 Task: Locate the nearest urgent care clinic in Charlotte, North Carolina.
Action: Key pressed care<Key.space>clinic<Key.space><Key.space>in<Key.space><Key.caps_lock>C<Key.caps_lock>harlotte
Screenshot: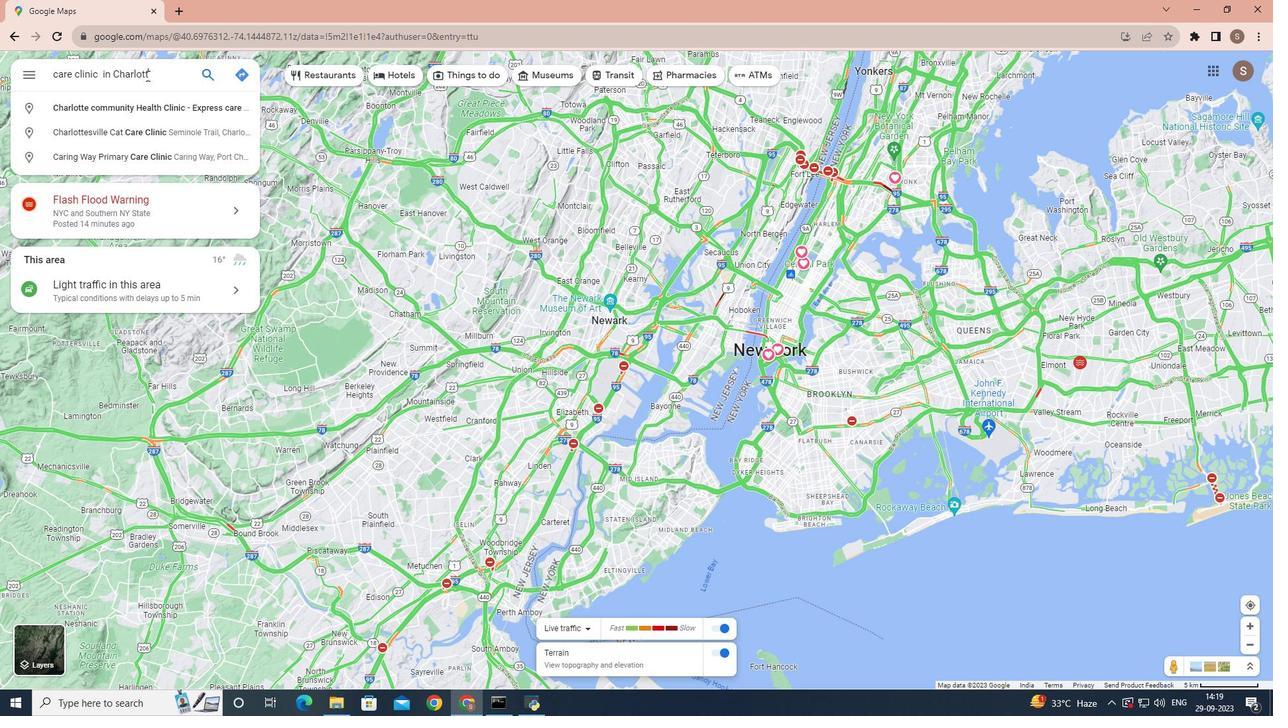 
Action: Mouse moved to (105, 159)
Screenshot: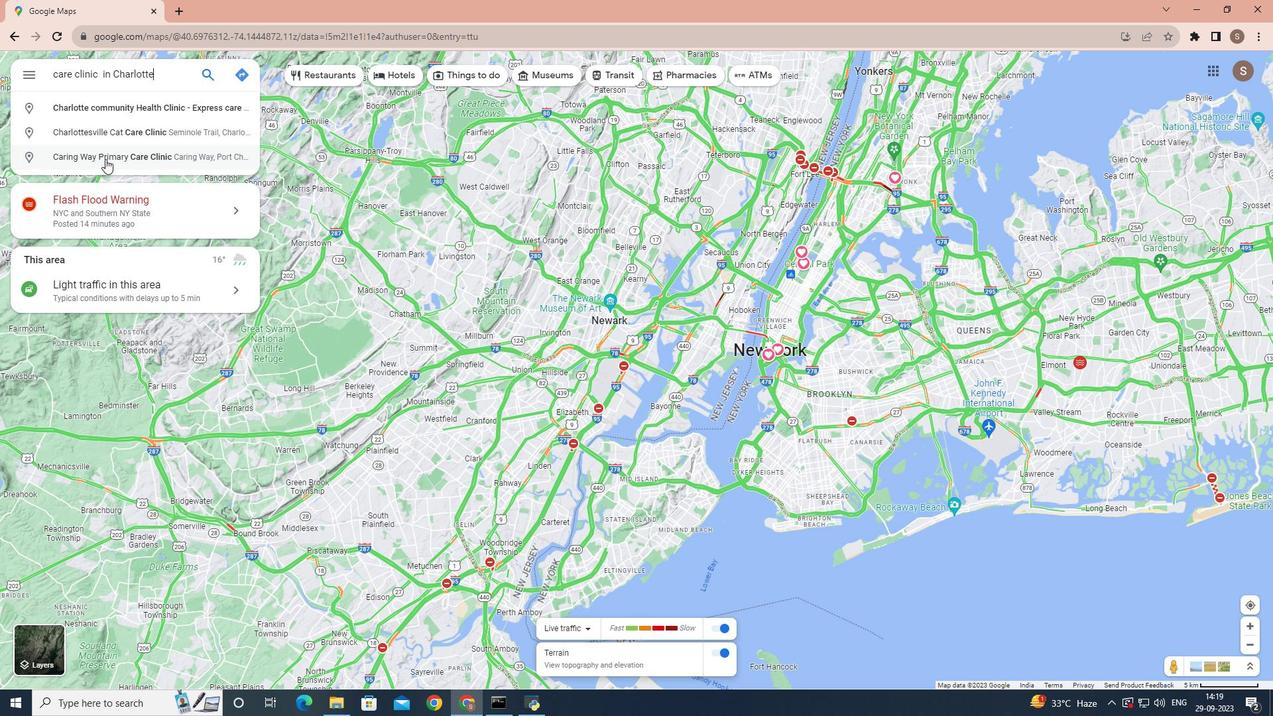
Action: Mouse pressed left at (105, 159)
Screenshot: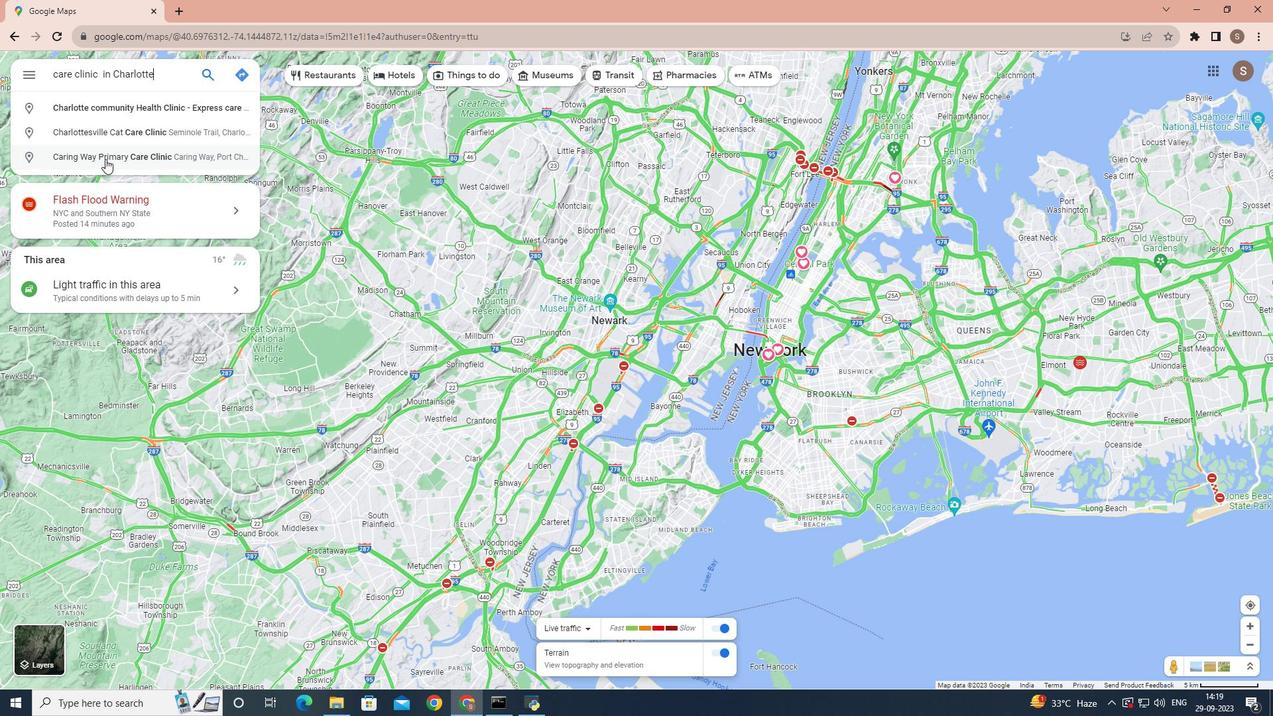 
Action: Mouse moved to (100, 231)
Screenshot: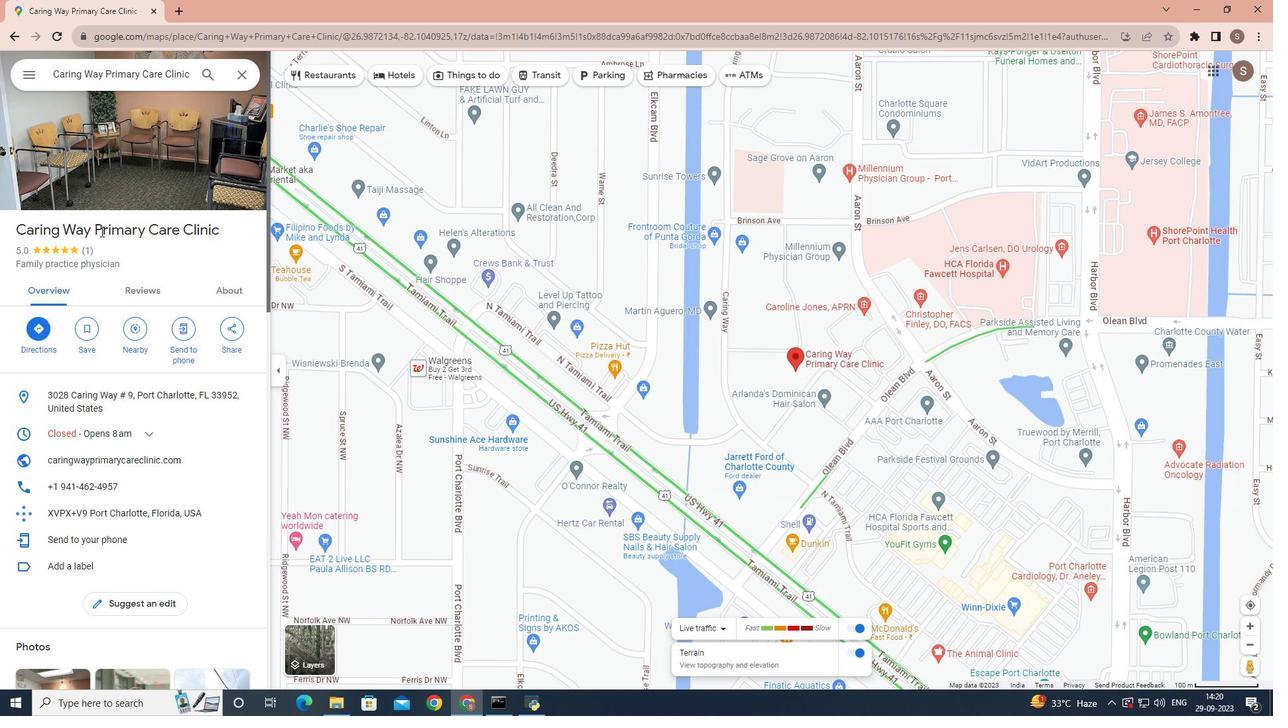 
Action: Mouse scrolled (100, 230) with delta (0, 0)
Screenshot: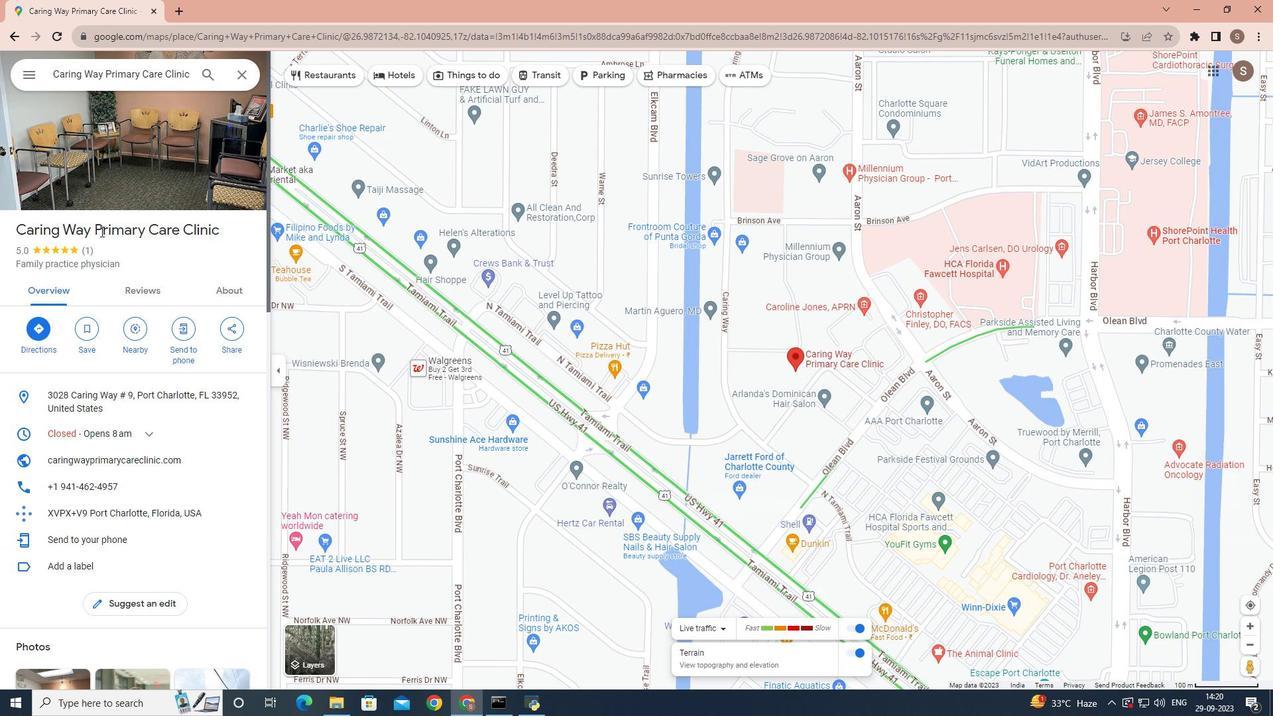 
Action: Mouse scrolled (100, 230) with delta (0, 0)
Screenshot: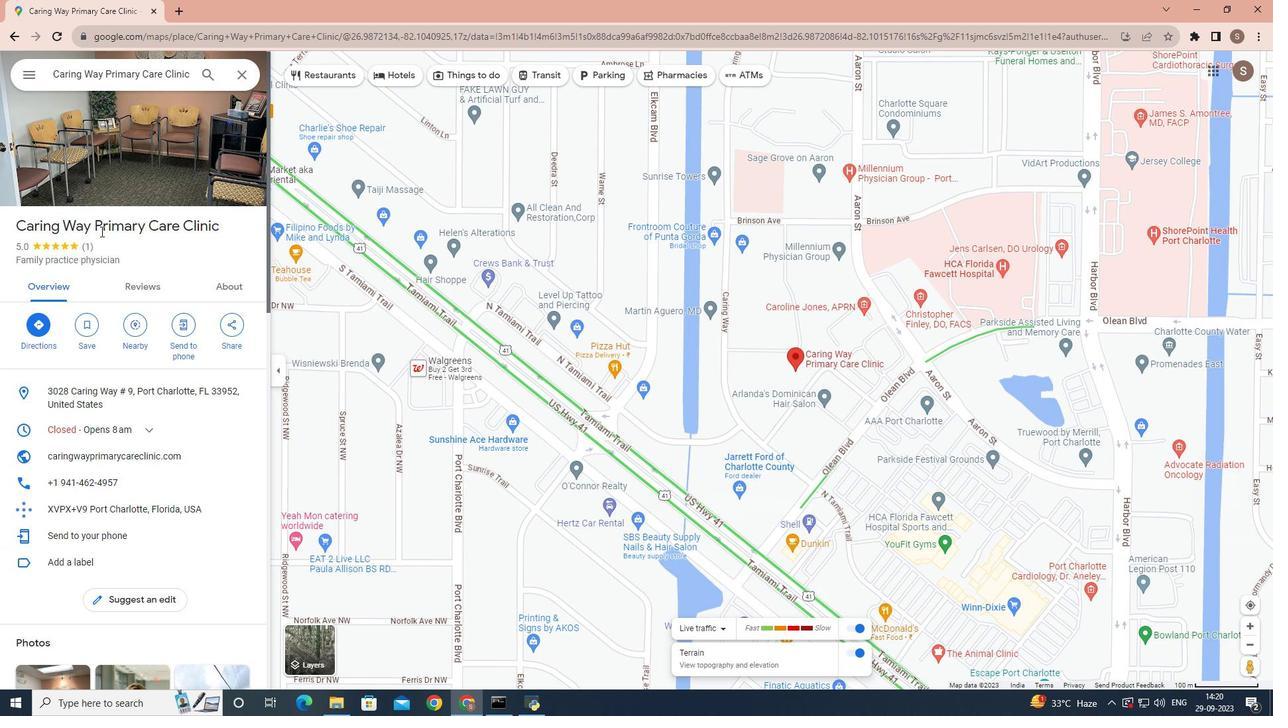
Action: Mouse scrolled (100, 230) with delta (0, 0)
Screenshot: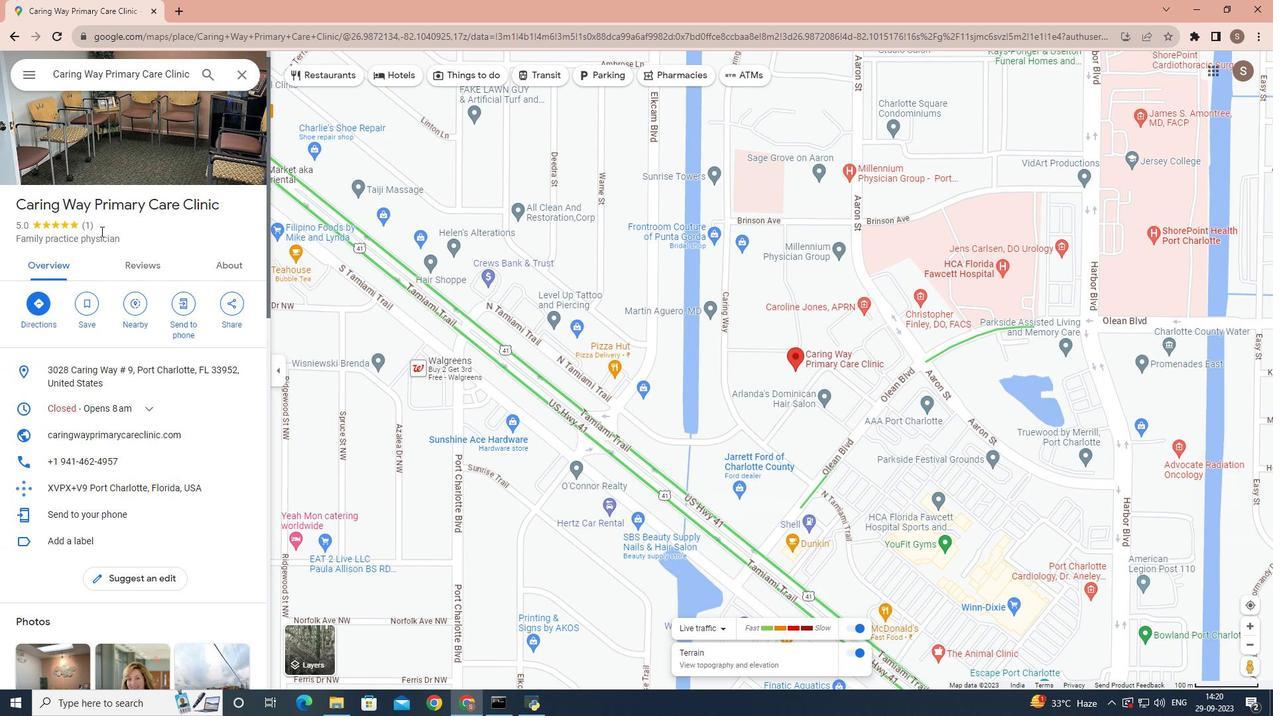 
Action: Mouse scrolled (100, 230) with delta (0, 0)
Screenshot: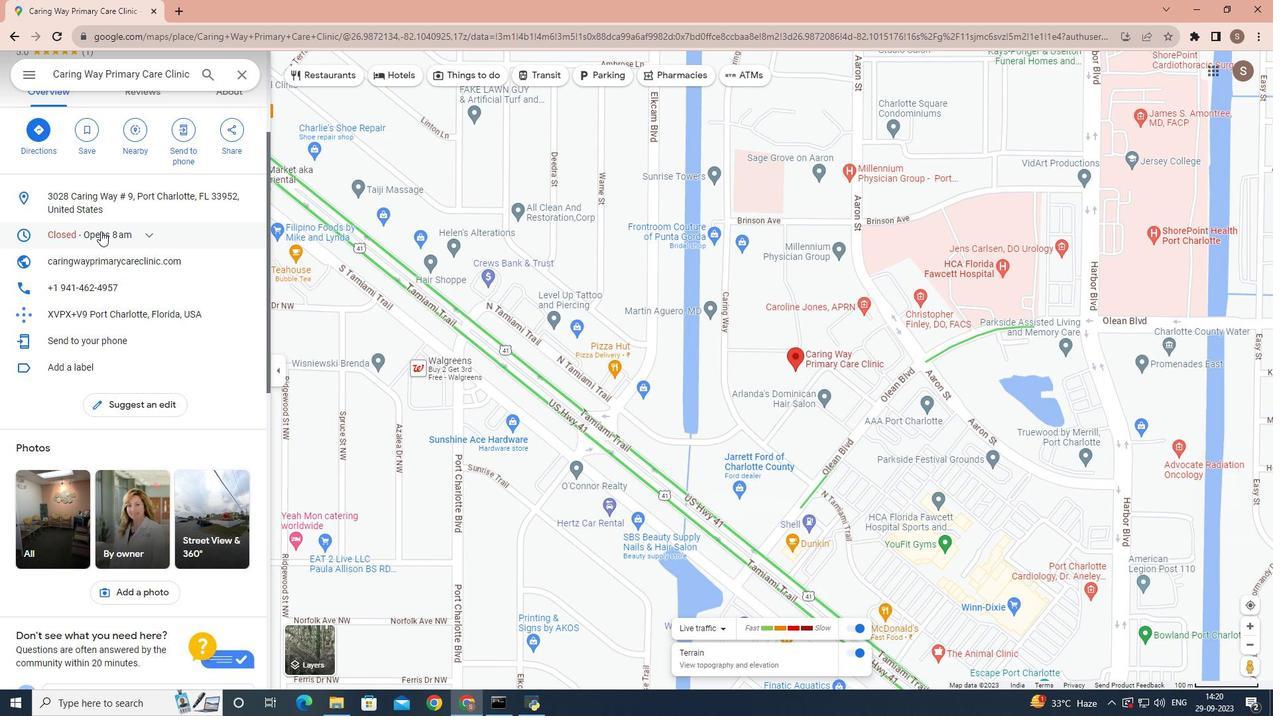 
Action: Mouse scrolled (100, 230) with delta (0, 0)
Screenshot: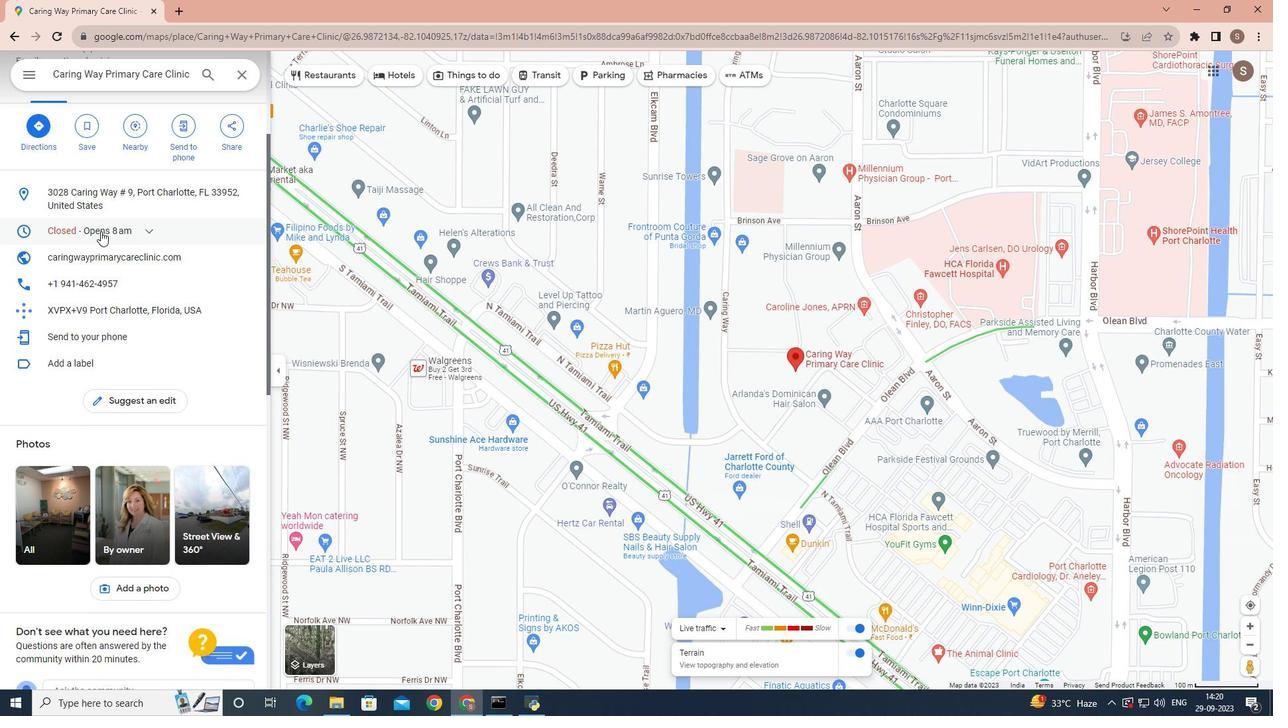
Action: Mouse scrolled (100, 230) with delta (0, 0)
Screenshot: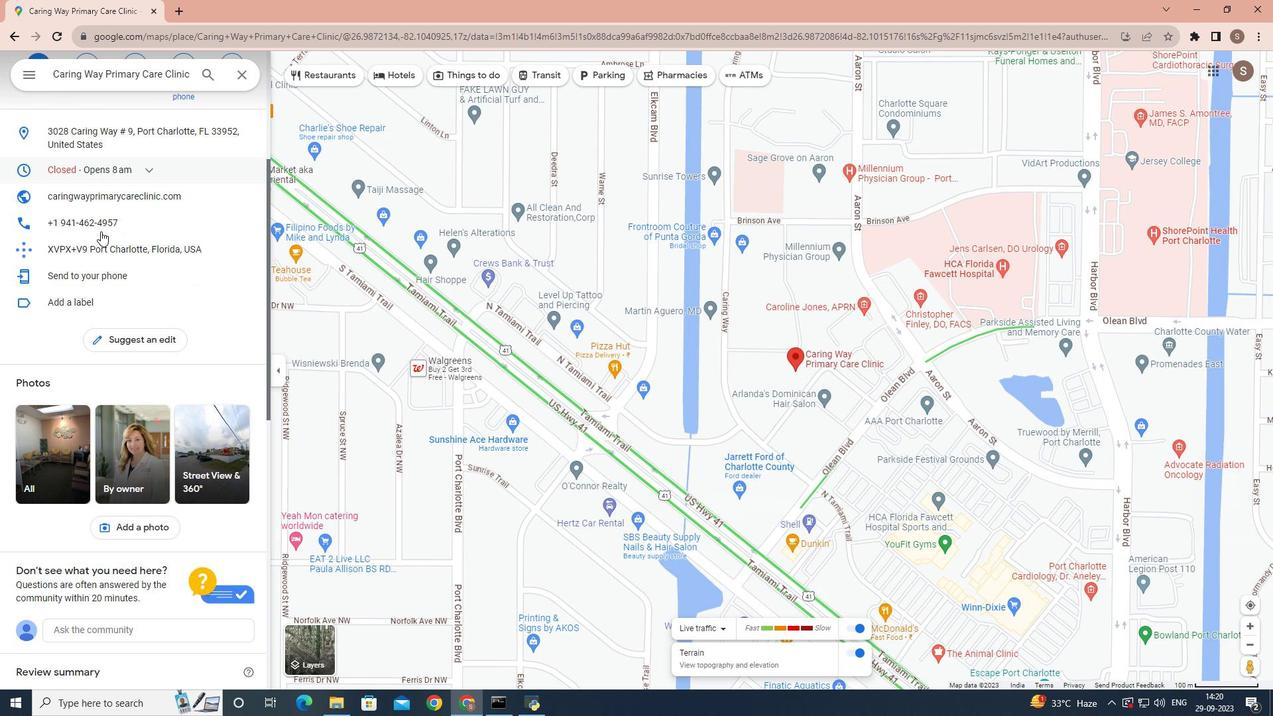 
Action: Mouse scrolled (100, 230) with delta (0, 0)
Screenshot: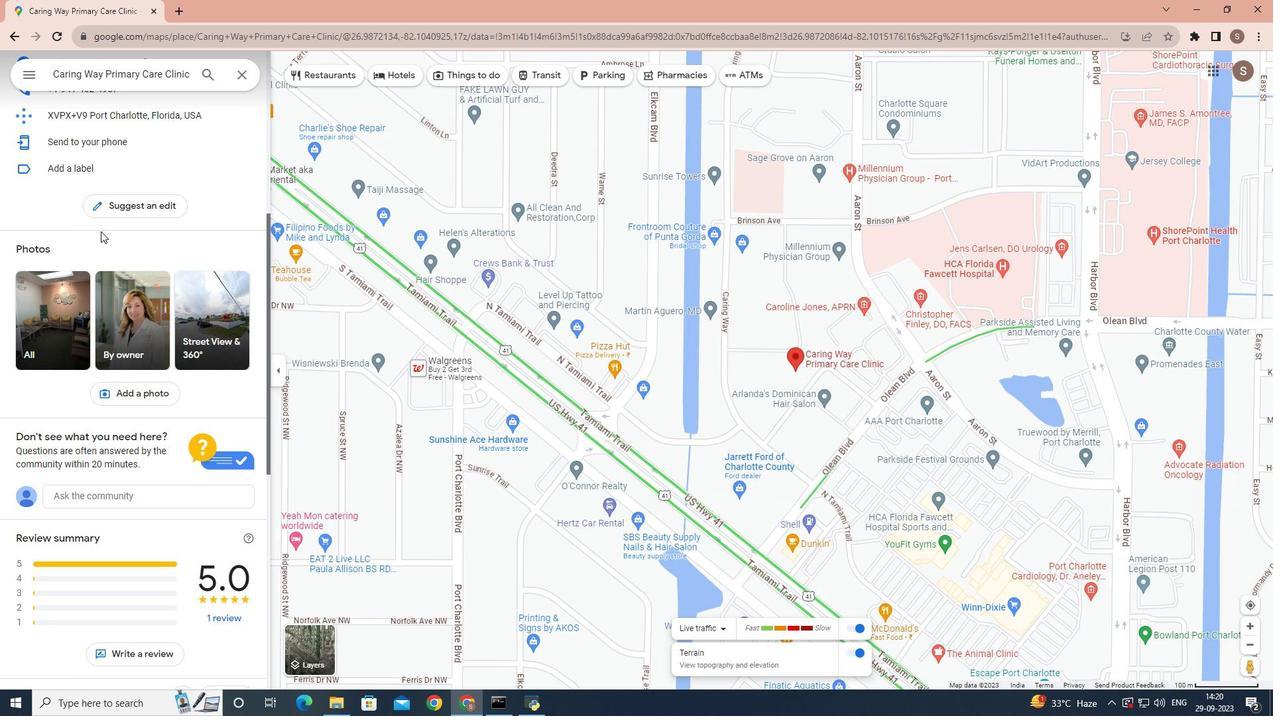 
Action: Mouse scrolled (100, 230) with delta (0, 0)
Screenshot: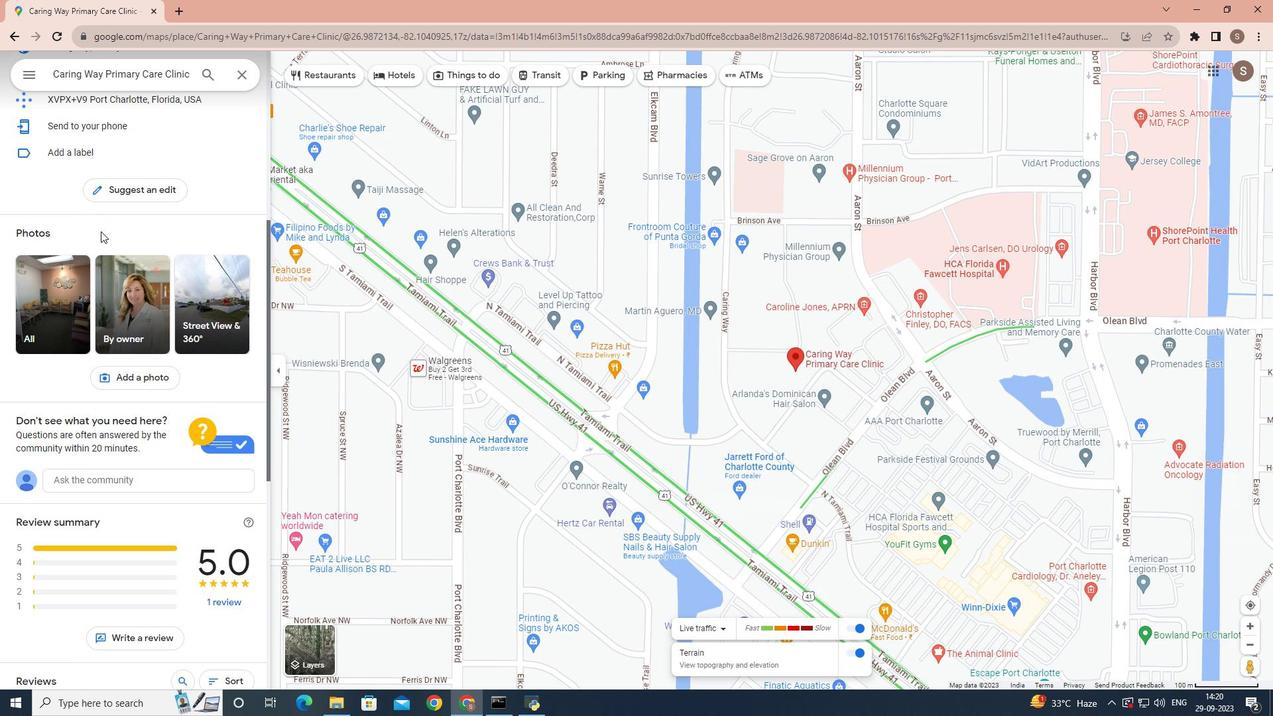 
Action: Mouse scrolled (100, 230) with delta (0, 0)
Screenshot: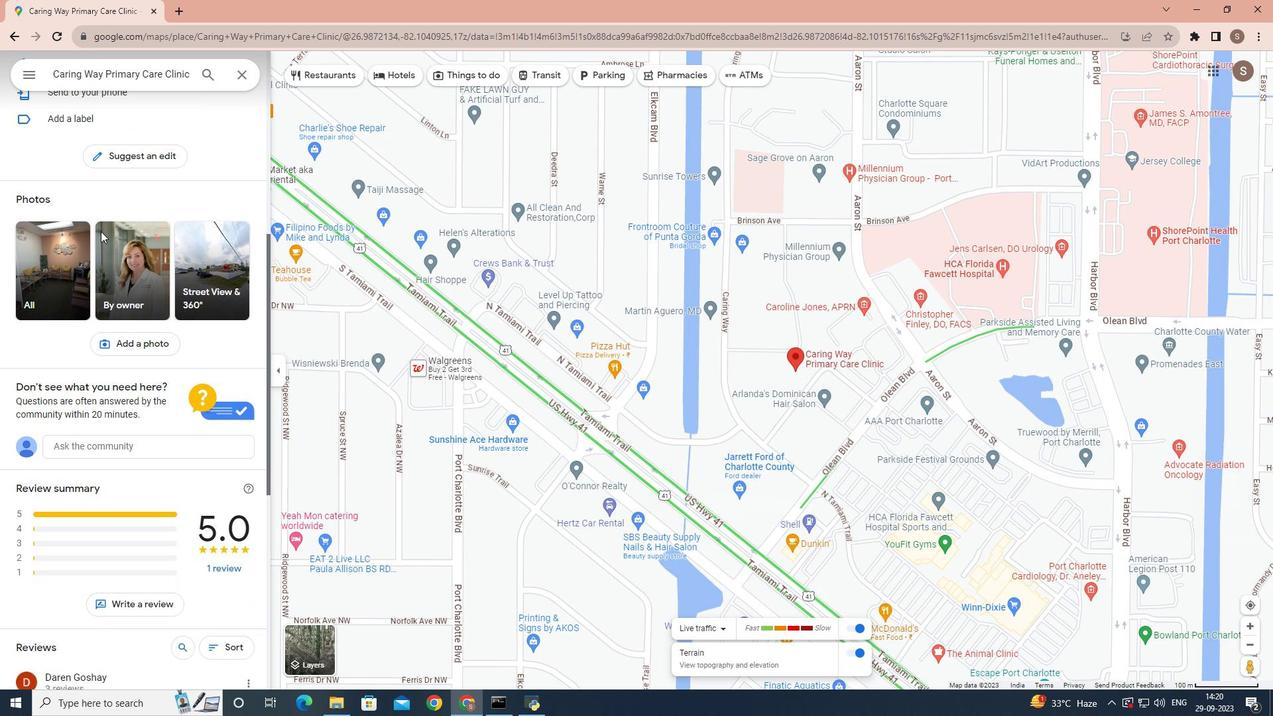 
Action: Mouse scrolled (100, 230) with delta (0, 0)
Screenshot: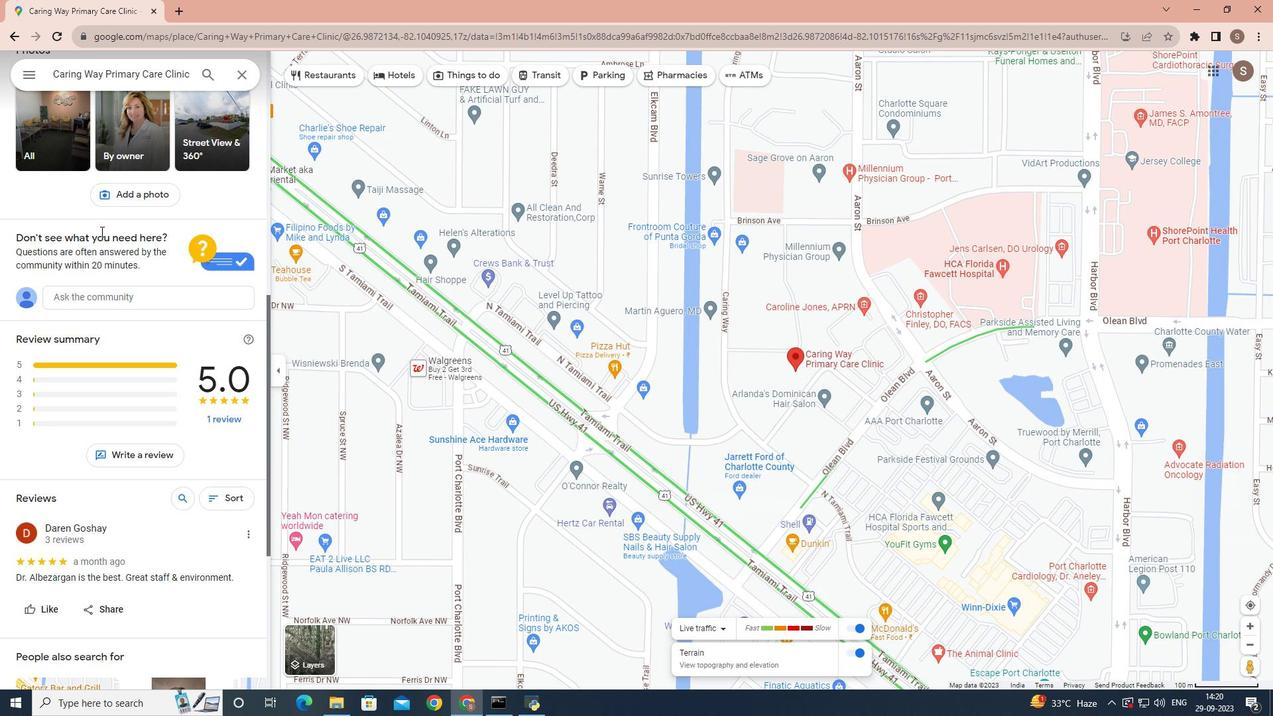
Action: Mouse scrolled (100, 230) with delta (0, 0)
Screenshot: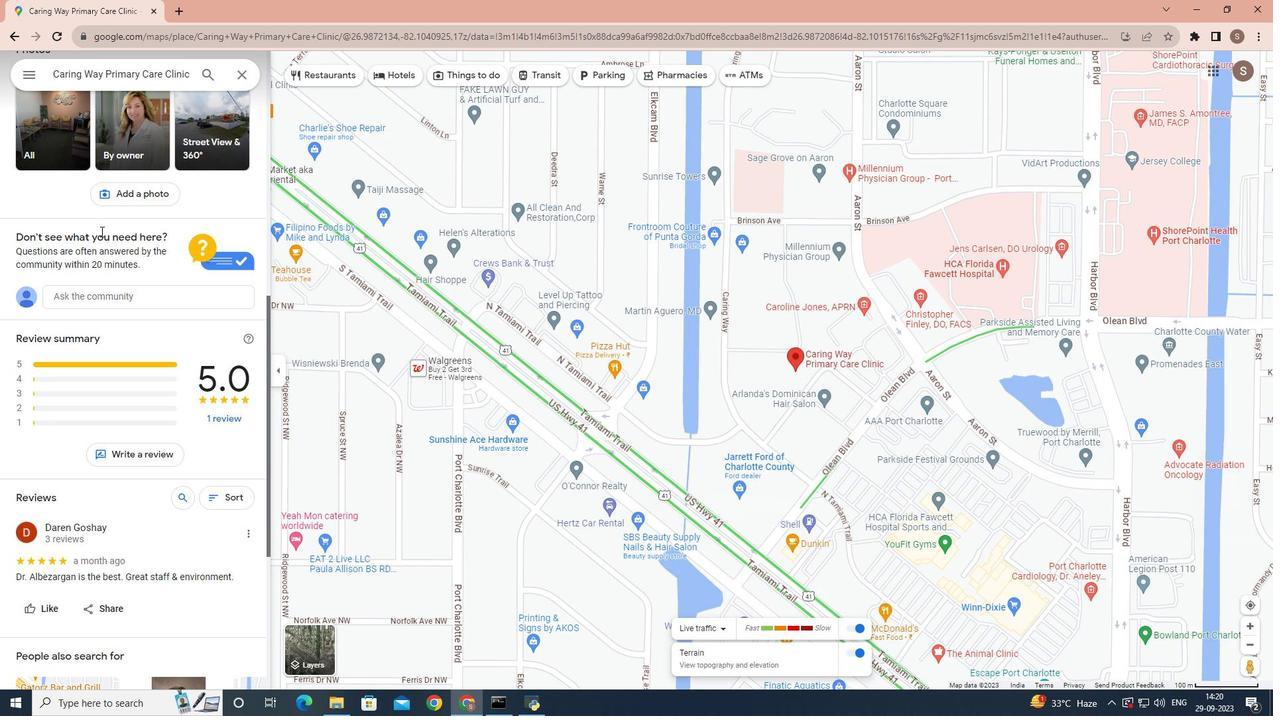 
Action: Mouse scrolled (100, 230) with delta (0, 0)
Screenshot: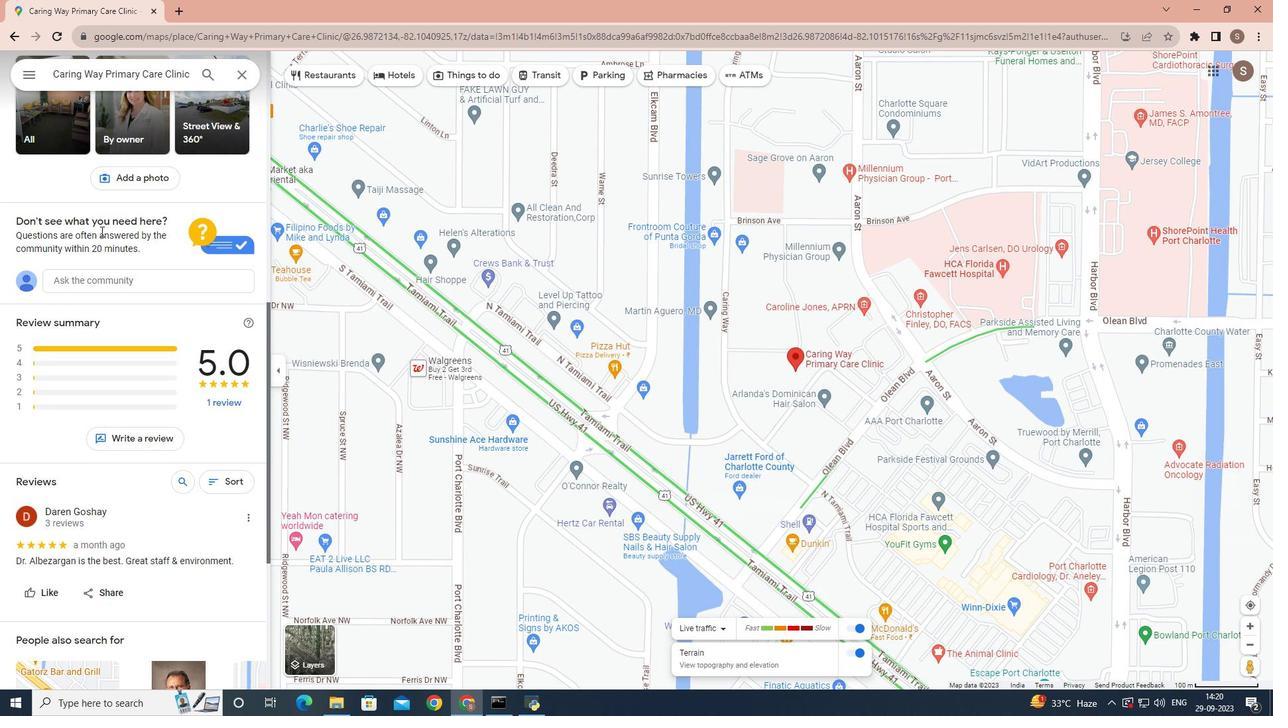 
Action: Mouse scrolled (100, 230) with delta (0, 0)
Screenshot: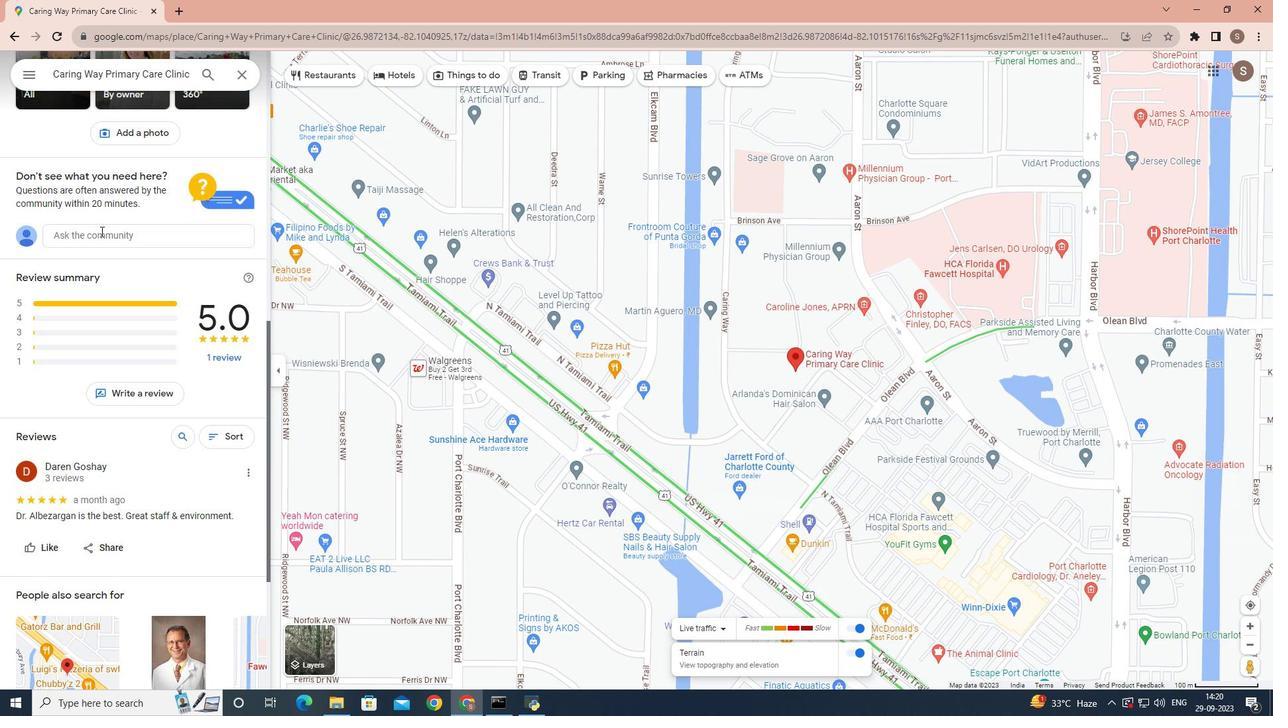 
Action: Mouse scrolled (100, 230) with delta (0, 0)
Screenshot: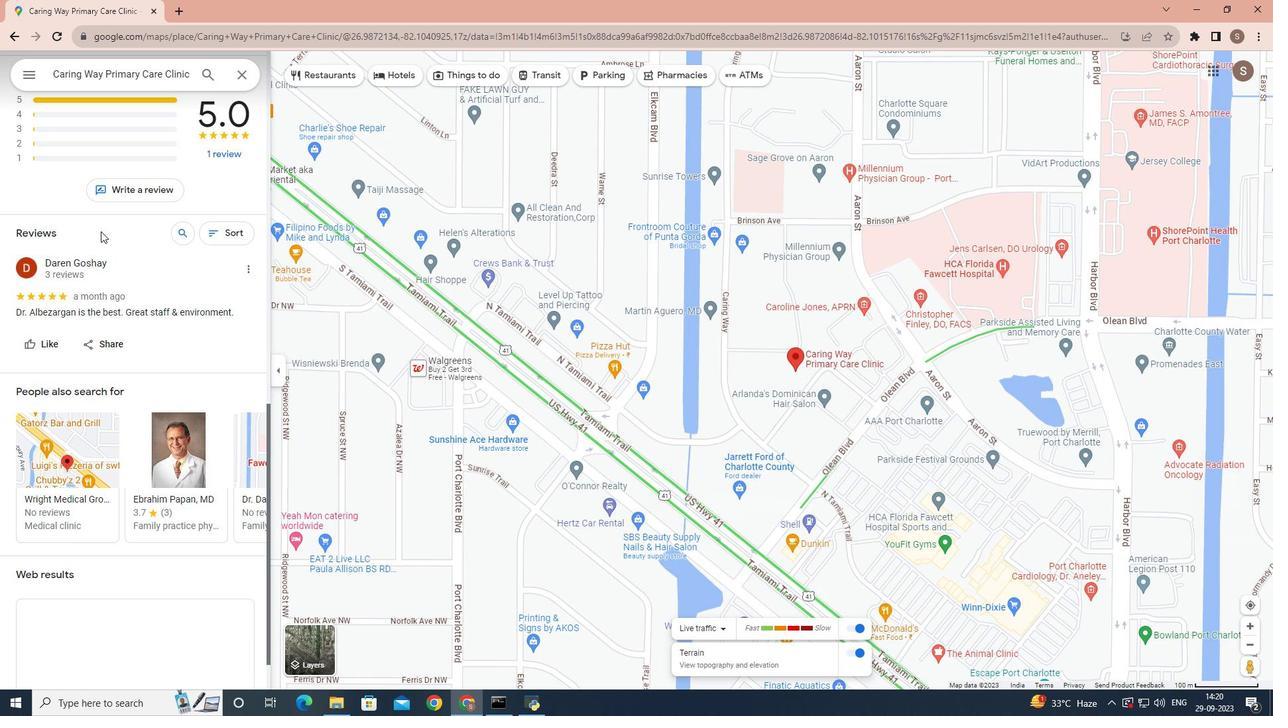 
Action: Mouse scrolled (100, 230) with delta (0, 0)
Screenshot: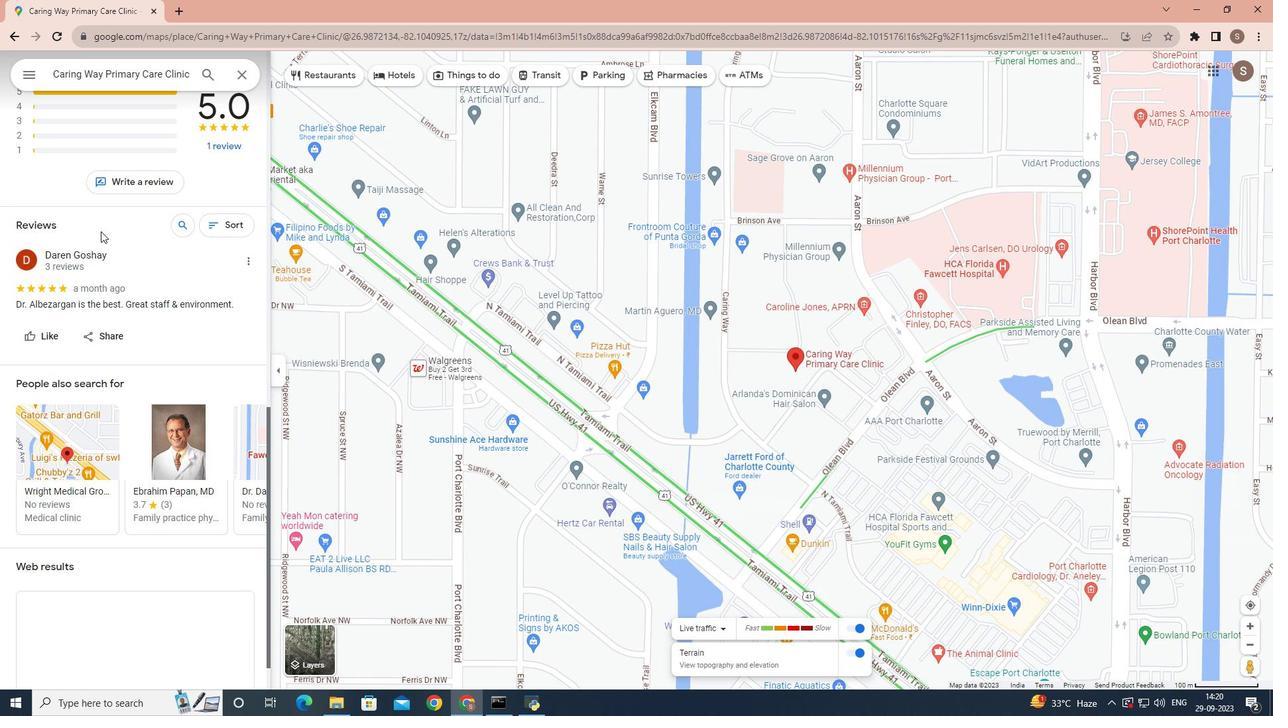 
Action: Mouse scrolled (100, 230) with delta (0, 0)
Screenshot: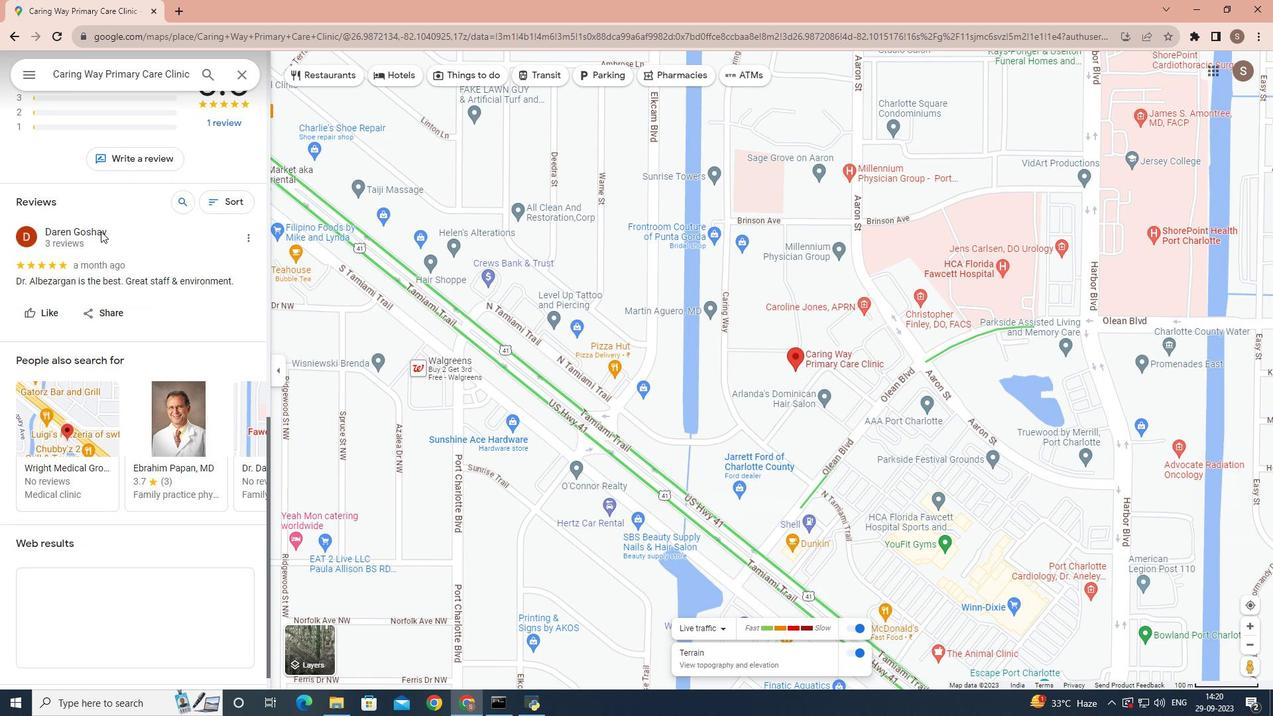 
Action: Mouse scrolled (100, 230) with delta (0, 0)
Screenshot: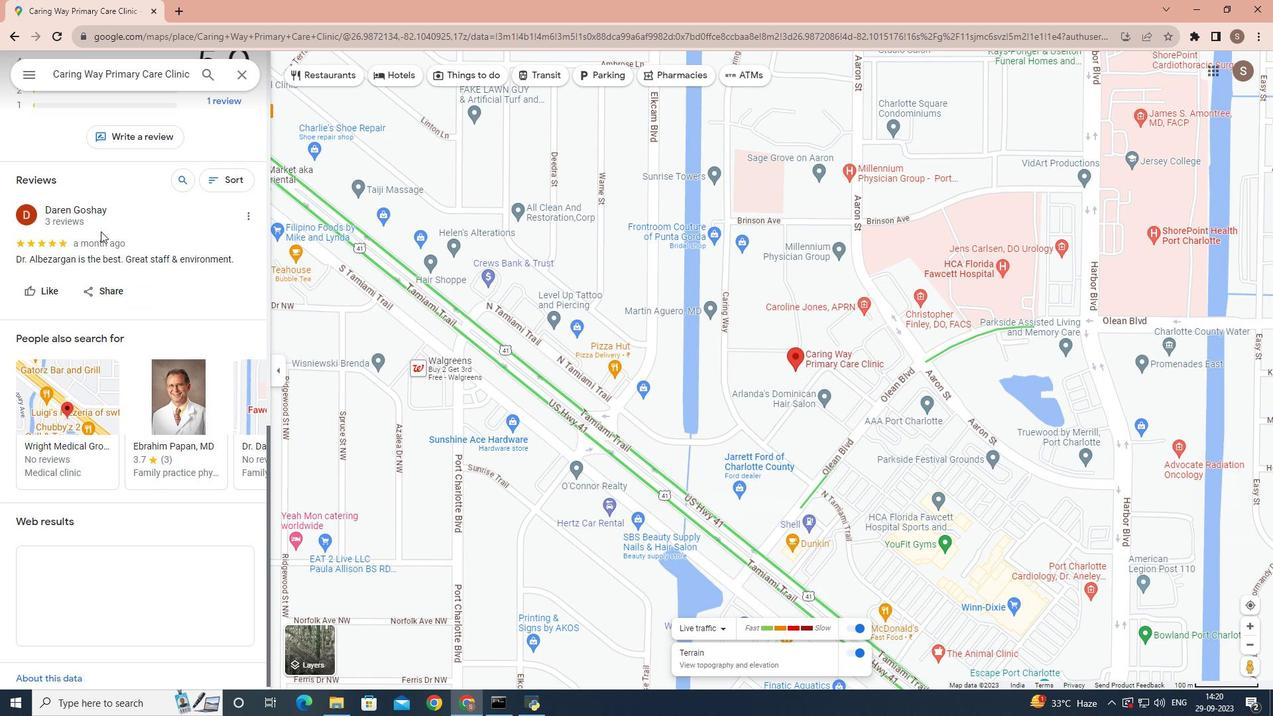 
Action: Mouse moved to (100, 231)
Screenshot: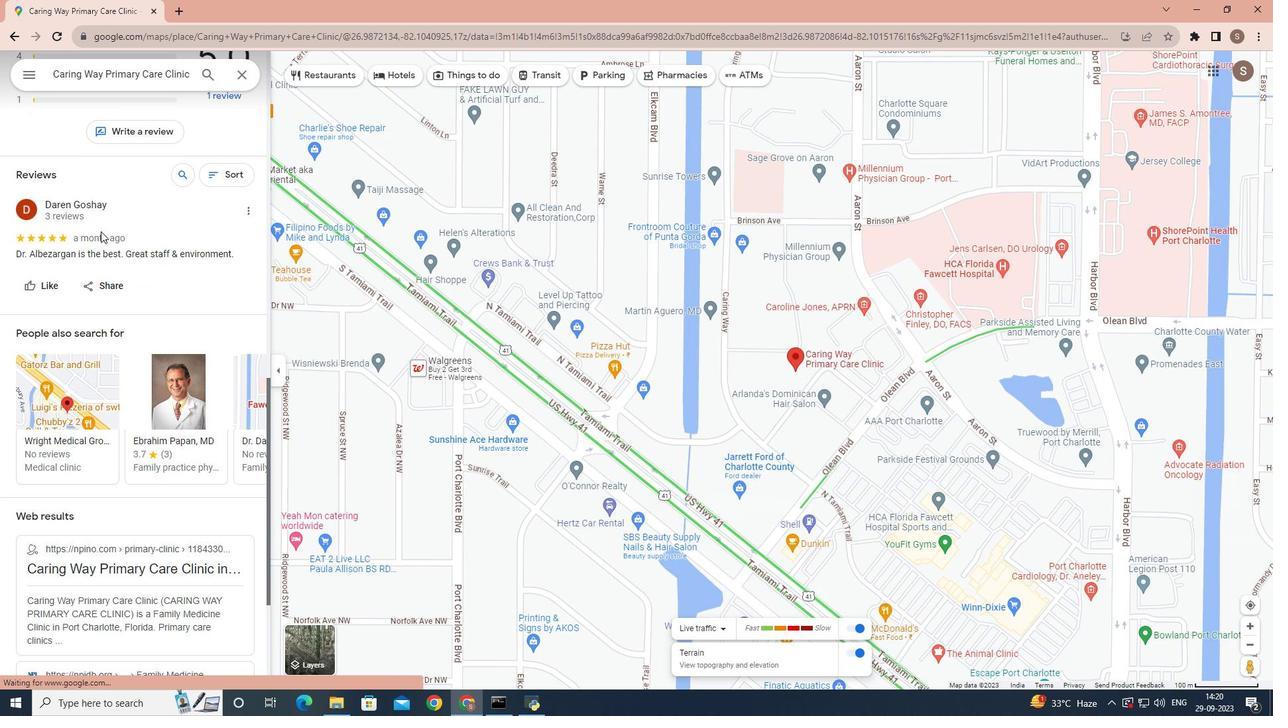 
Action: Mouse scrolled (100, 230) with delta (0, 0)
Screenshot: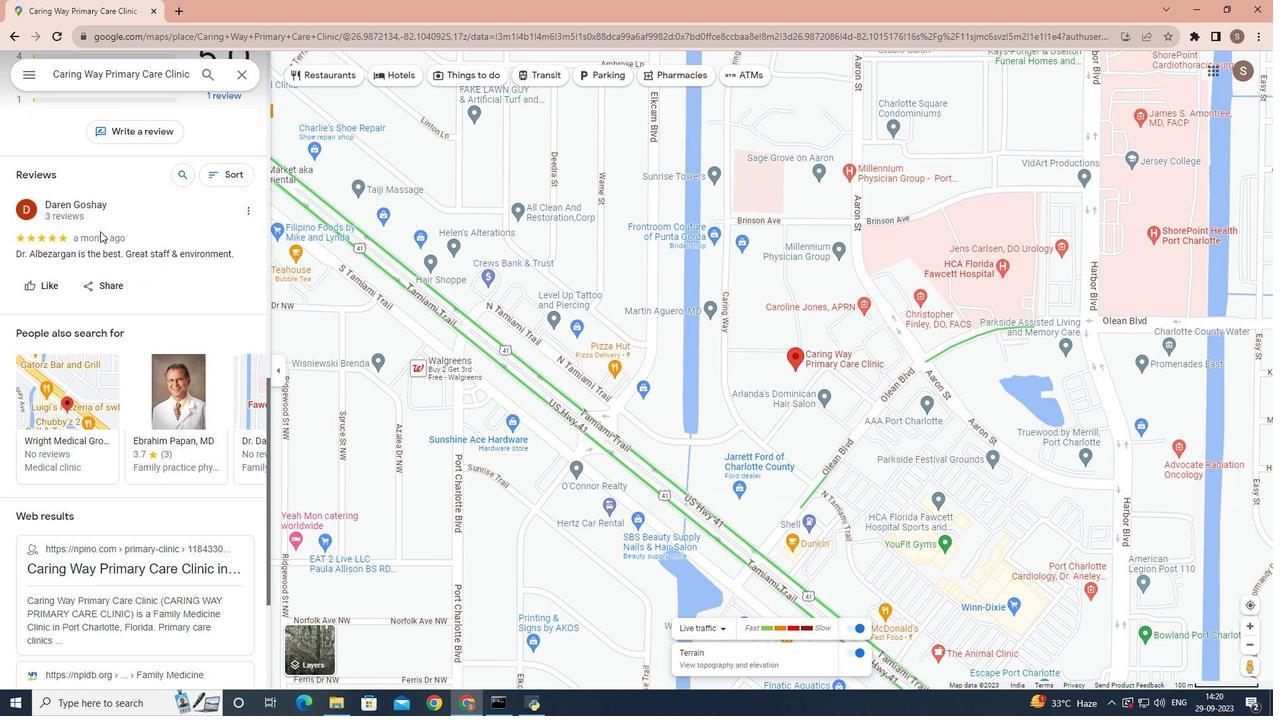 
Action: Mouse scrolled (100, 230) with delta (0, 0)
Screenshot: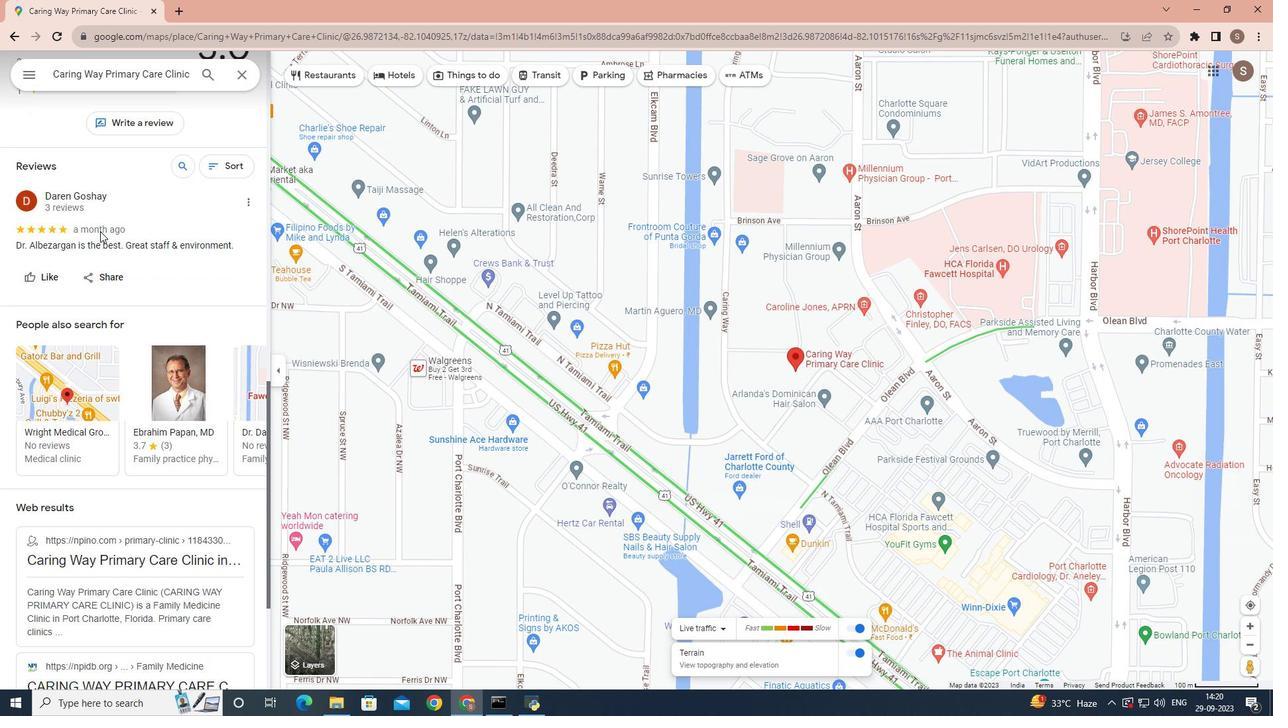 
Action: Mouse scrolled (100, 230) with delta (0, 0)
Screenshot: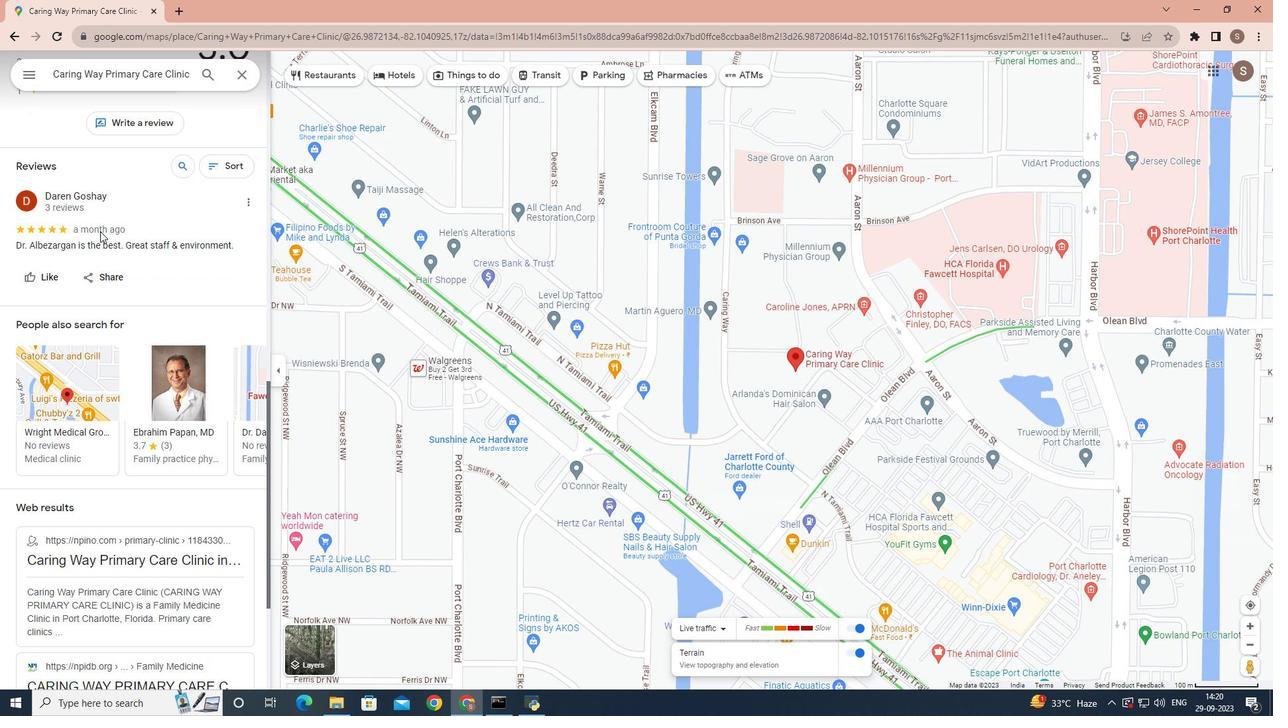 
Action: Mouse scrolled (100, 230) with delta (0, 0)
Screenshot: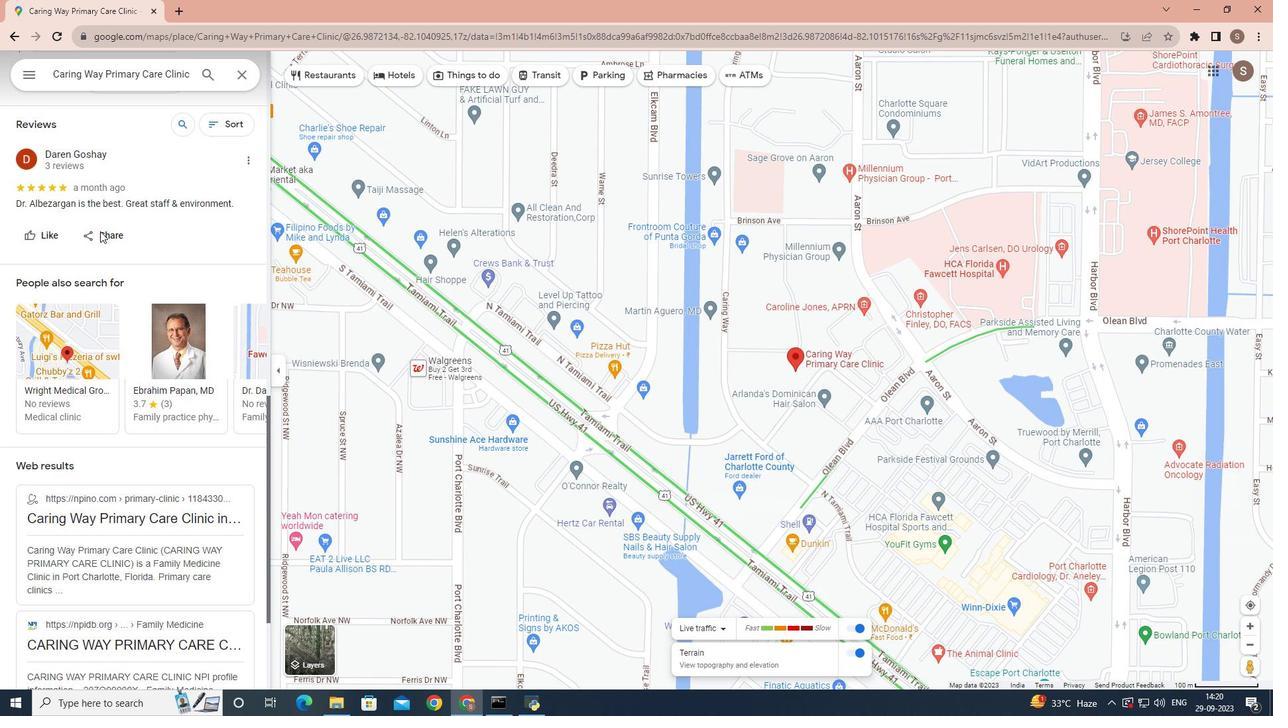 
Action: Mouse scrolled (100, 230) with delta (0, 0)
Screenshot: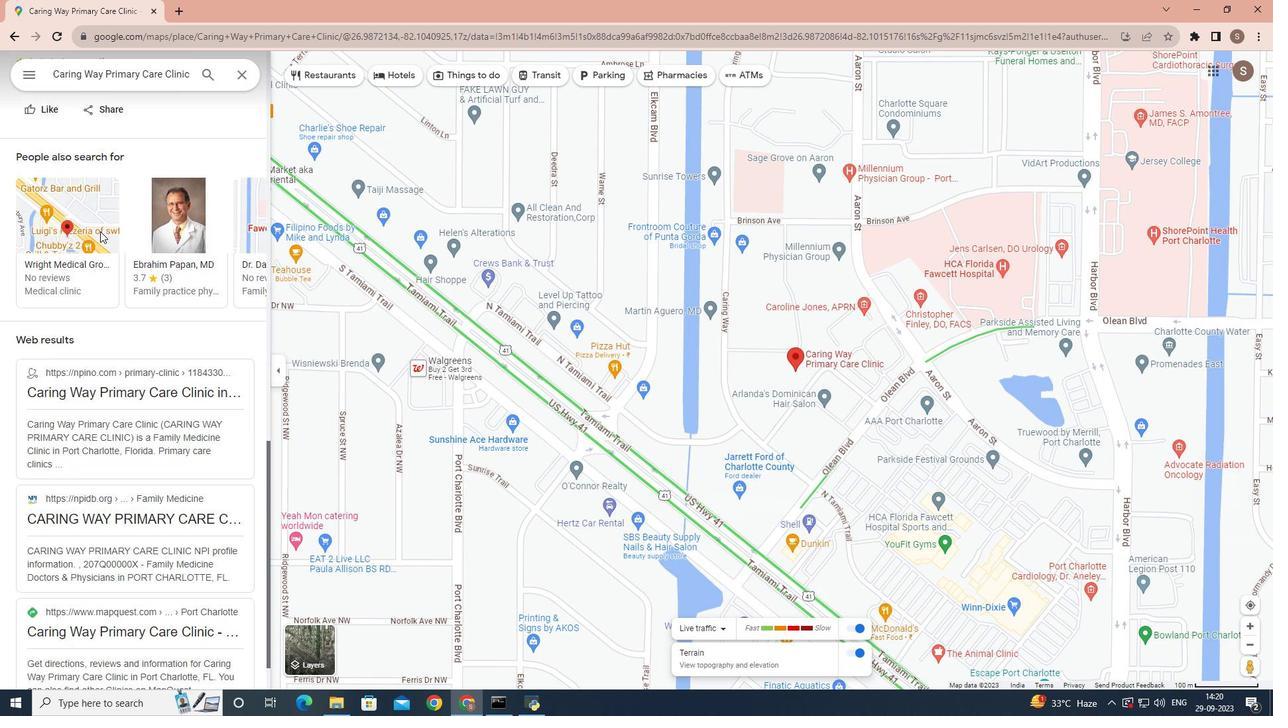 
Action: Mouse scrolled (100, 230) with delta (0, 0)
Screenshot: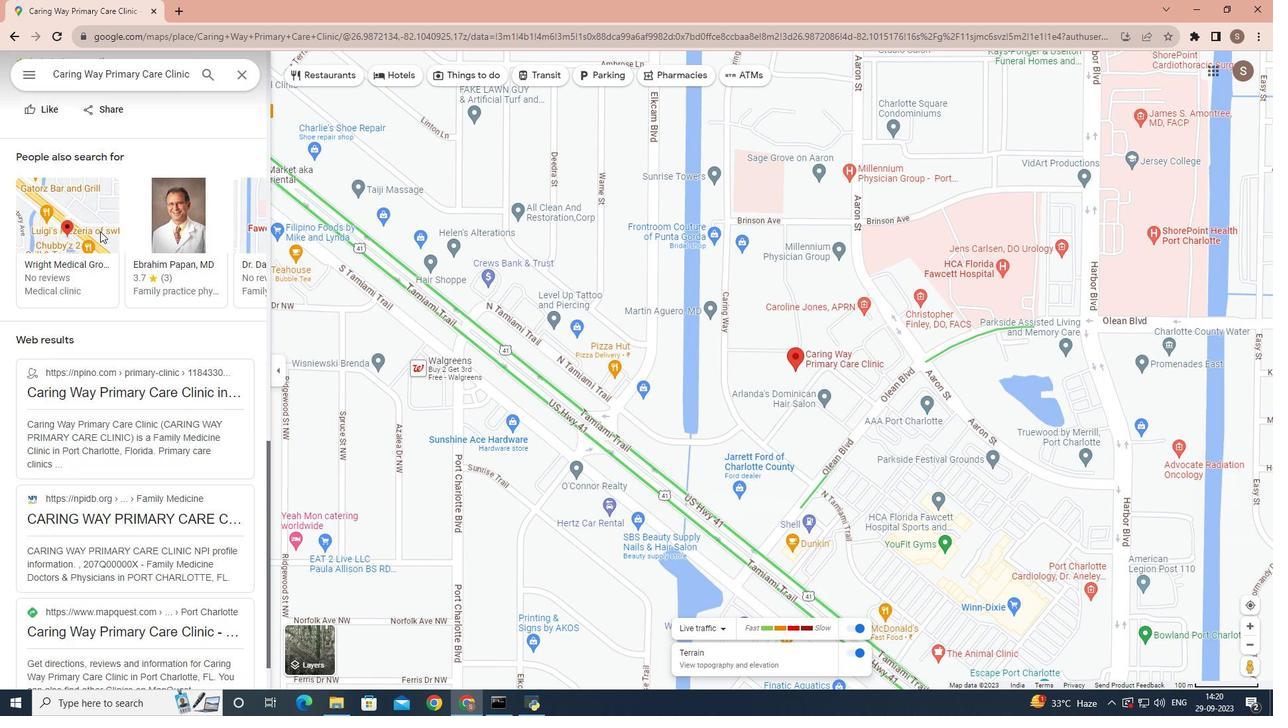 
Action: Mouse scrolled (100, 230) with delta (0, 0)
Screenshot: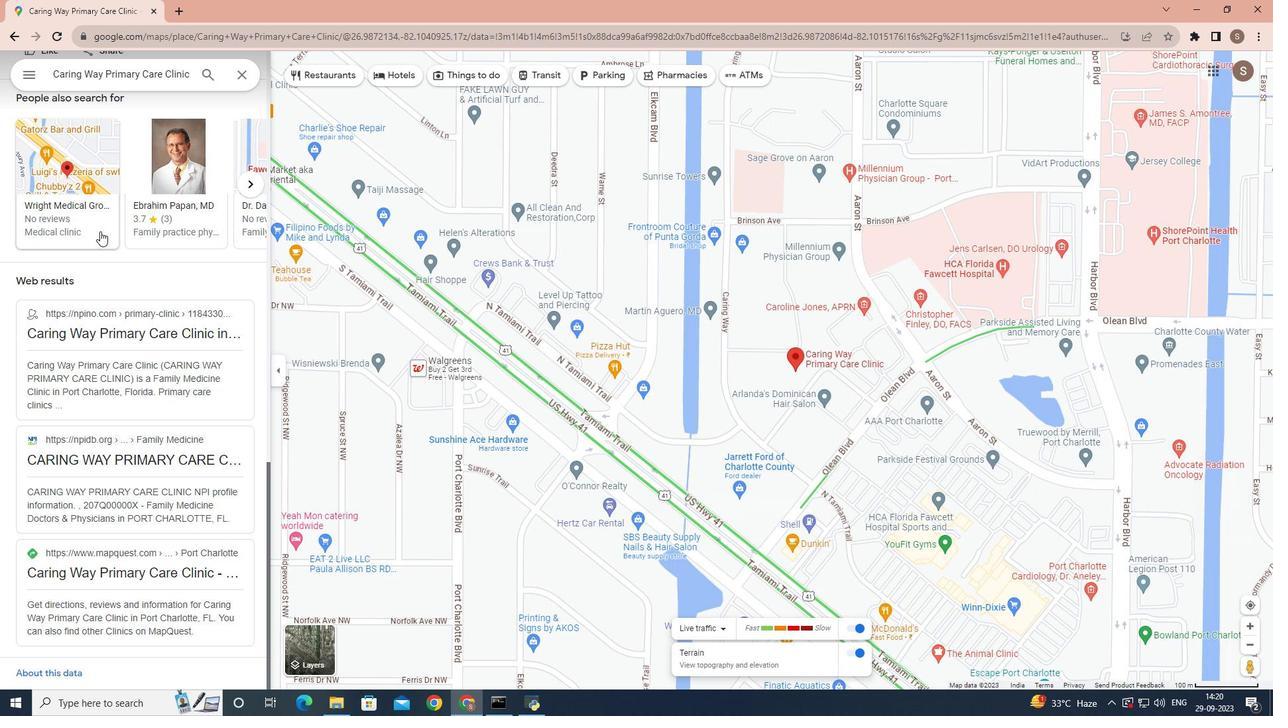 
Action: Mouse scrolled (100, 230) with delta (0, 0)
Screenshot: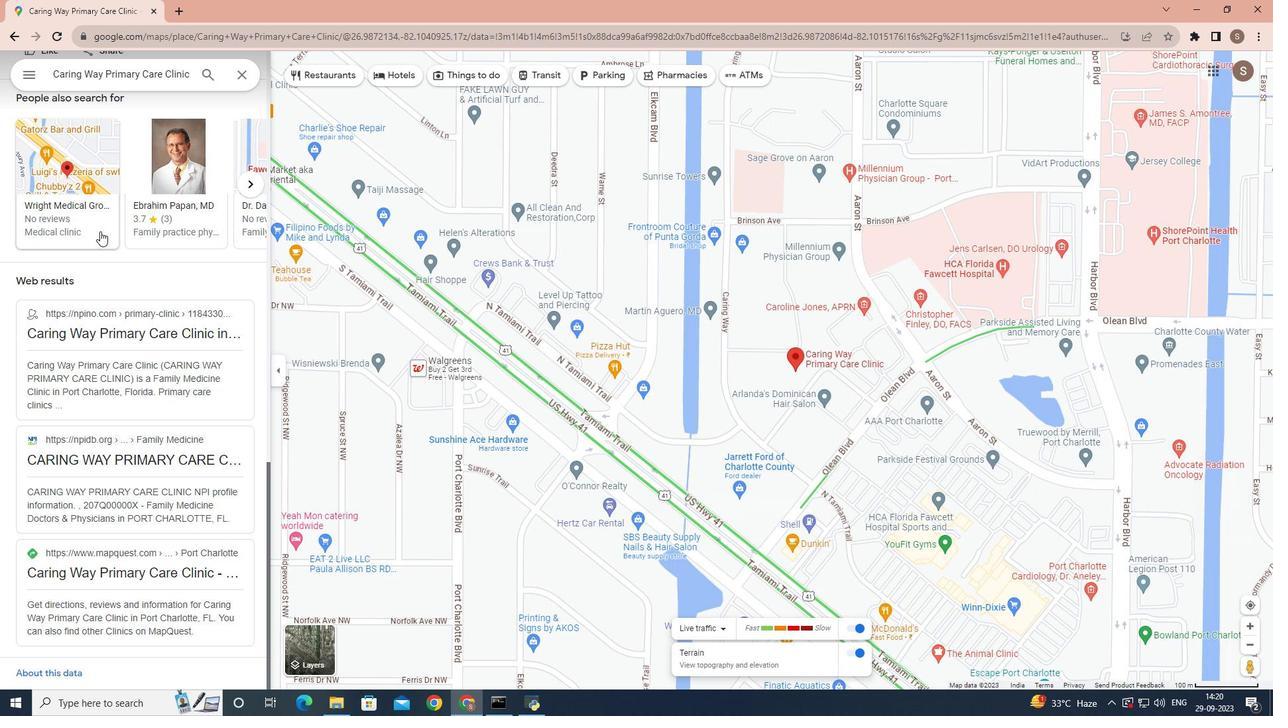 
Action: Mouse scrolled (100, 230) with delta (0, 0)
Screenshot: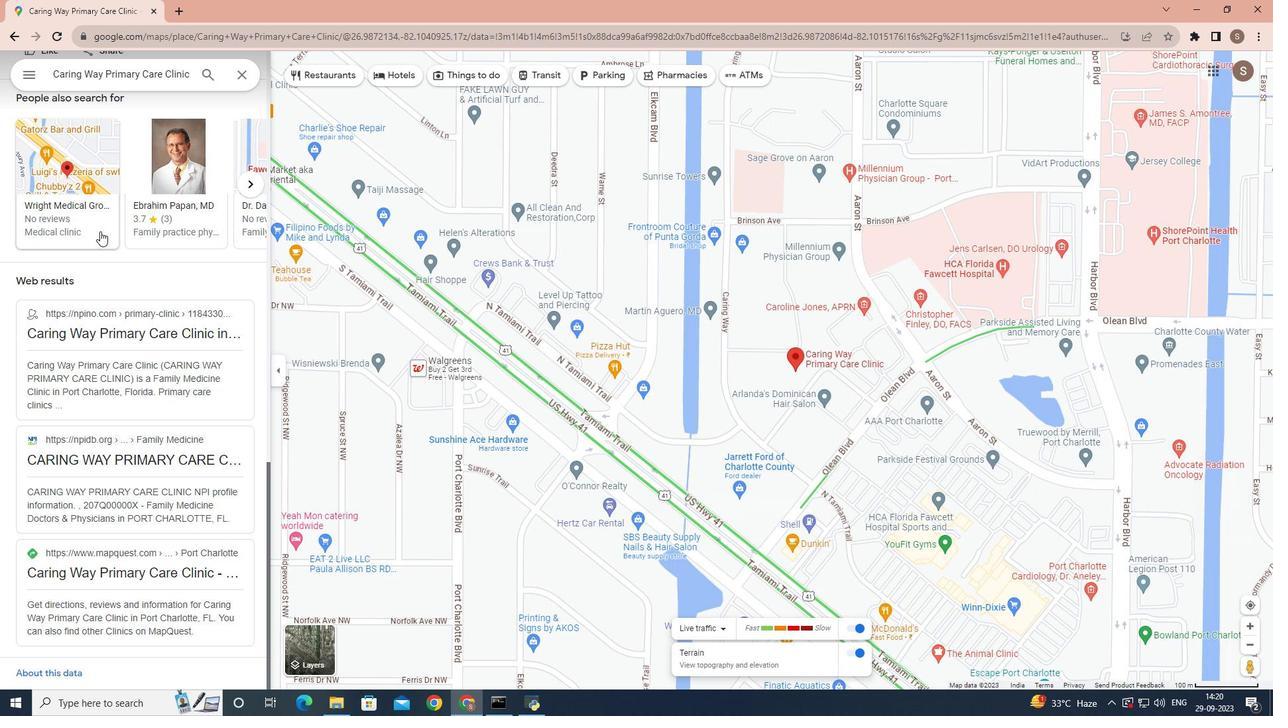 
Action: Mouse scrolled (100, 230) with delta (0, 0)
Screenshot: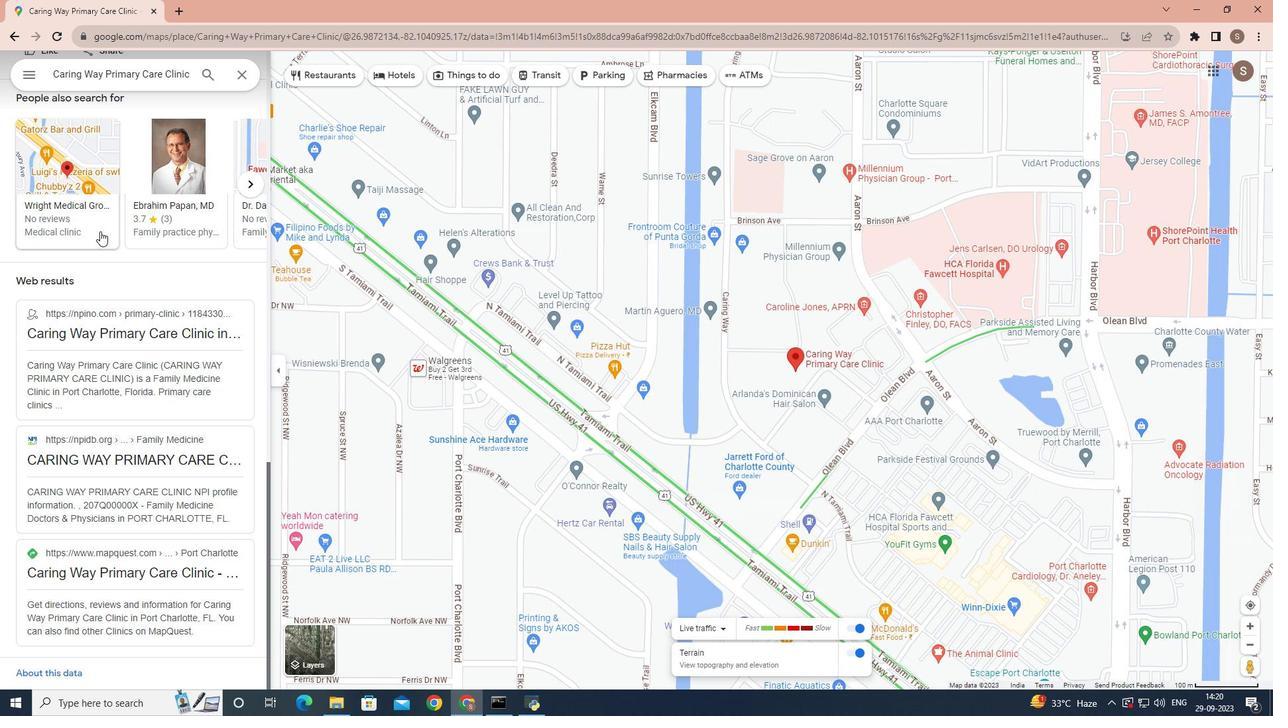 
Action: Mouse scrolled (100, 230) with delta (0, 0)
Screenshot: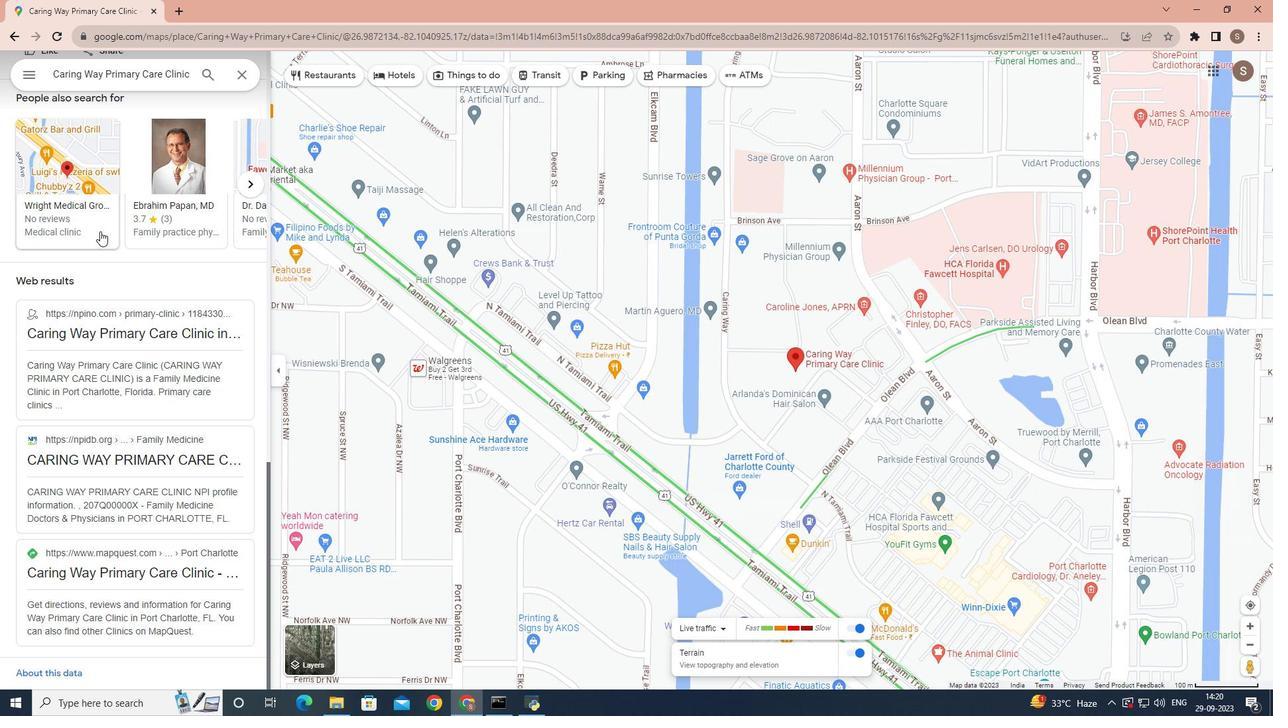 
Action: Mouse scrolled (100, 230) with delta (0, 0)
Screenshot: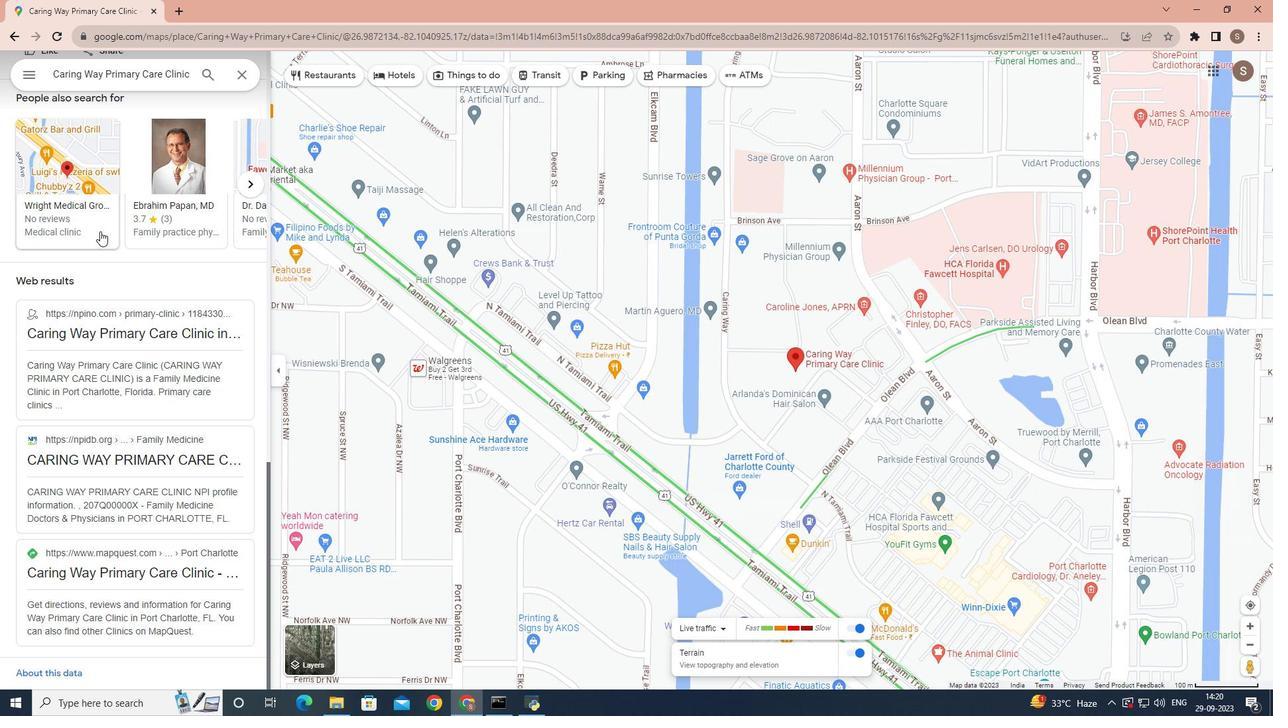 
Action: Mouse scrolled (100, 232) with delta (0, 0)
Screenshot: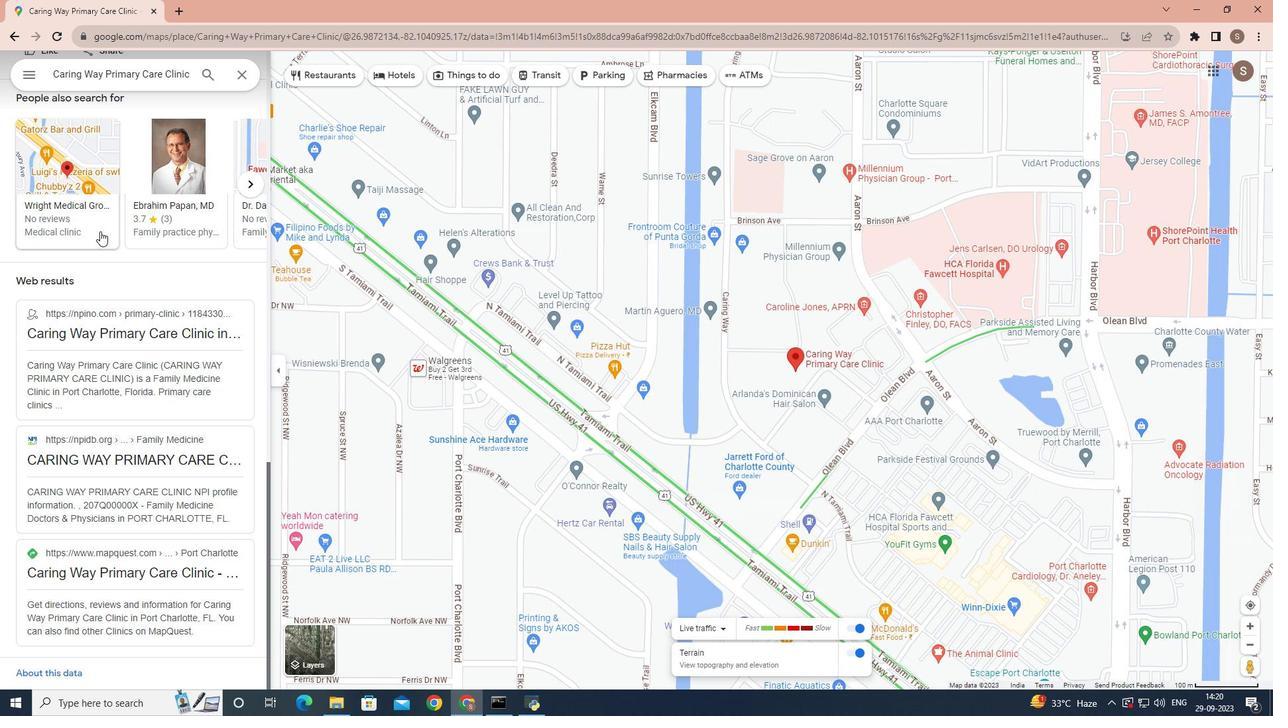 
Action: Mouse scrolled (100, 232) with delta (0, 0)
Screenshot: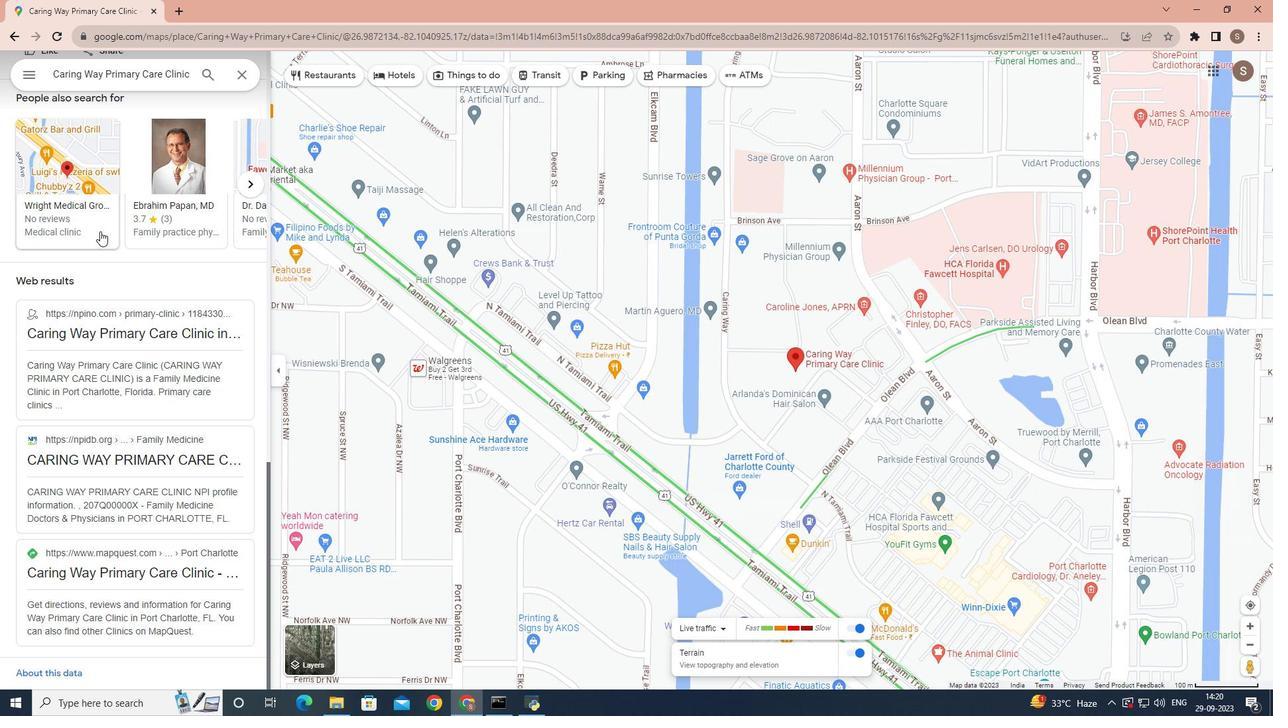 
Action: Mouse scrolled (100, 232) with delta (0, 0)
Screenshot: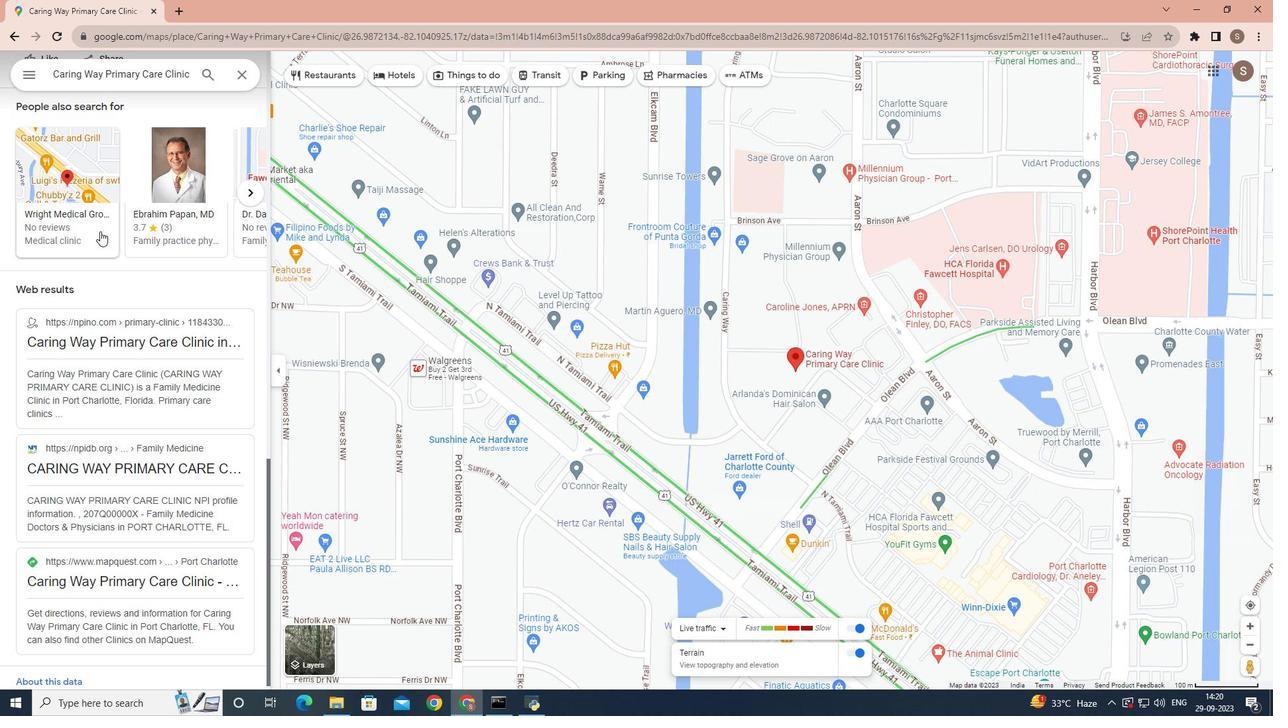 
Action: Mouse scrolled (100, 232) with delta (0, 0)
Screenshot: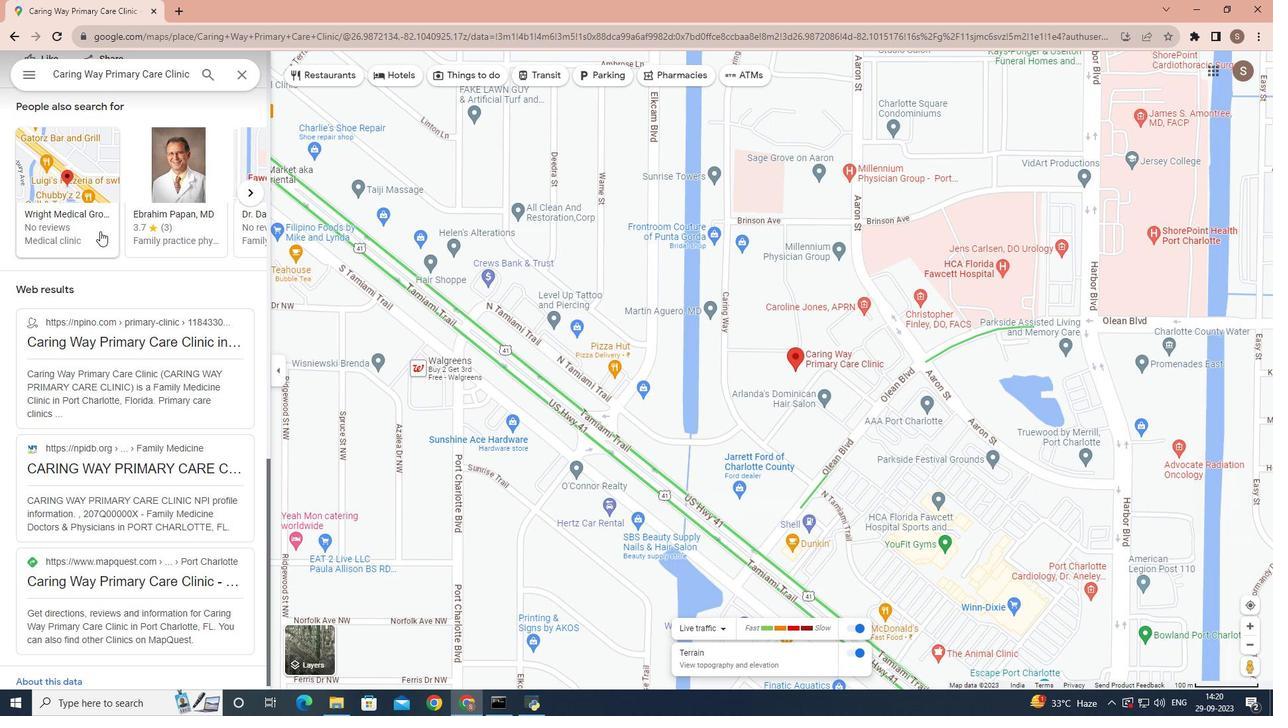 
Action: Mouse scrolled (100, 232) with delta (0, 0)
Screenshot: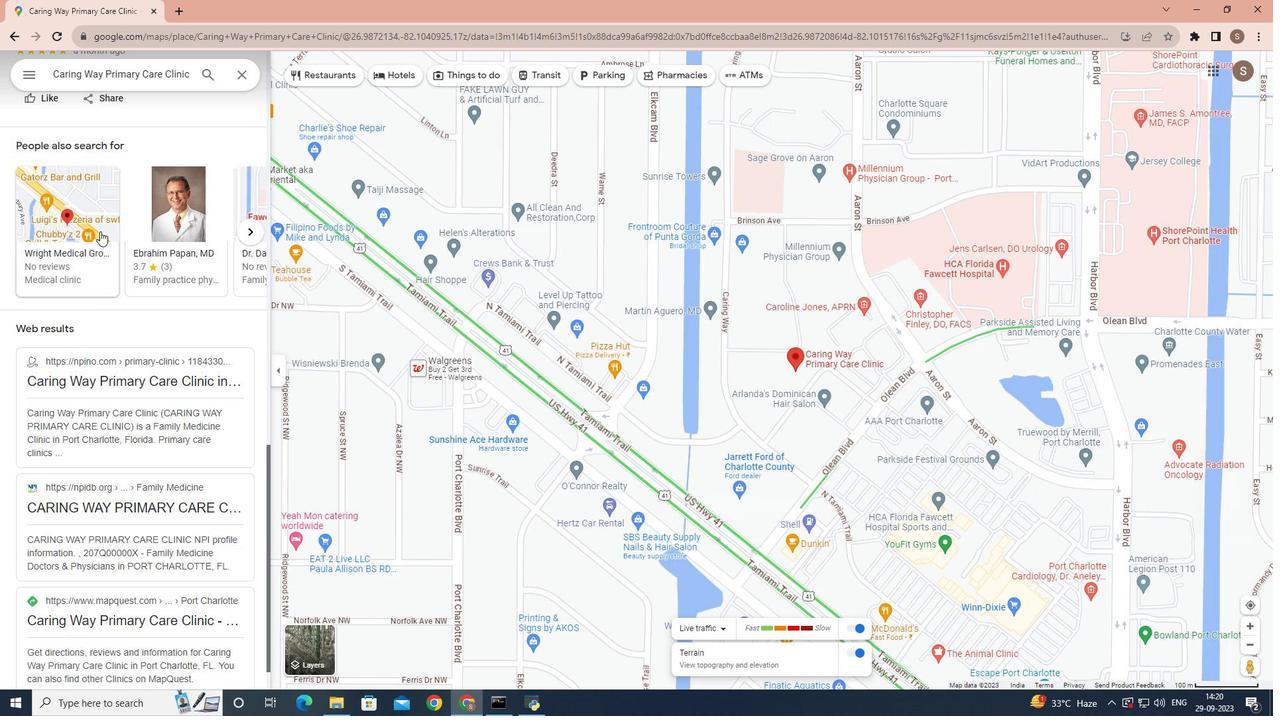 
Action: Mouse scrolled (100, 232) with delta (0, 0)
Screenshot: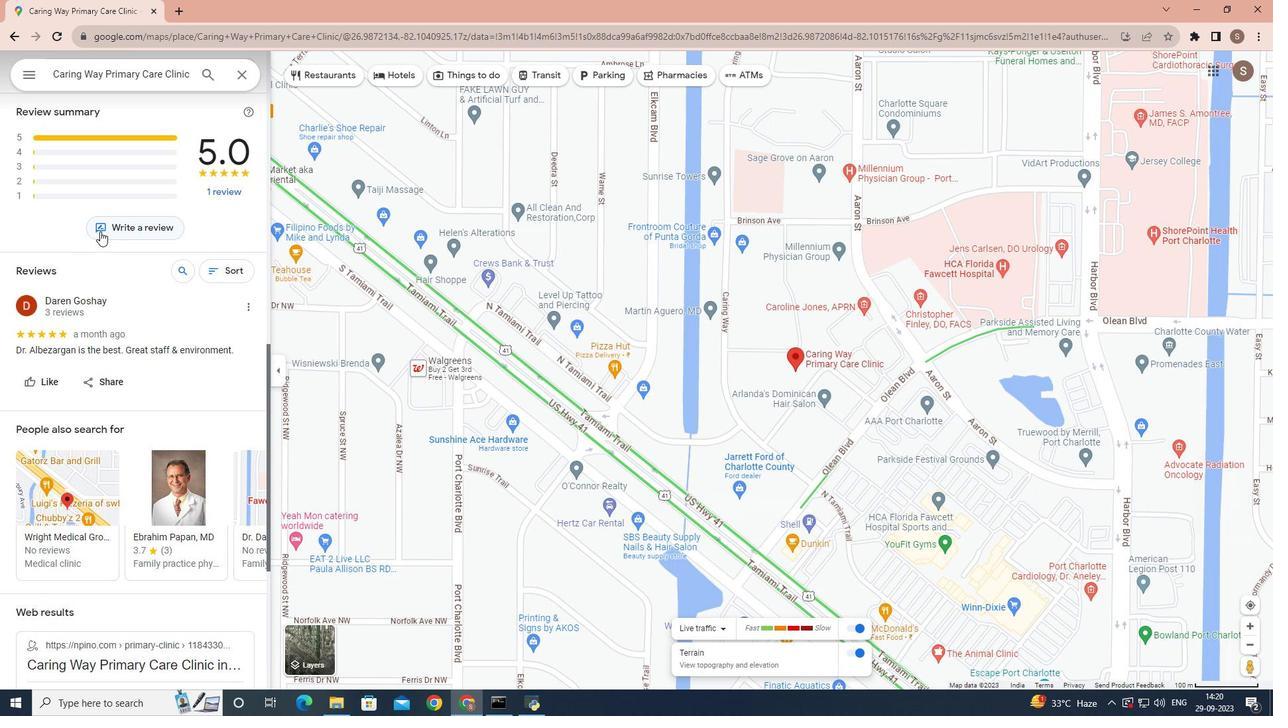 
Action: Mouse scrolled (100, 232) with delta (0, 0)
Screenshot: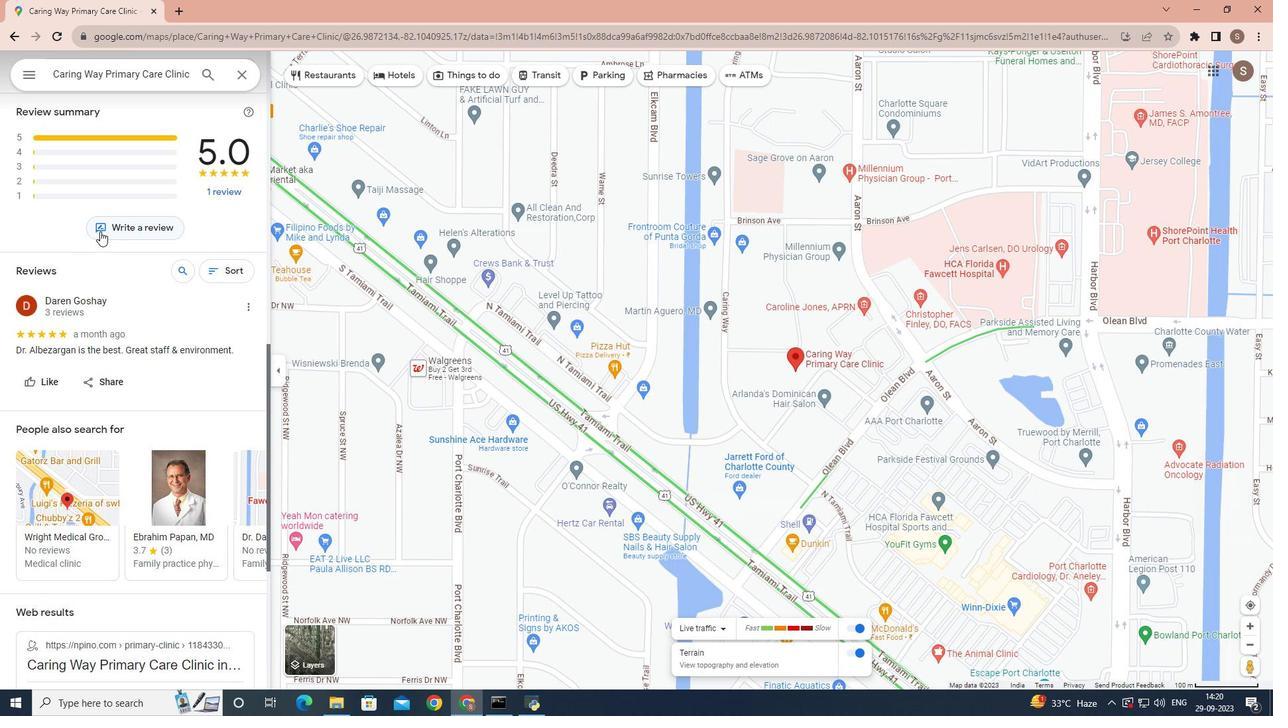 
Action: Mouse scrolled (100, 232) with delta (0, 0)
Screenshot: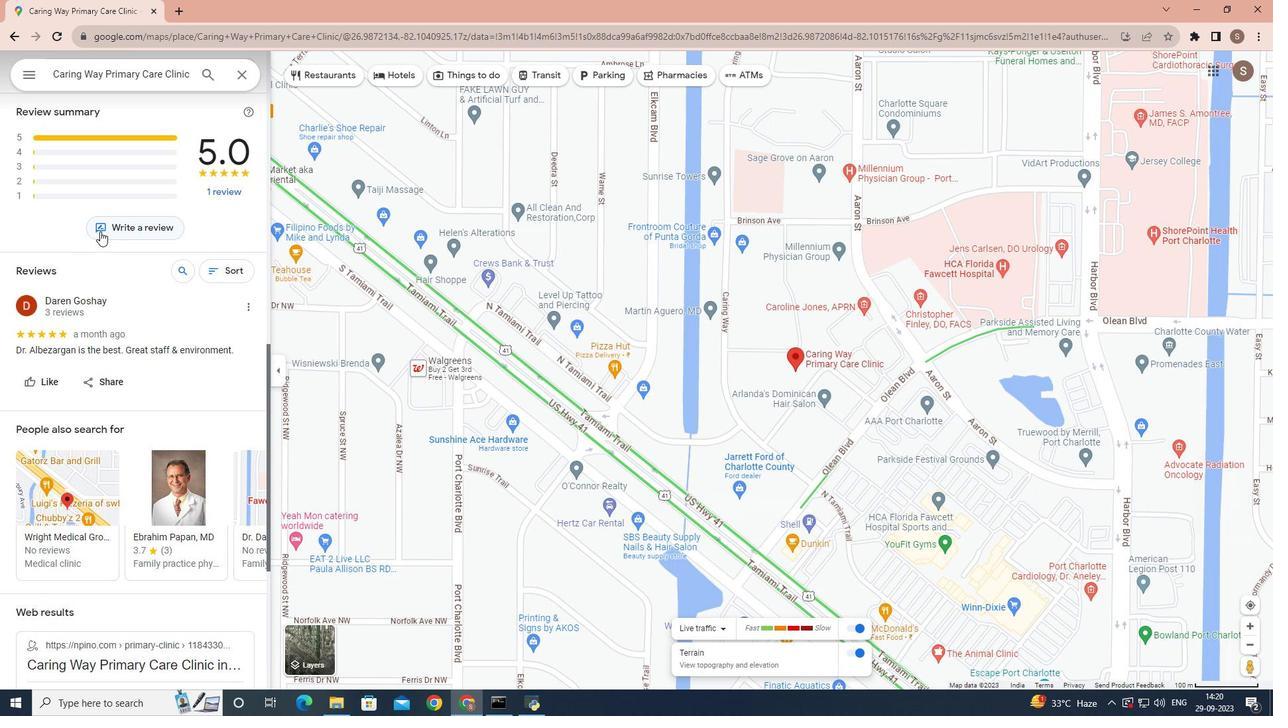 
Action: Mouse scrolled (100, 232) with delta (0, 0)
Screenshot: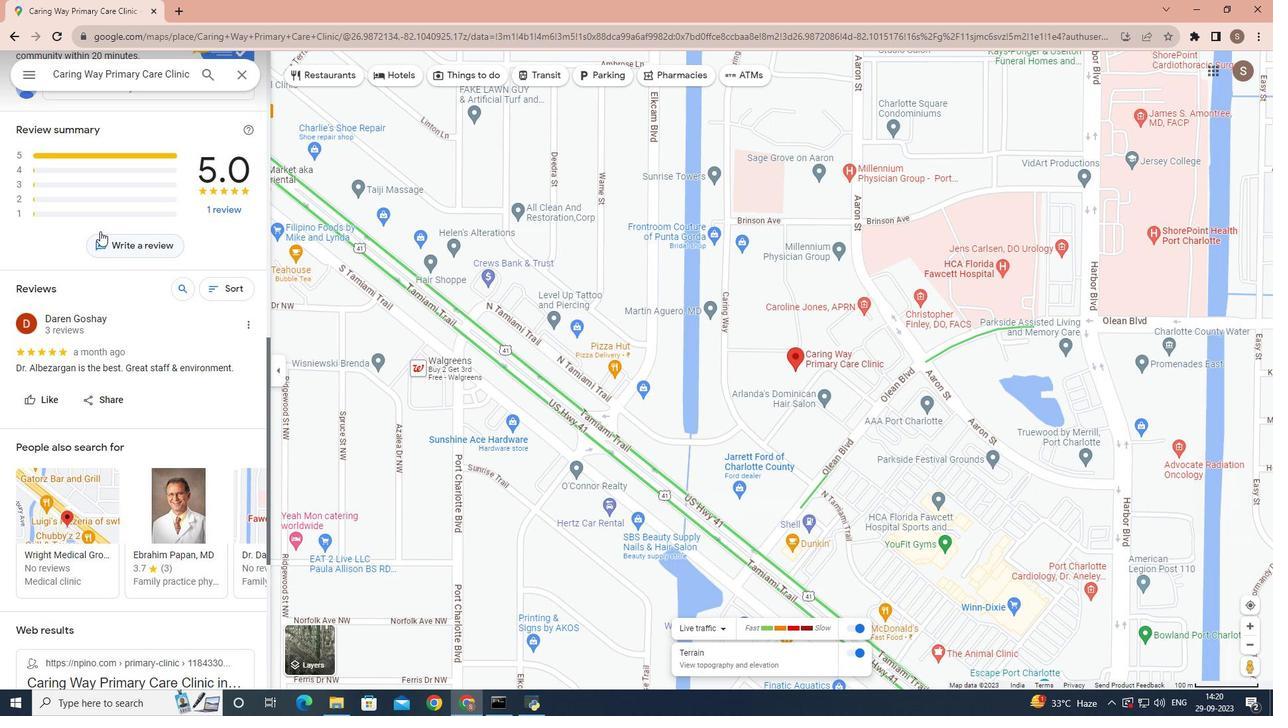 
Action: Mouse scrolled (100, 232) with delta (0, 0)
Screenshot: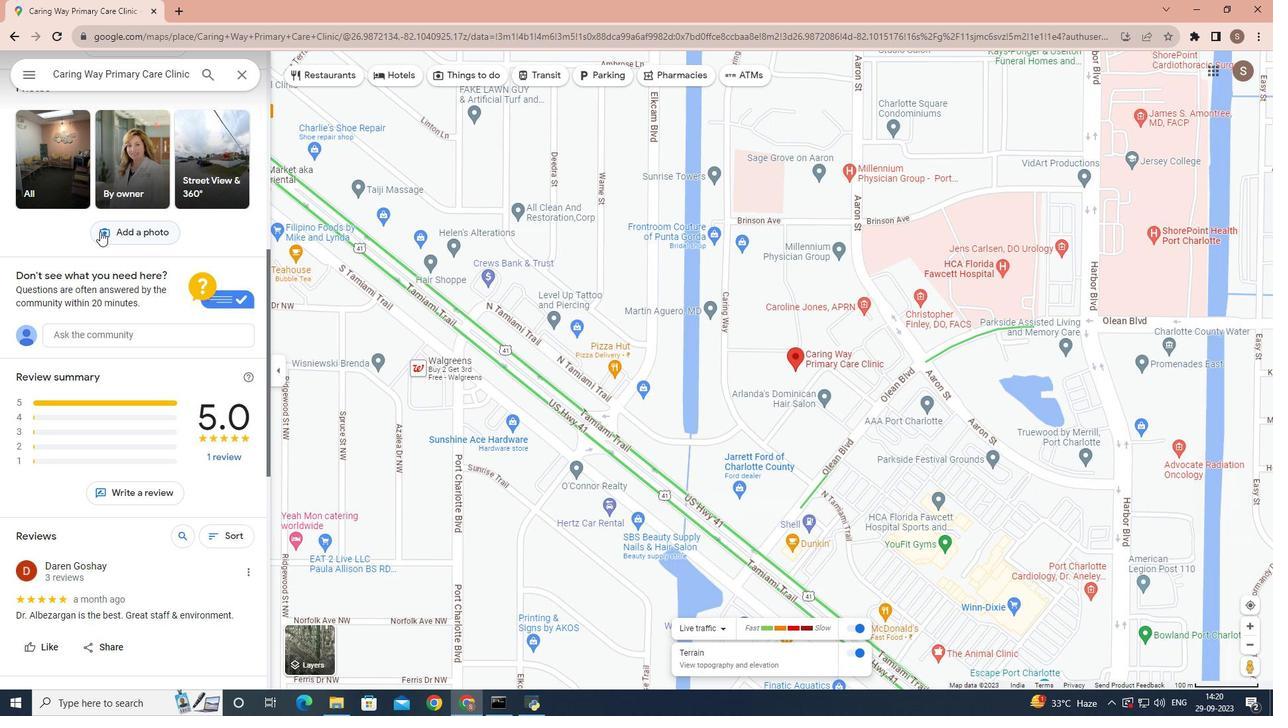
Action: Mouse scrolled (100, 232) with delta (0, 0)
Screenshot: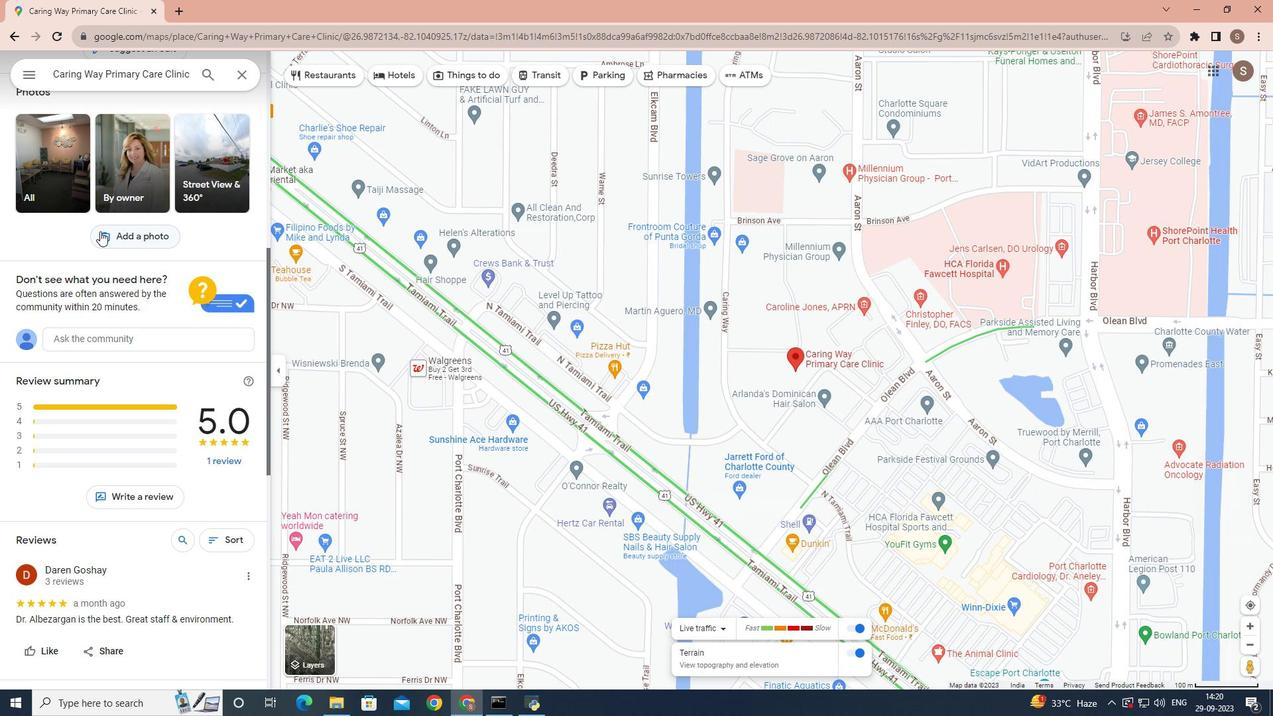 
Action: Mouse scrolled (100, 232) with delta (0, 0)
Screenshot: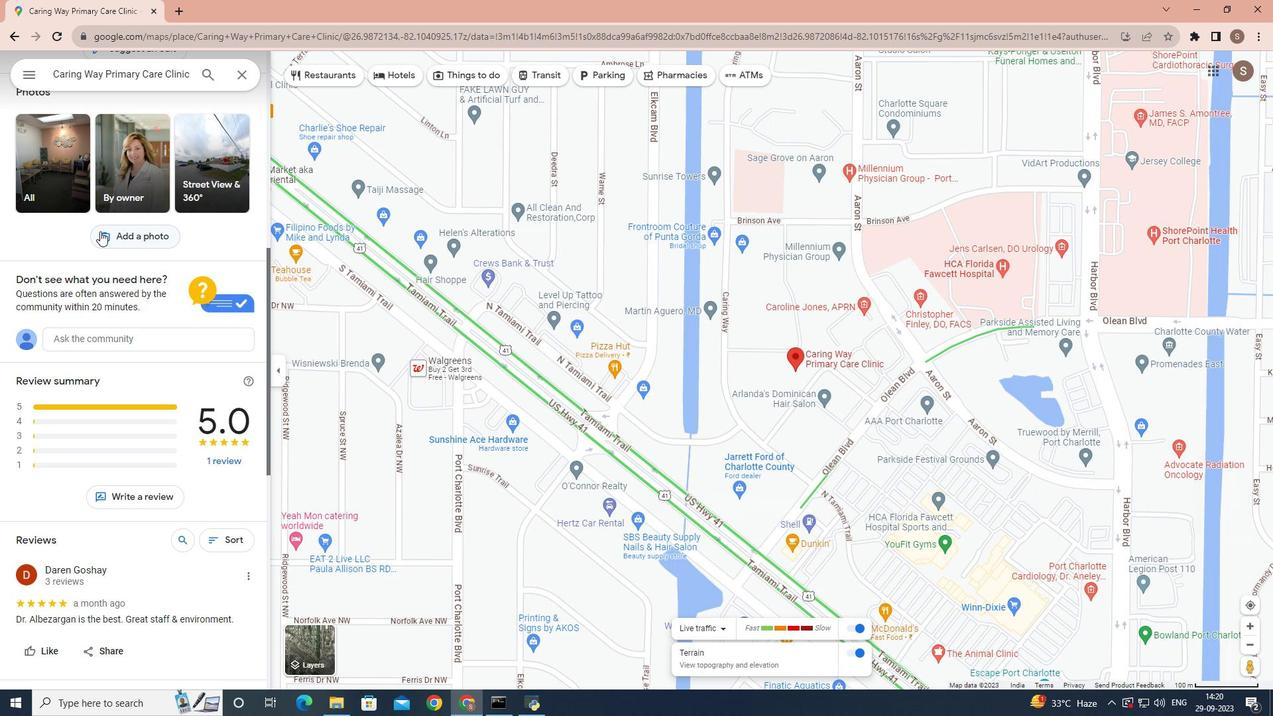 
Action: Mouse scrolled (100, 232) with delta (0, 0)
Screenshot: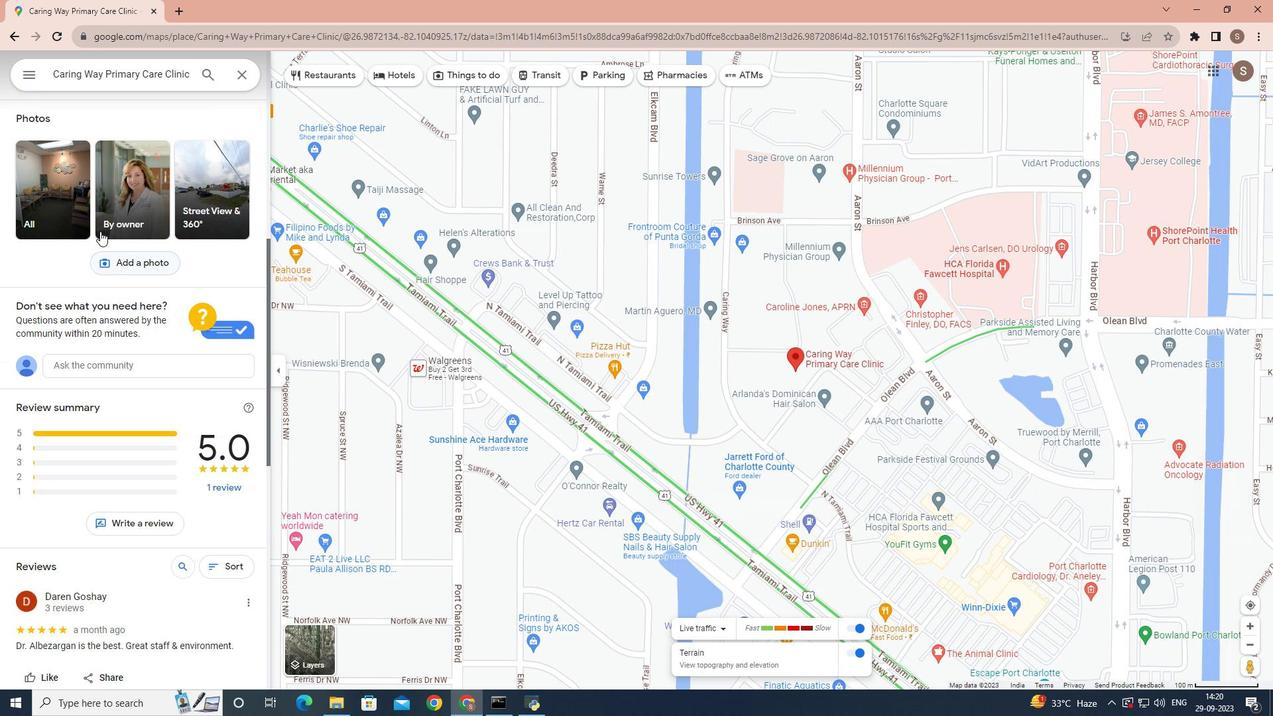 
Action: Mouse scrolled (100, 232) with delta (0, 0)
Screenshot: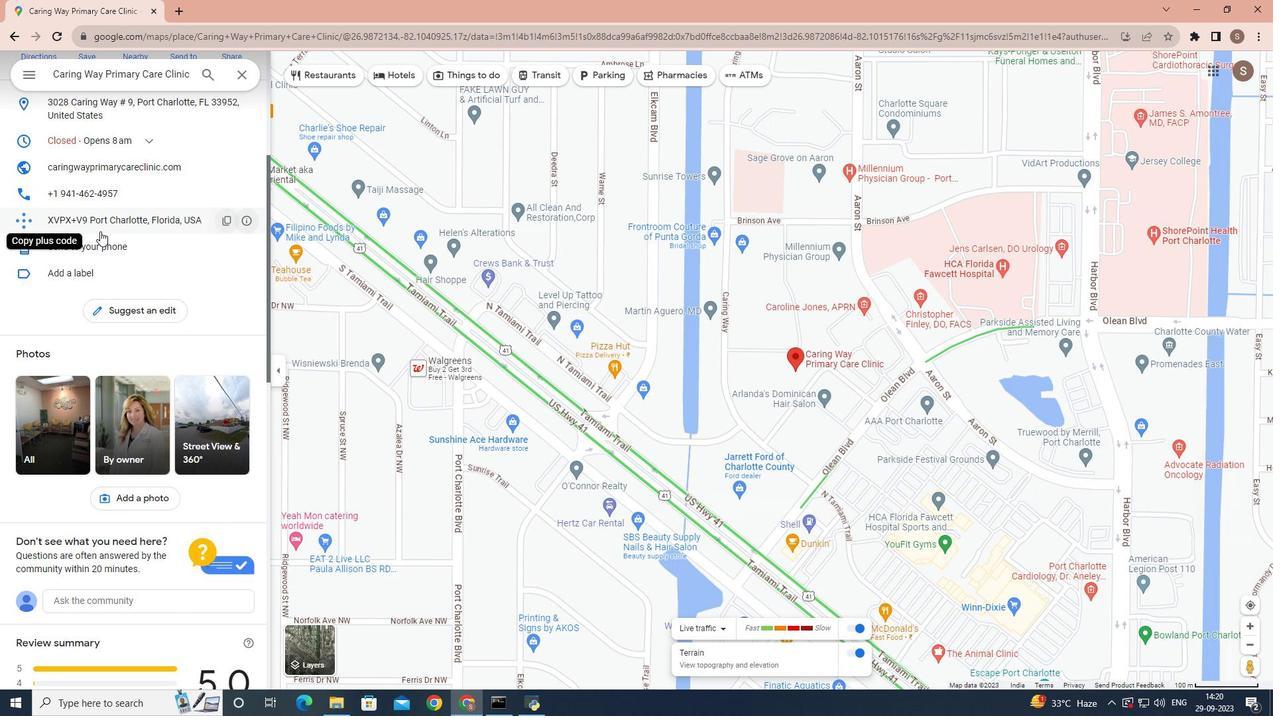 
Action: Mouse scrolled (100, 232) with delta (0, 0)
Screenshot: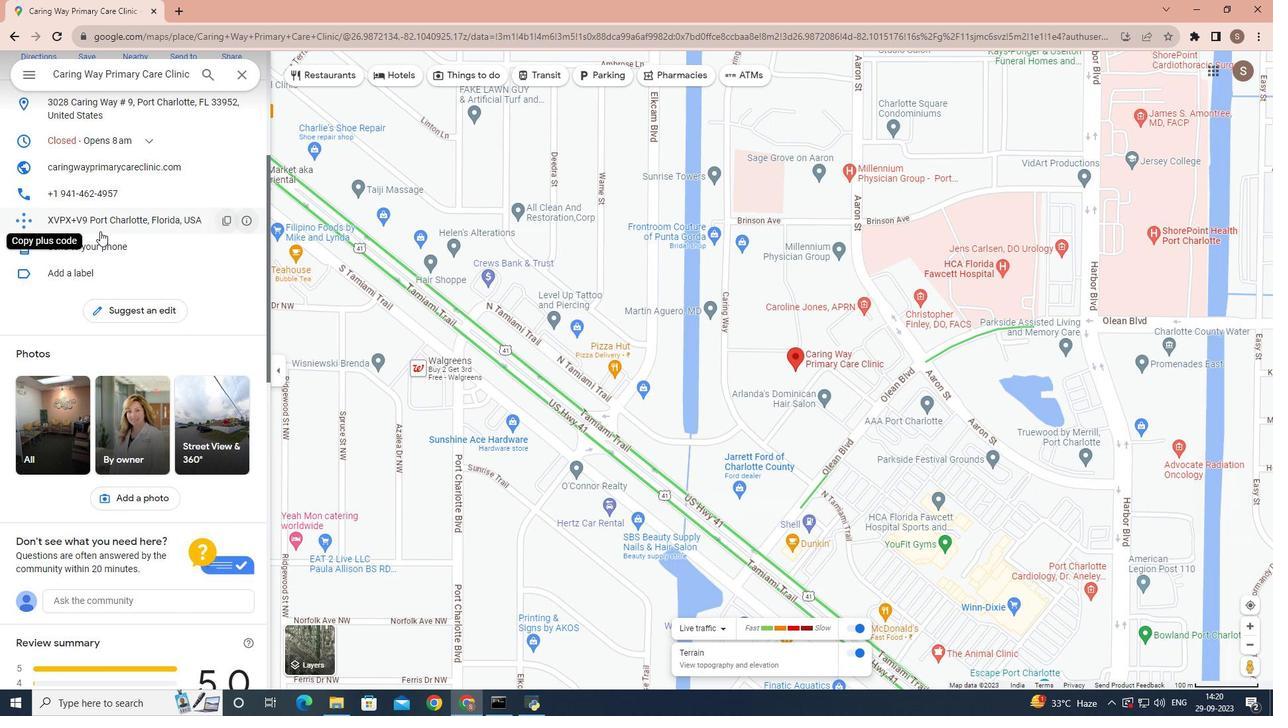 
Action: Mouse scrolled (100, 232) with delta (0, 0)
Screenshot: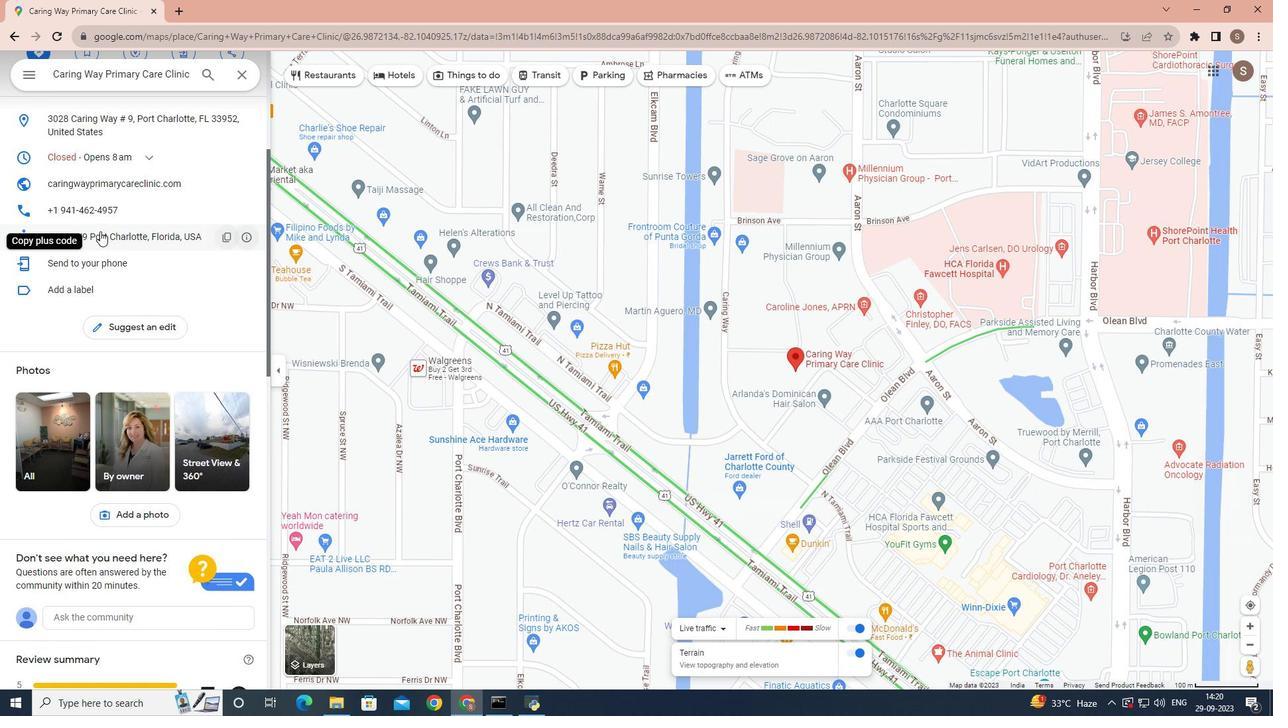 
Action: Mouse scrolled (100, 232) with delta (0, 0)
Screenshot: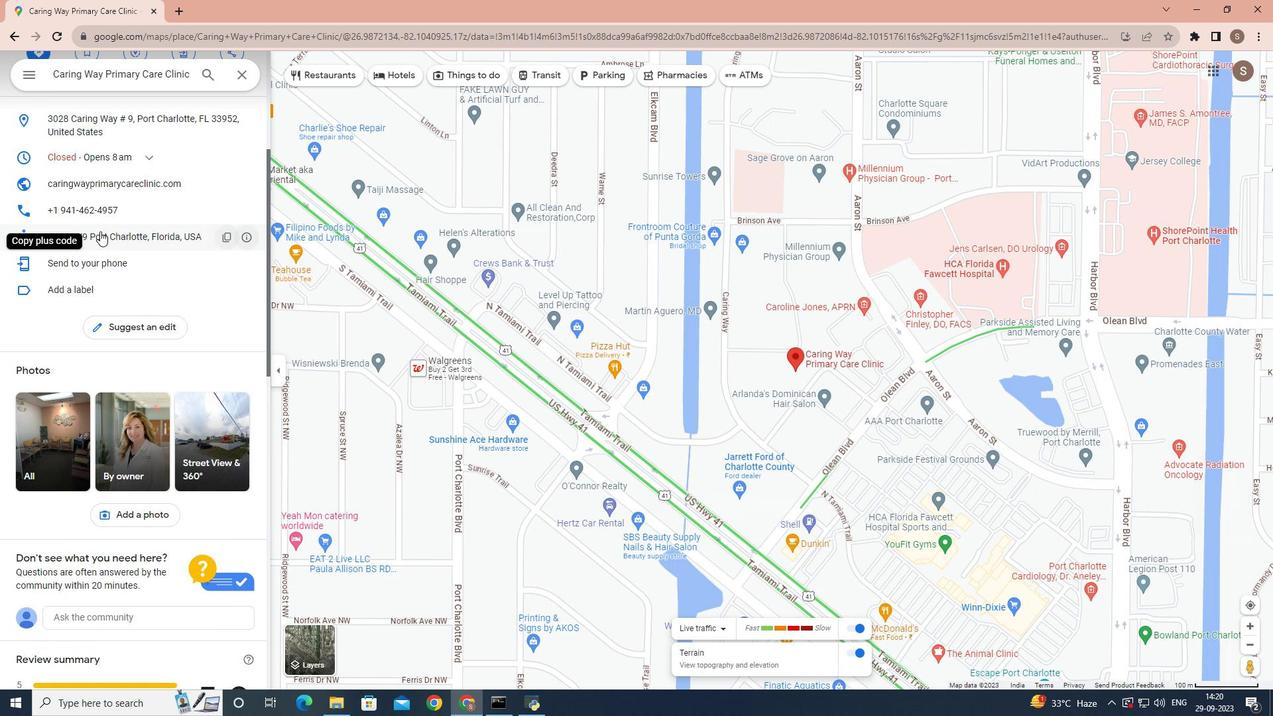 
Action: Mouse moved to (100, 231)
Screenshot: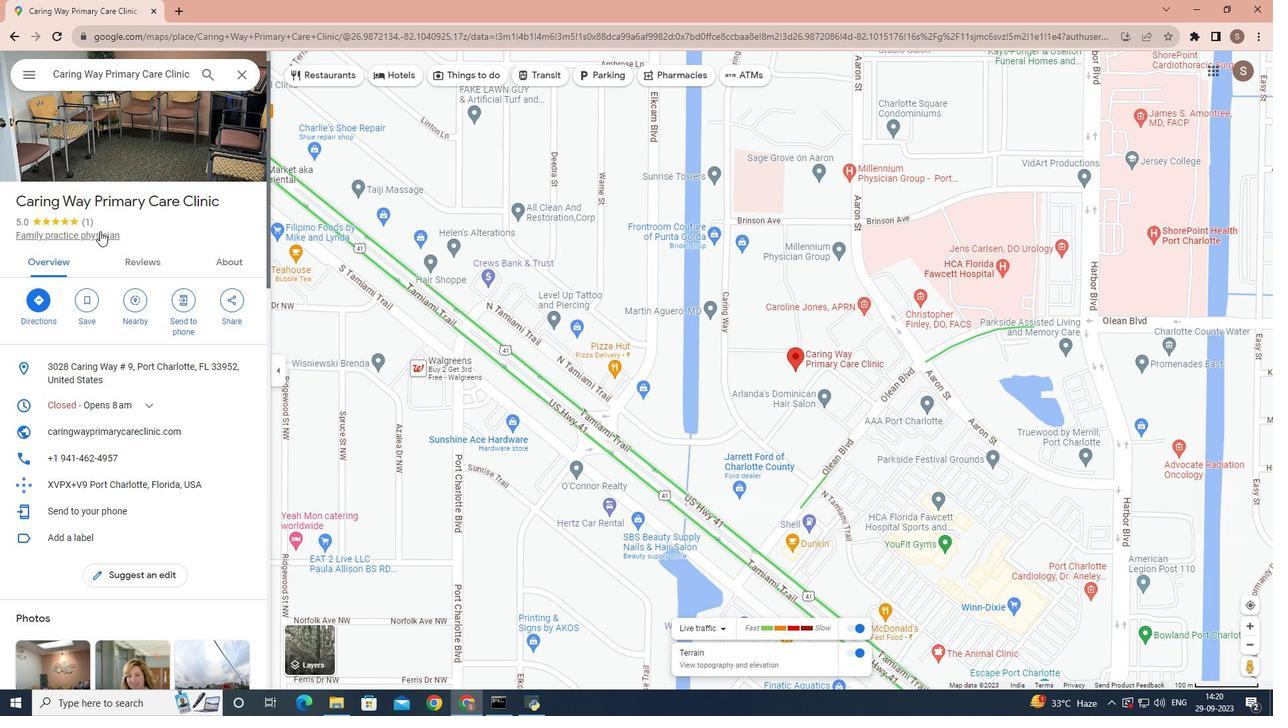 
Action: Mouse scrolled (100, 232) with delta (0, 0)
Screenshot: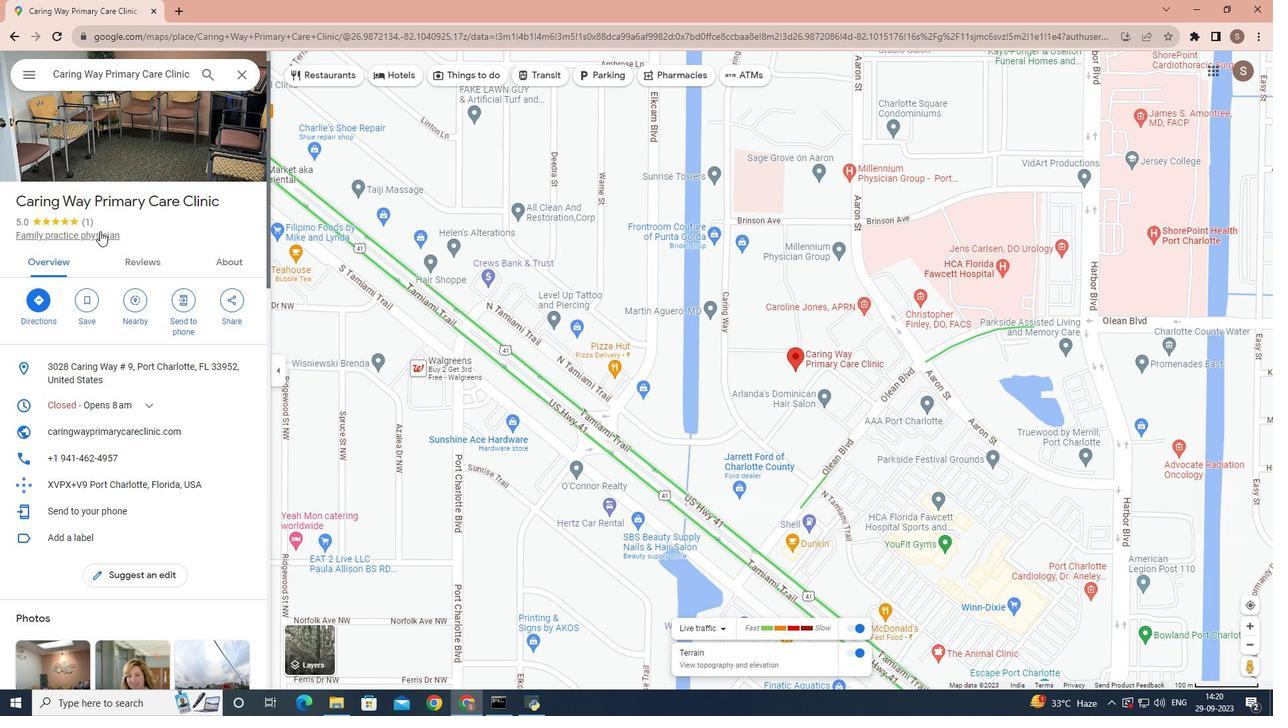 
Action: Mouse scrolled (100, 232) with delta (0, 0)
Screenshot: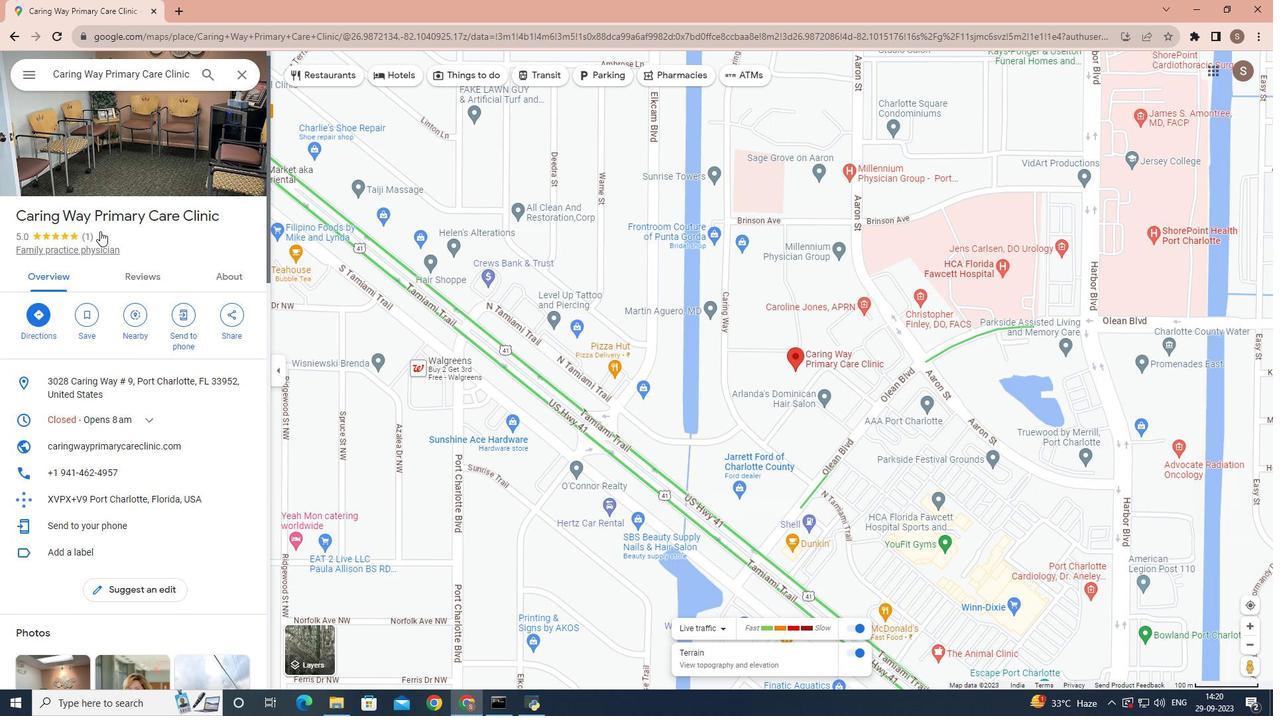 
Action: Mouse moved to (77, 210)
Screenshot: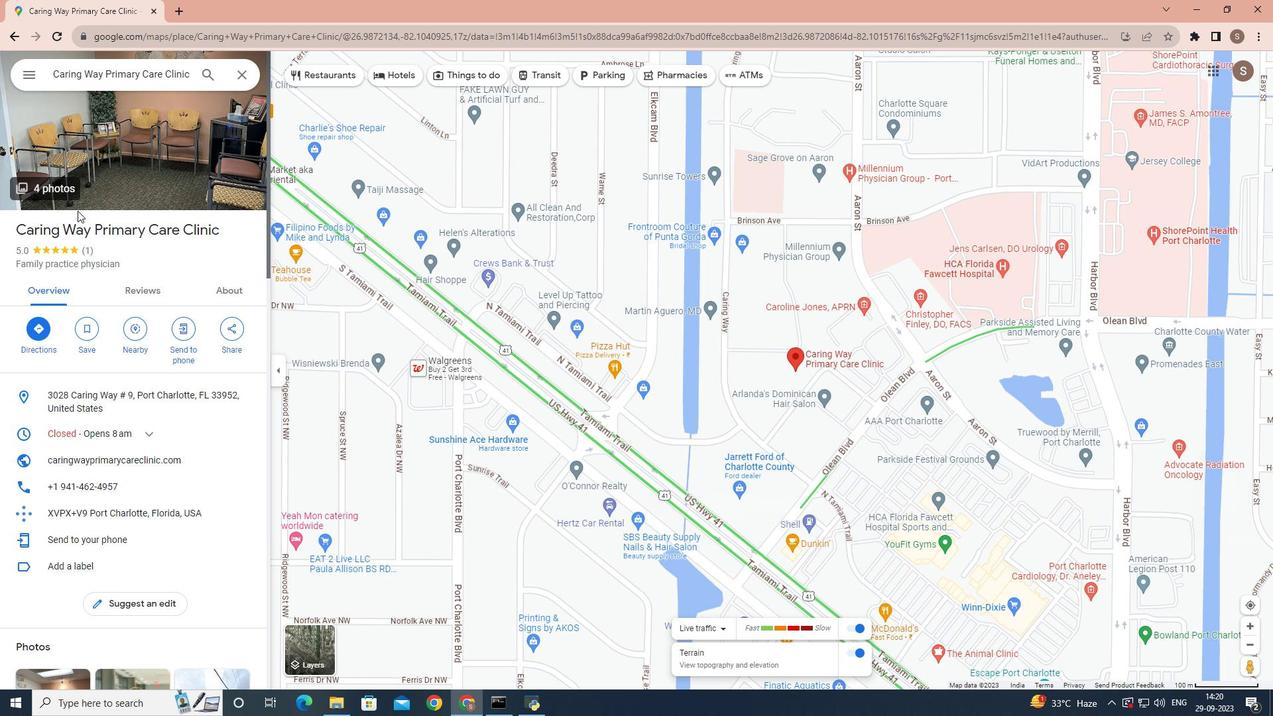 
Action: Mouse scrolled (77, 210) with delta (0, 0)
Screenshot: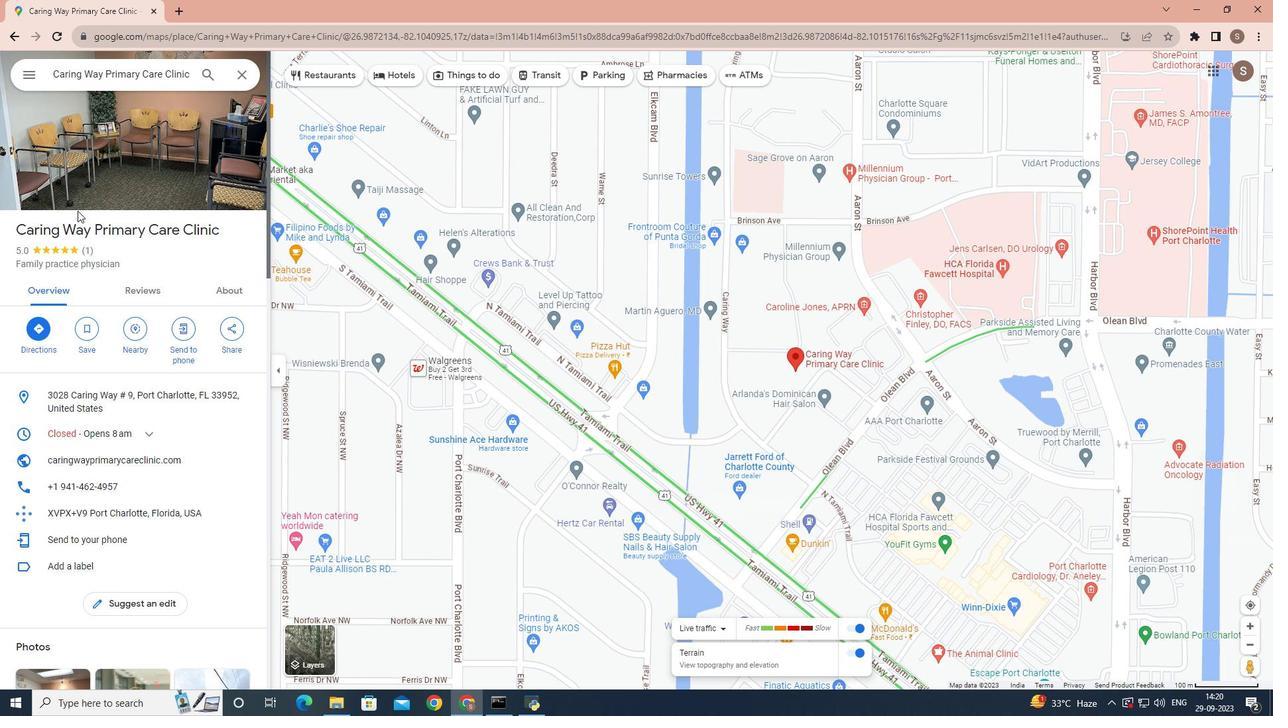 
Action: Mouse scrolled (77, 210) with delta (0, 0)
Screenshot: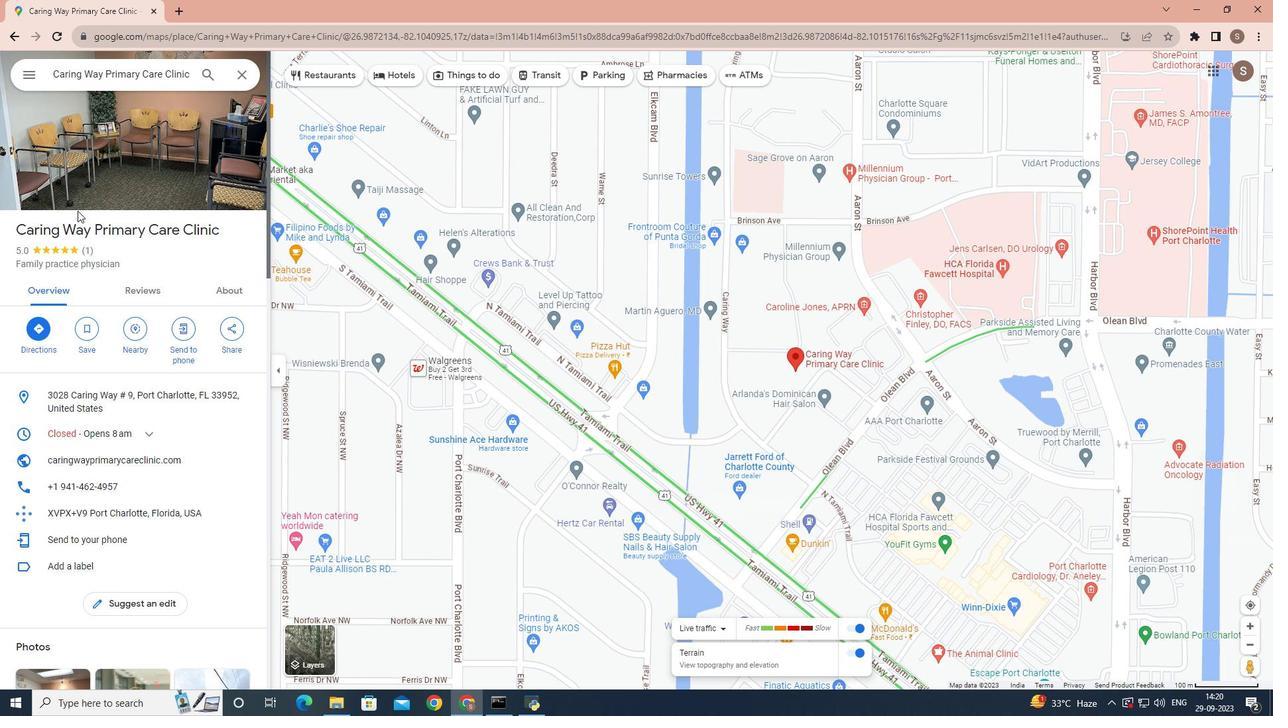 
Action: Mouse scrolled (77, 210) with delta (0, 0)
Screenshot: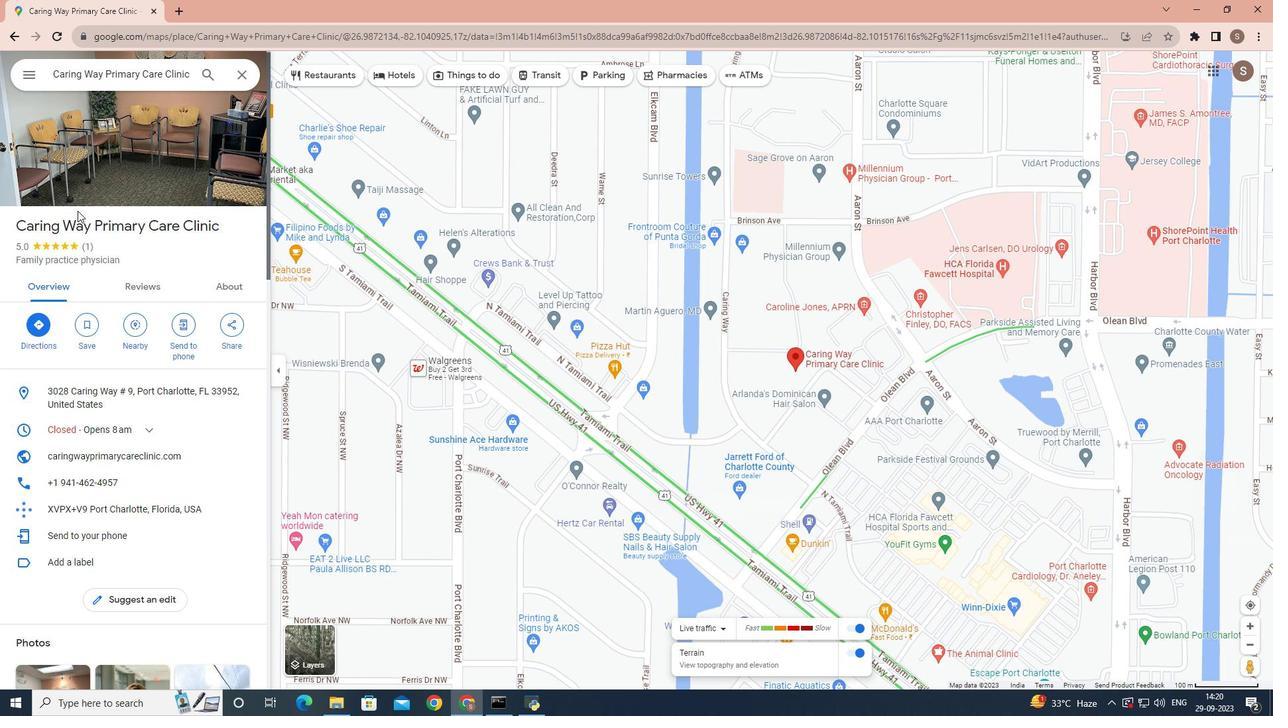 
Action: Mouse scrolled (77, 210) with delta (0, 0)
Screenshot: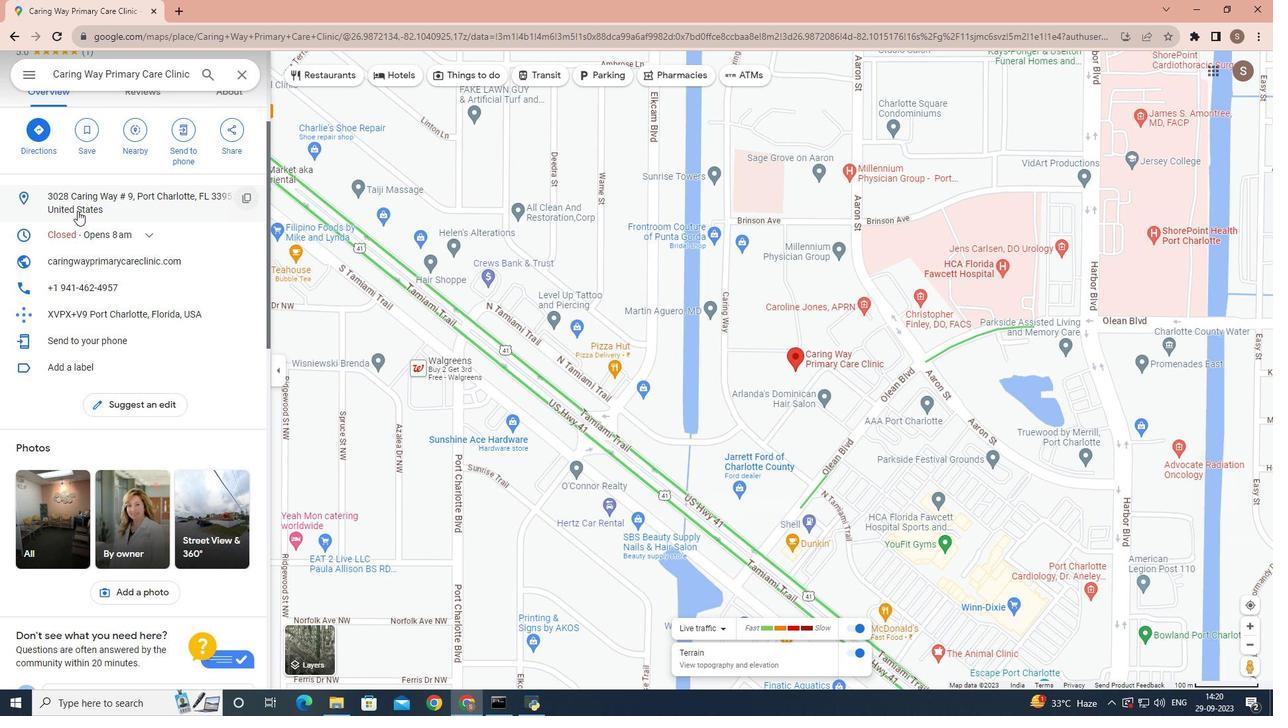 
Action: Mouse scrolled (77, 210) with delta (0, 0)
Screenshot: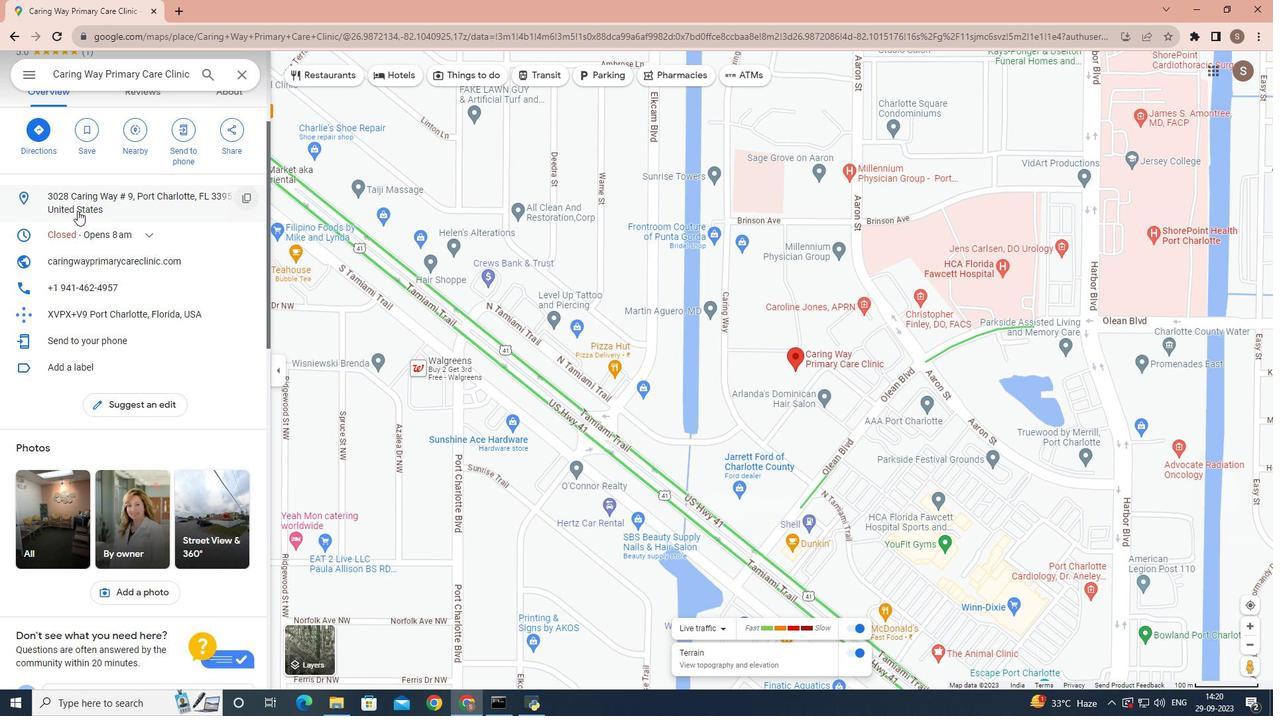 
Action: Mouse moved to (45, 413)
Screenshot: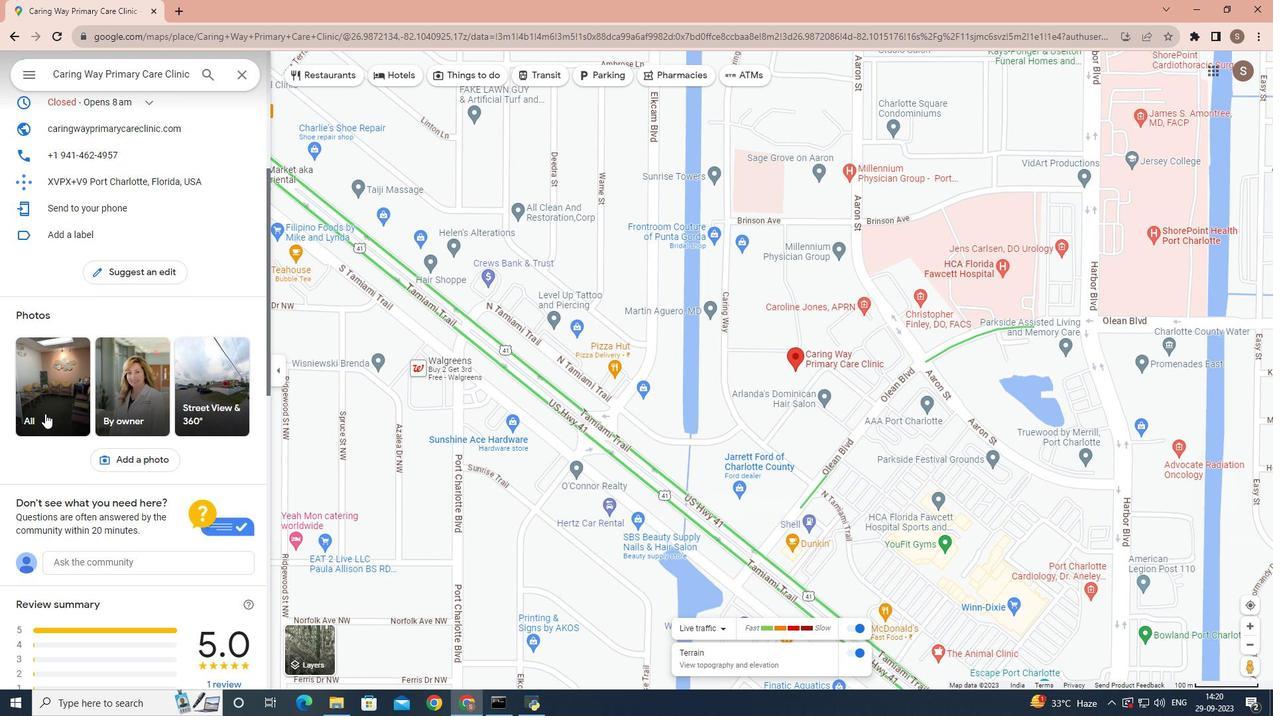 
Action: Mouse pressed left at (45, 413)
Screenshot: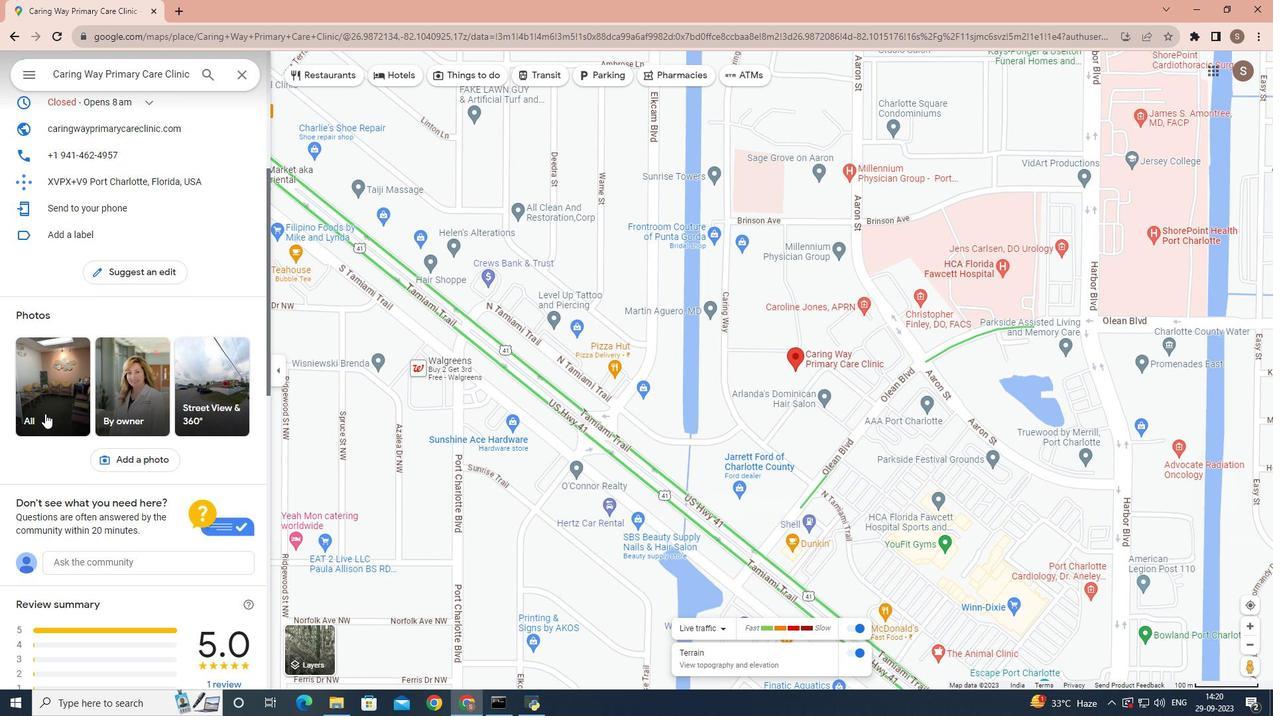 
Action: Mouse moved to (798, 584)
Screenshot: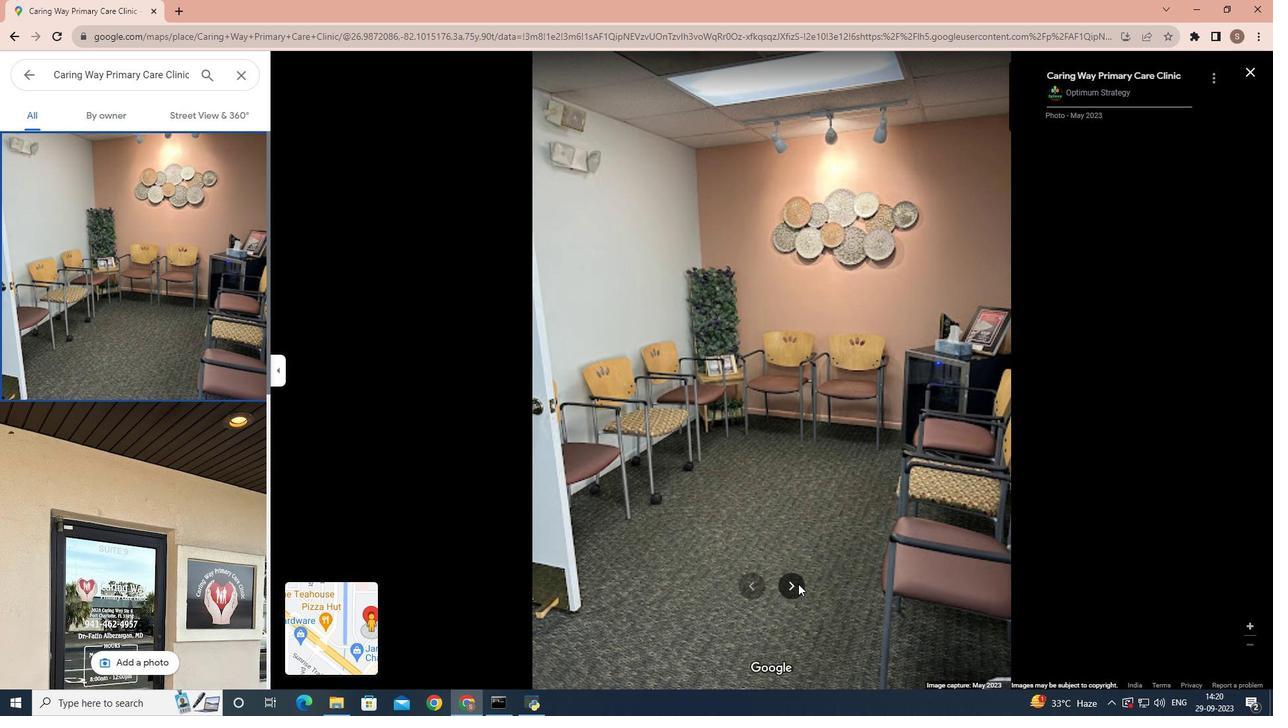 
Action: Mouse pressed left at (798, 584)
Screenshot: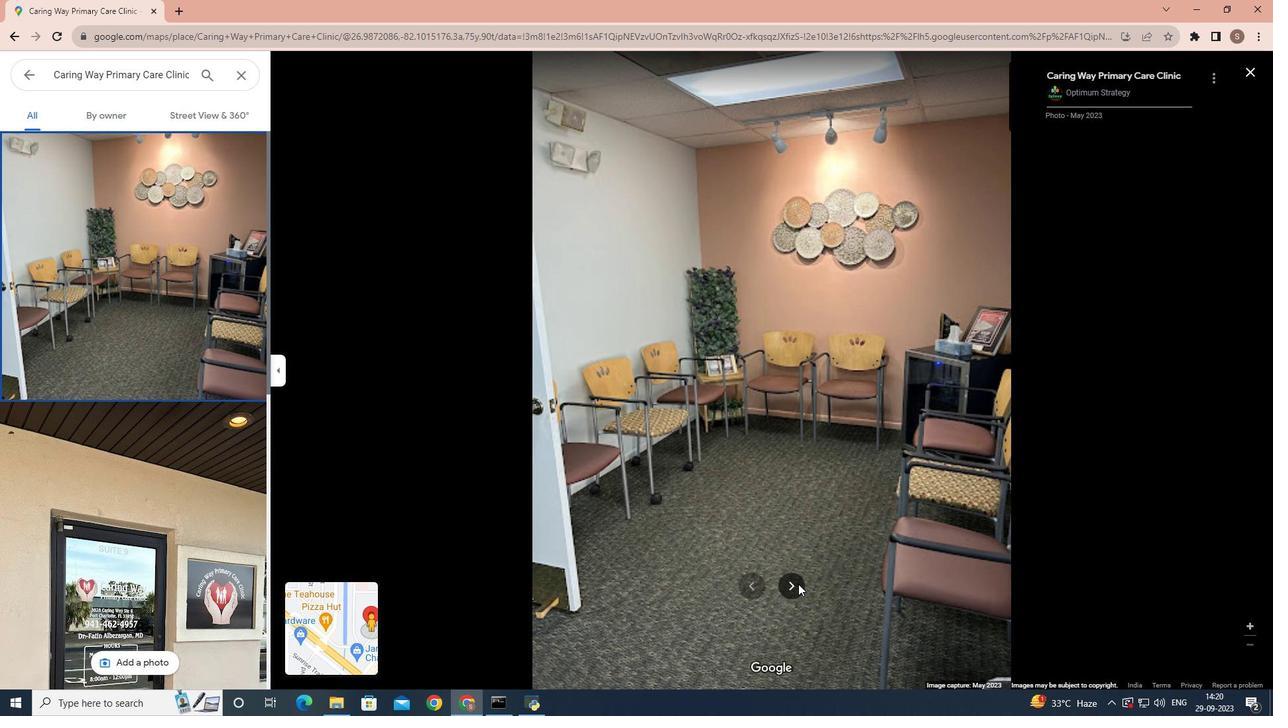 
Action: Mouse pressed left at (798, 584)
Screenshot: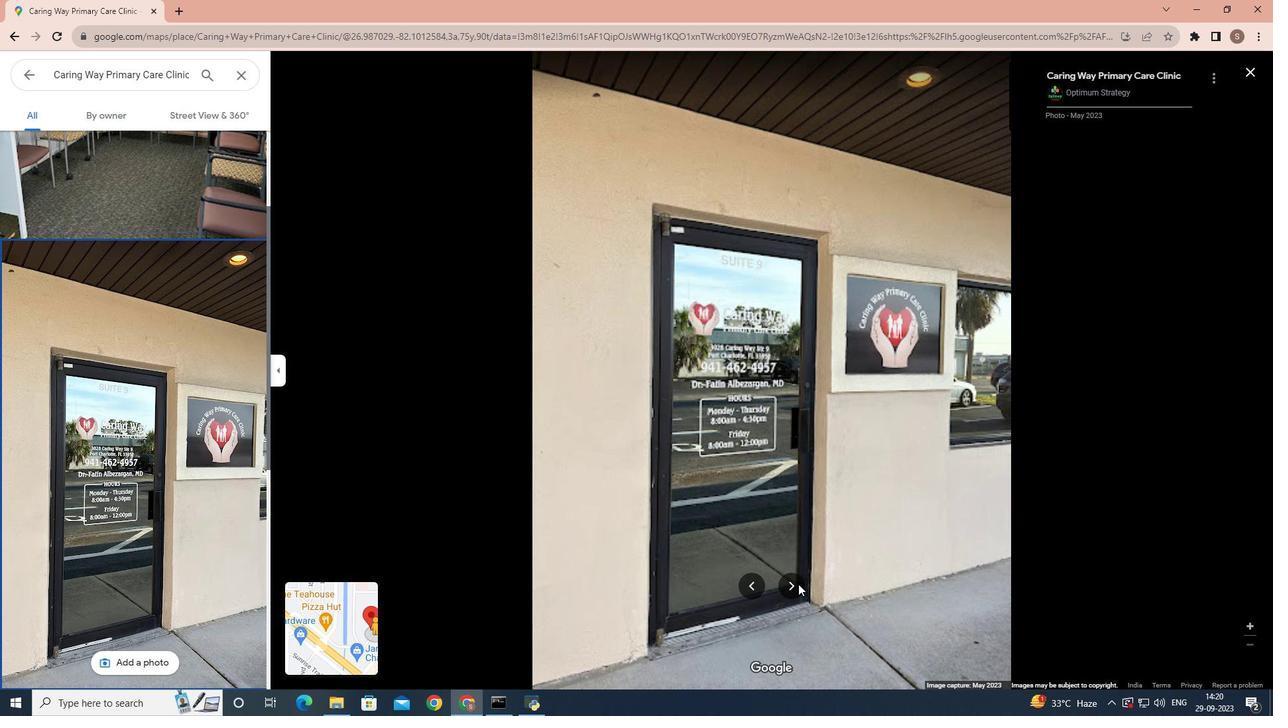 
Action: Mouse pressed left at (798, 584)
Screenshot: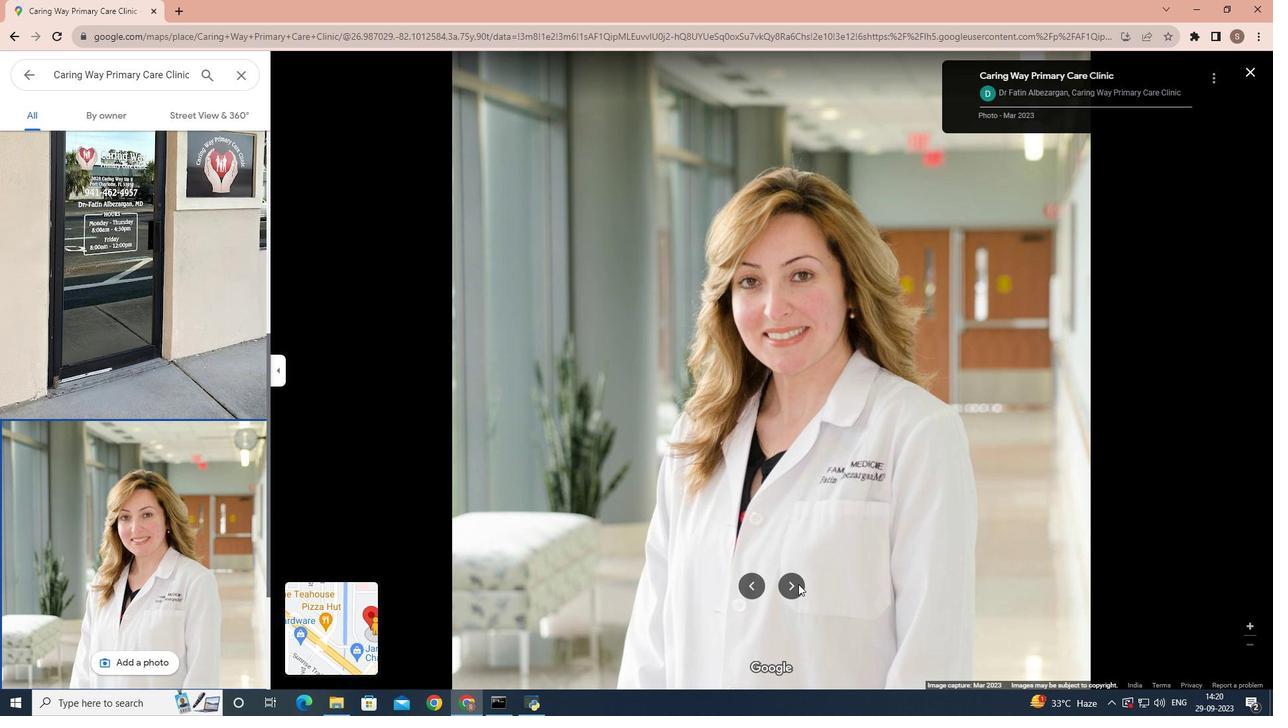 
Action: Mouse pressed left at (798, 584)
Screenshot: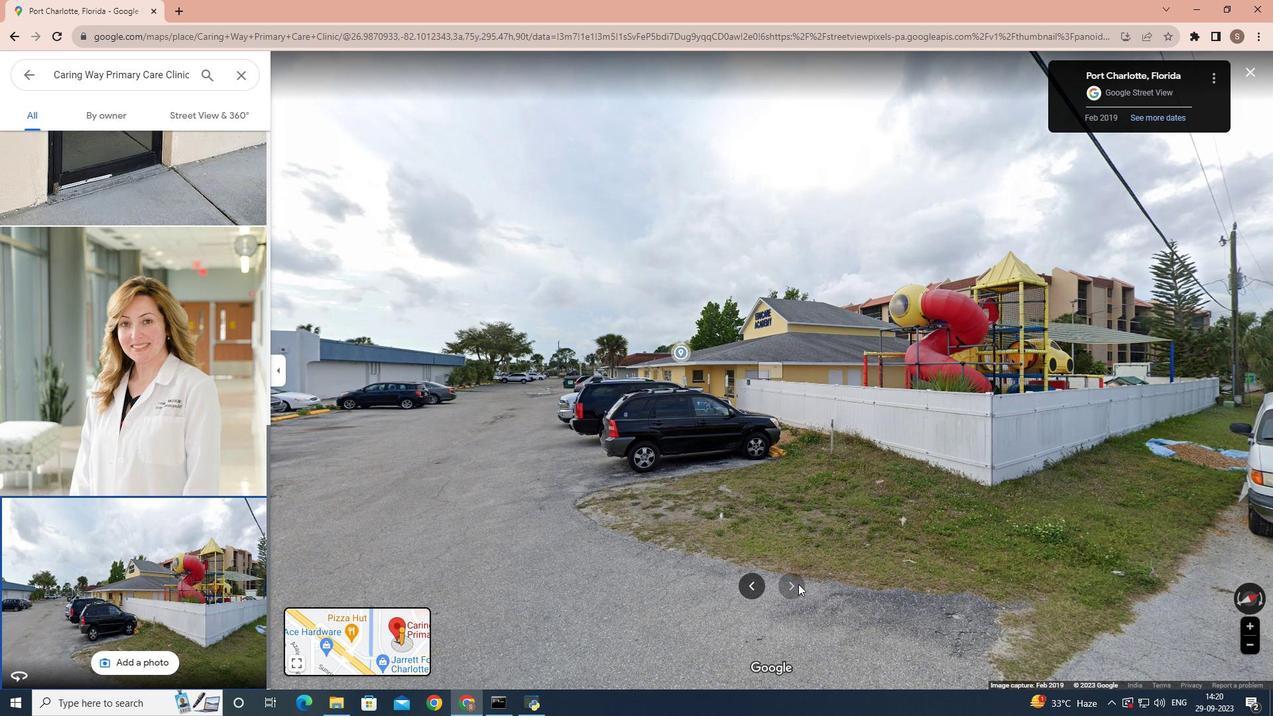 
Action: Mouse moved to (1112, 556)
Screenshot: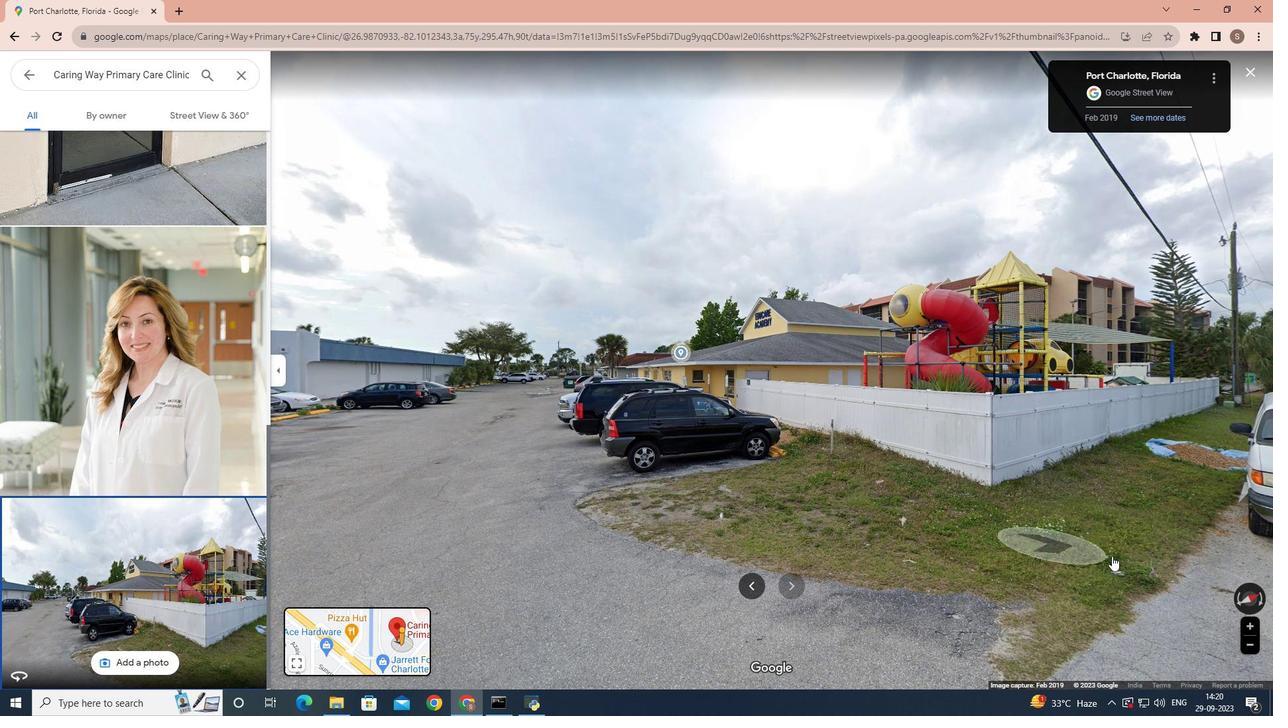 
Action: Mouse pressed left at (1112, 556)
Screenshot: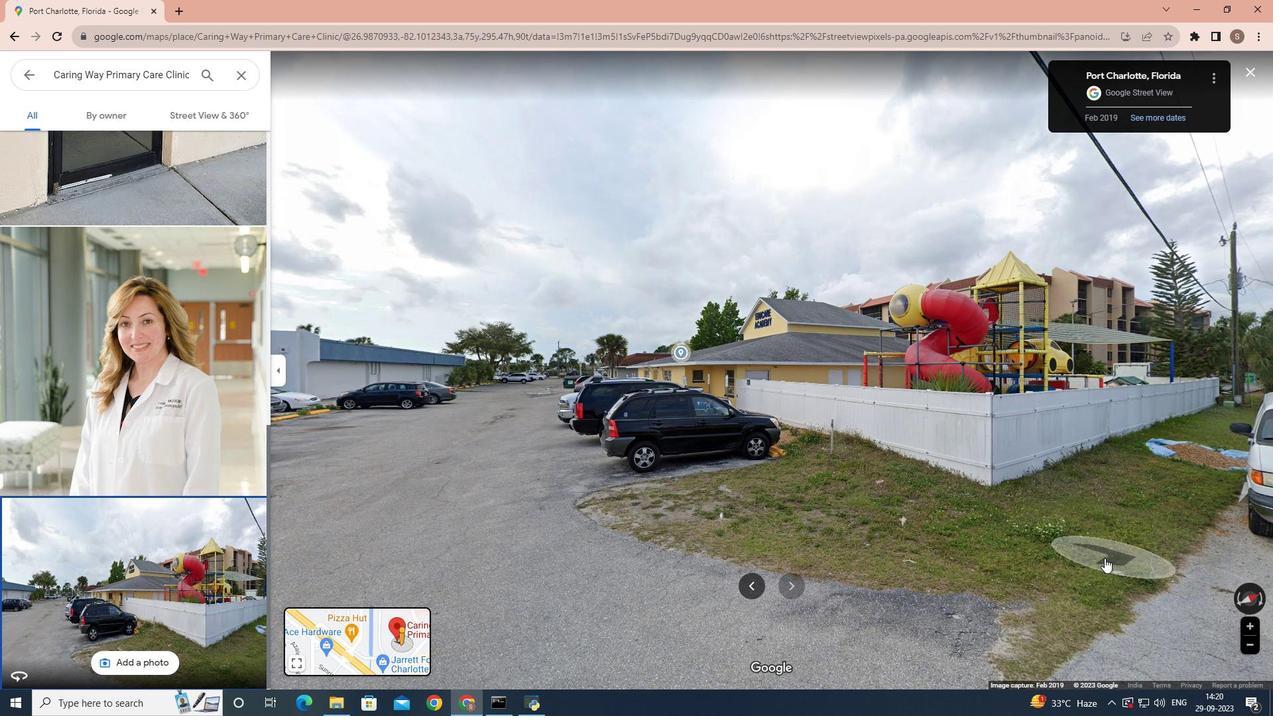 
Action: Mouse moved to (877, 378)
Screenshot: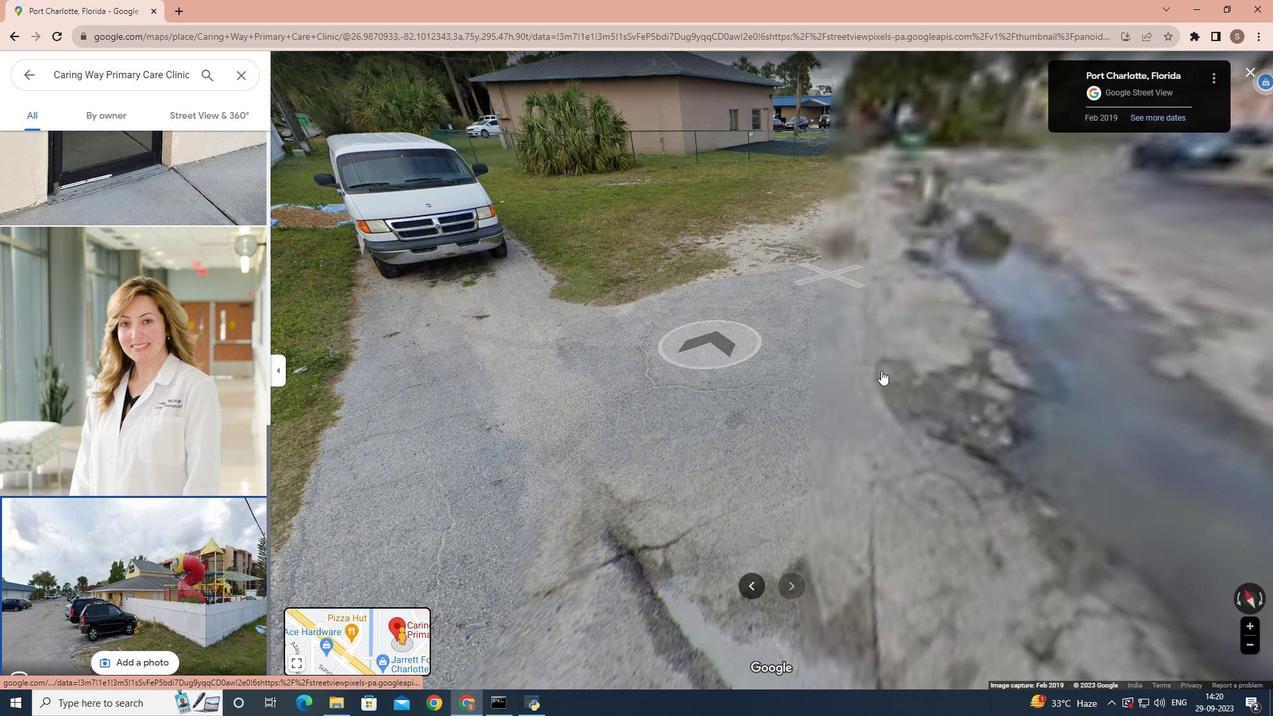 
Action: Mouse pressed left at (877, 378)
Screenshot: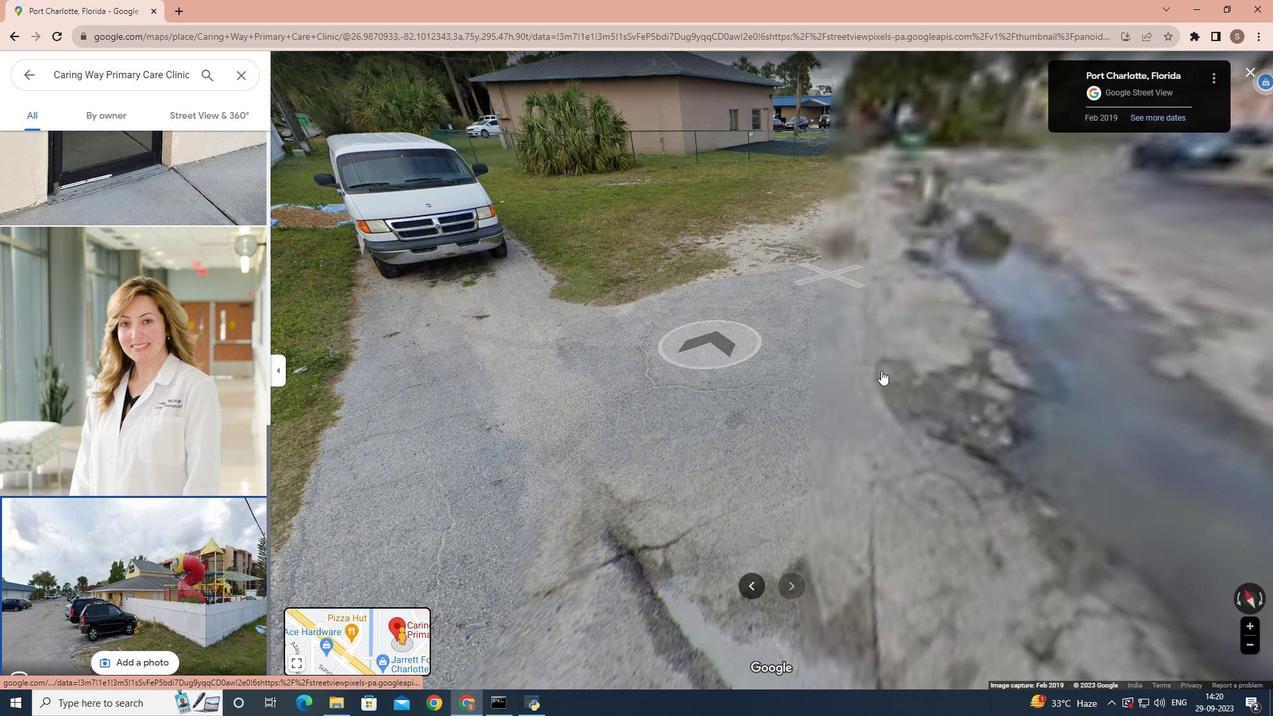 
Action: Mouse moved to (927, 528)
Screenshot: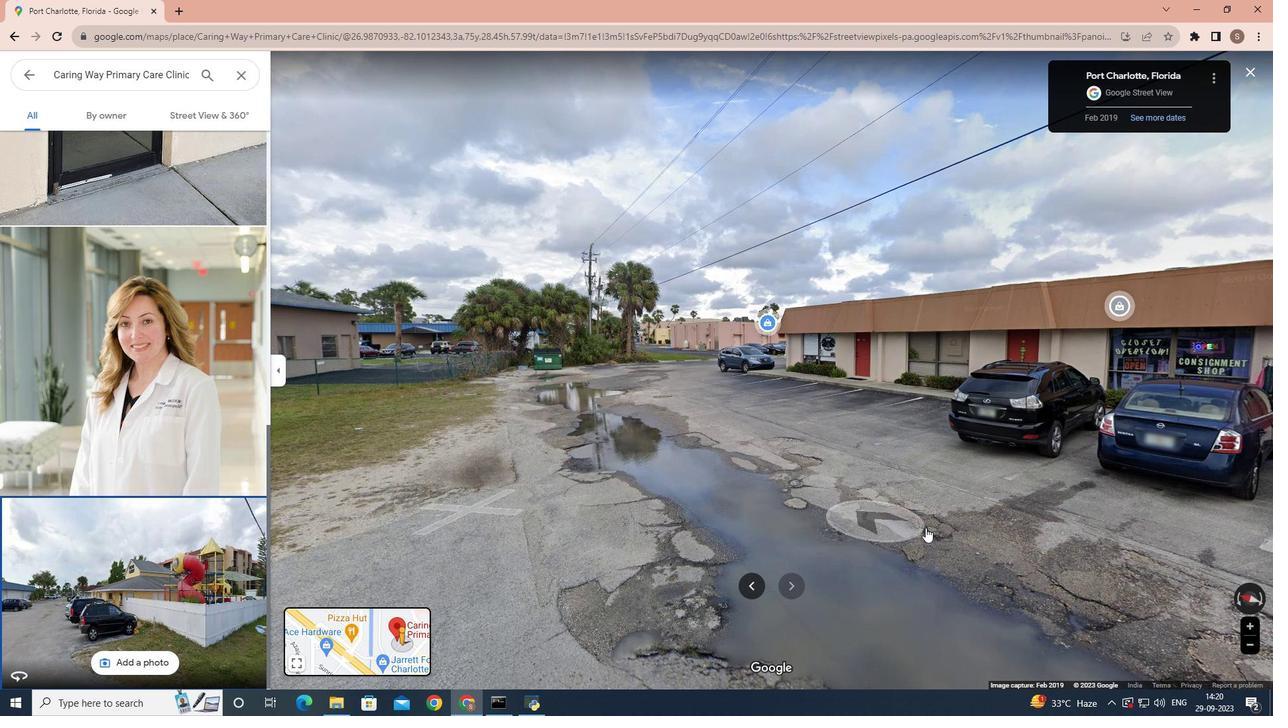 
Action: Mouse pressed left at (927, 528)
Screenshot: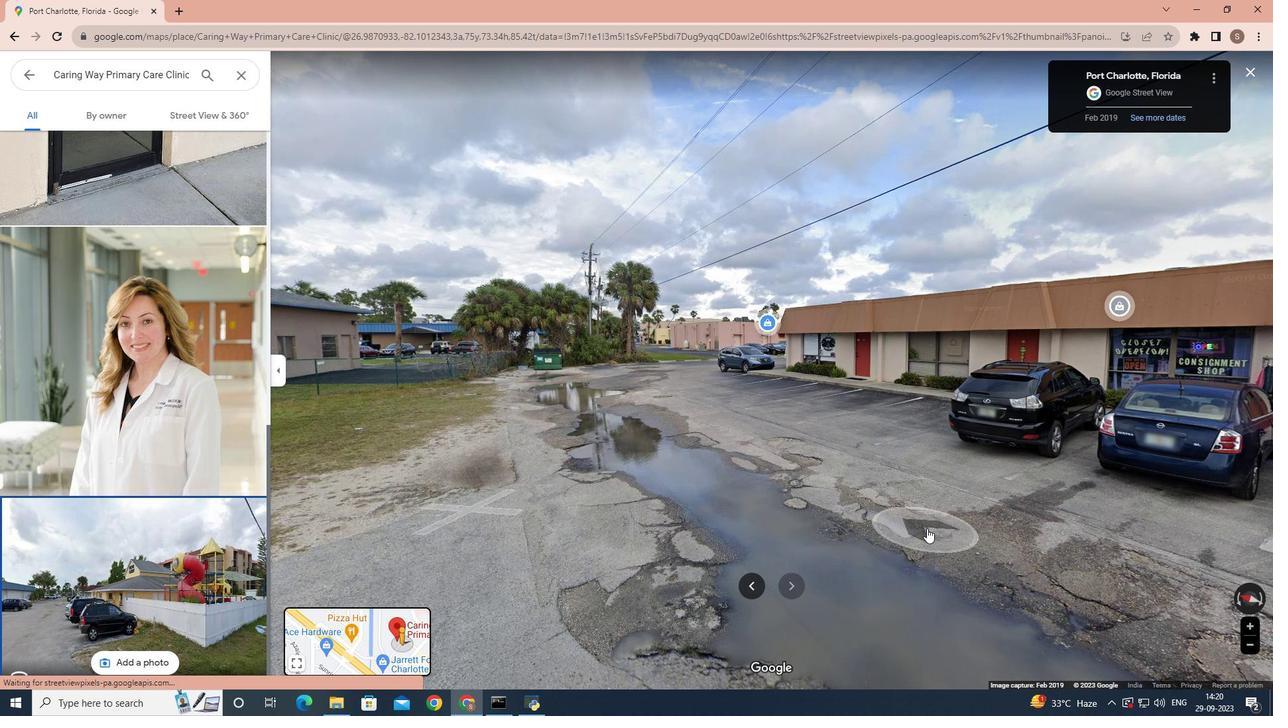 
Action: Mouse moved to (798, 426)
Screenshot: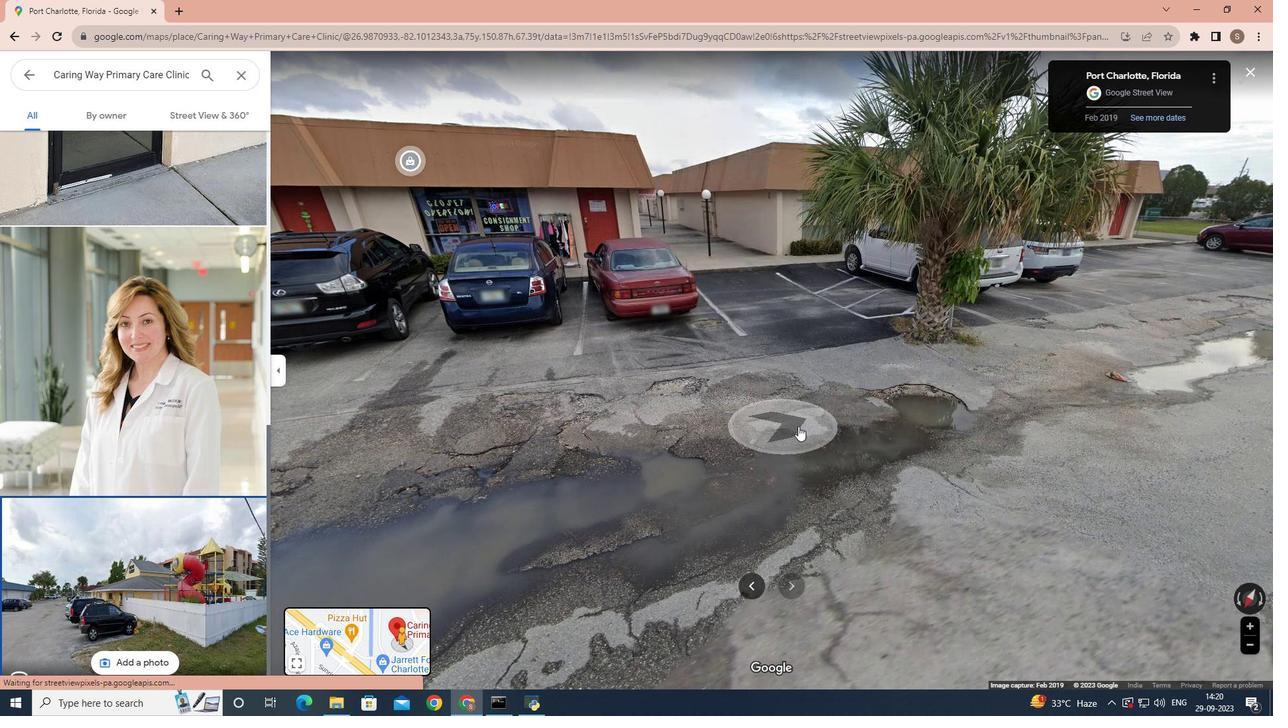 
Action: Mouse pressed left at (798, 426)
Screenshot: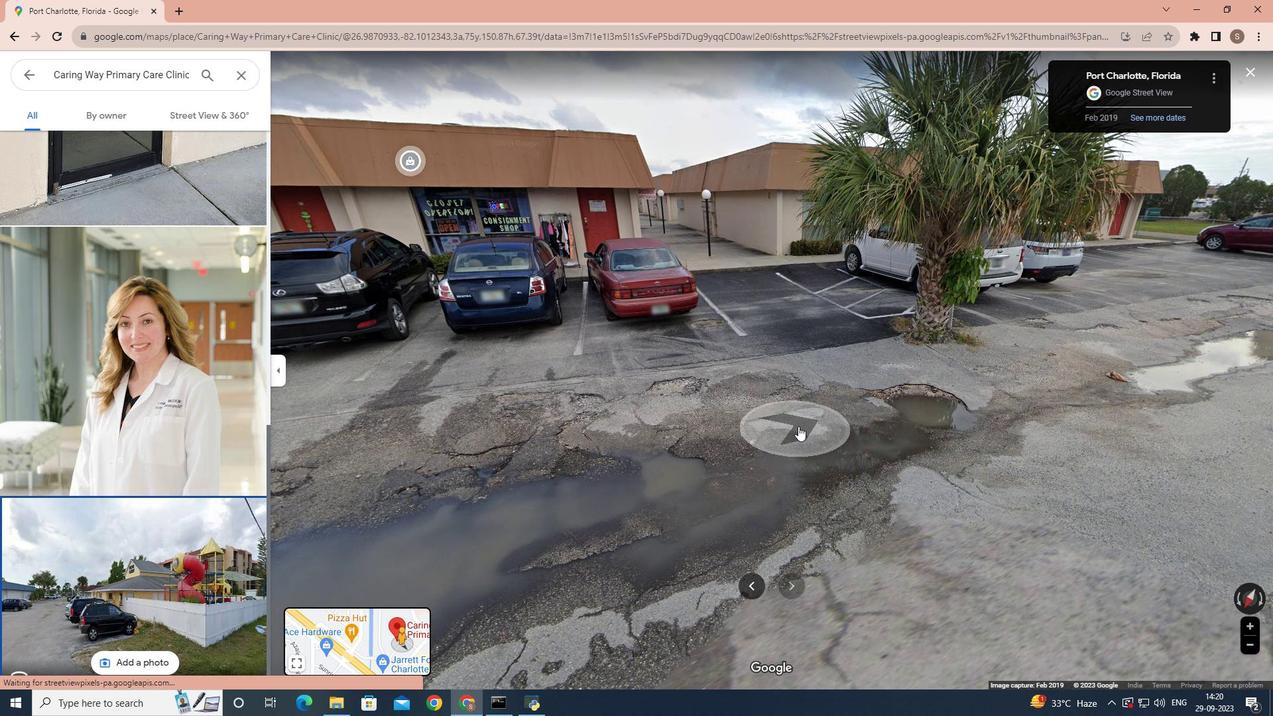 
Action: Mouse moved to (847, 460)
Screenshot: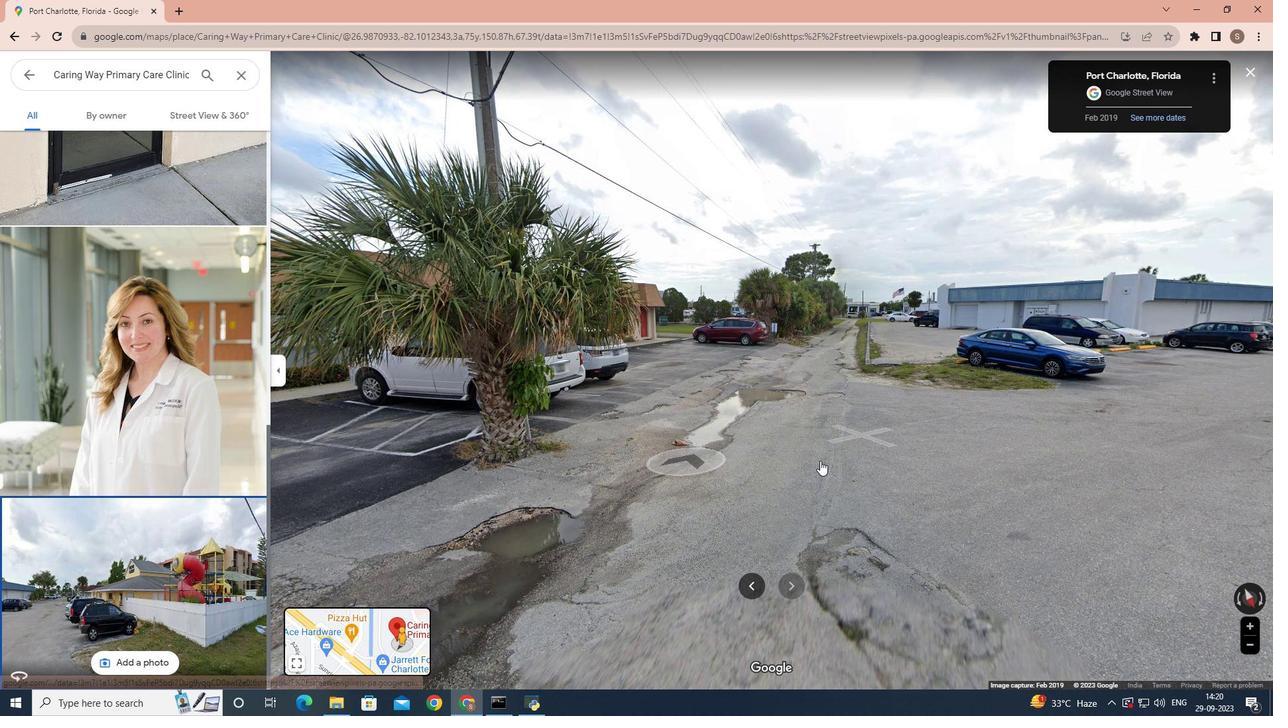 
Action: Mouse pressed left at (847, 460)
Screenshot: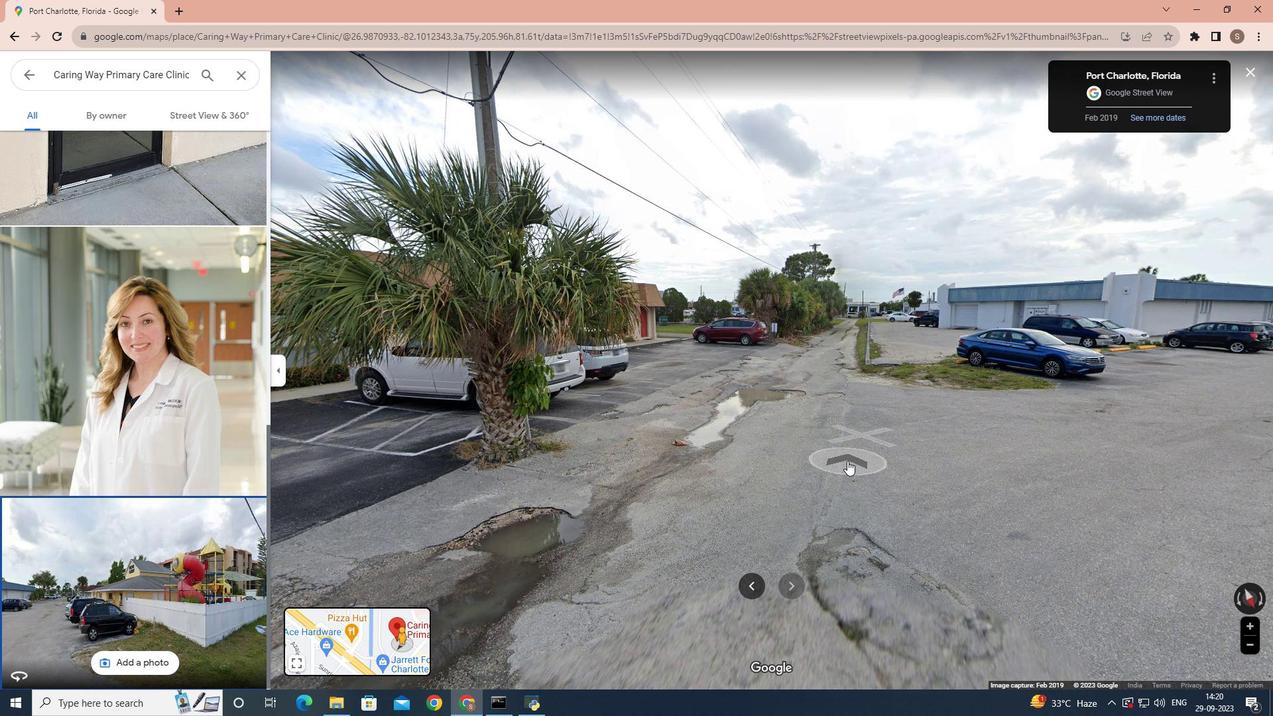 
Action: Mouse moved to (883, 384)
Screenshot: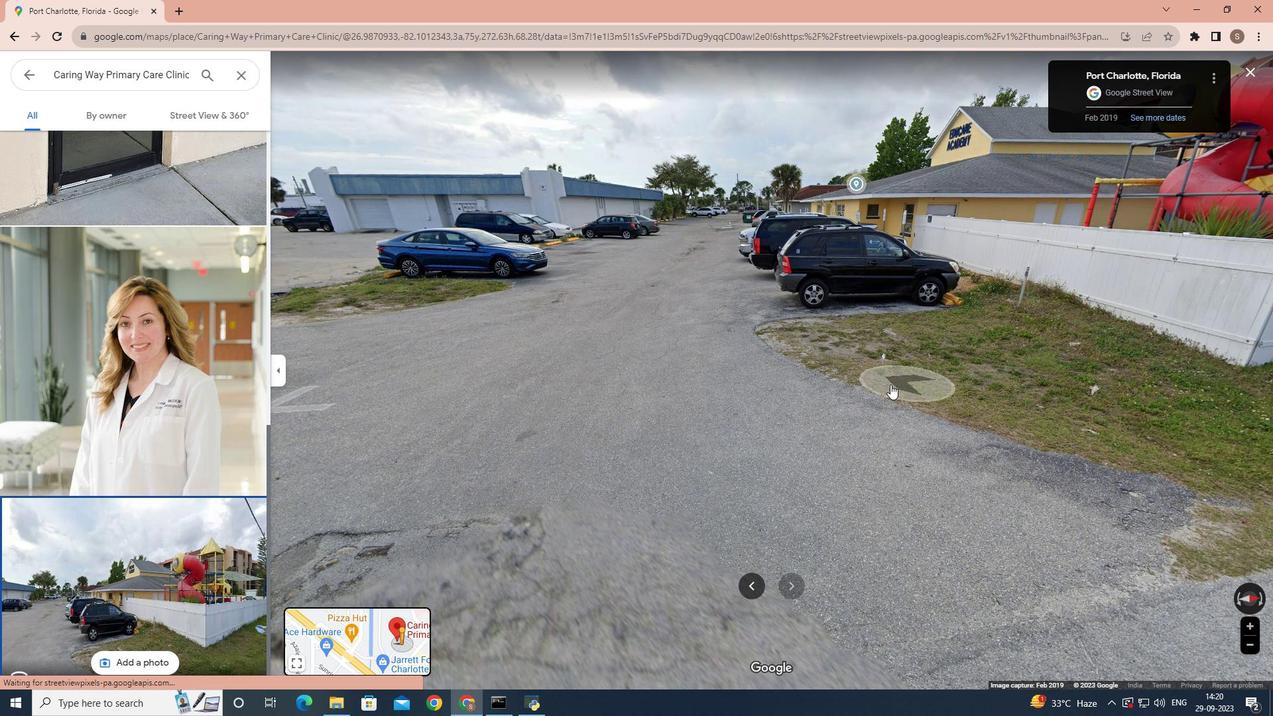 
Action: Mouse pressed left at (883, 384)
Screenshot: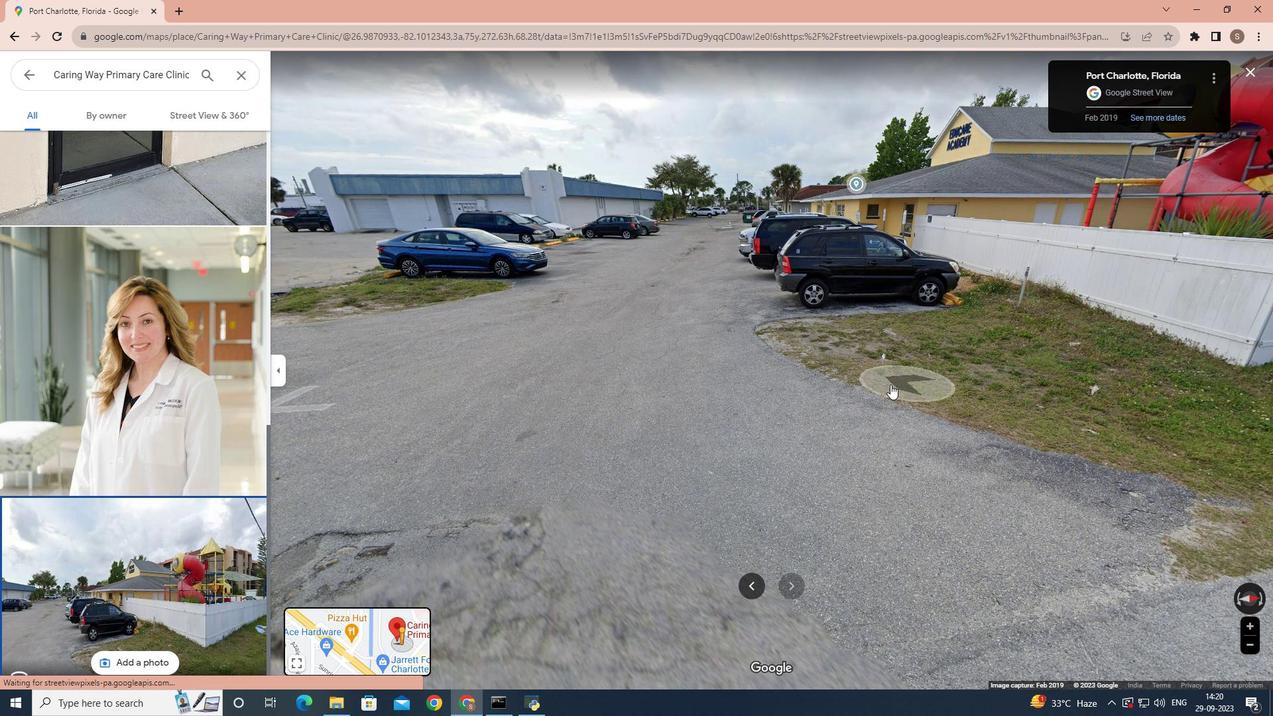 
Action: Mouse moved to (104, 109)
Screenshot: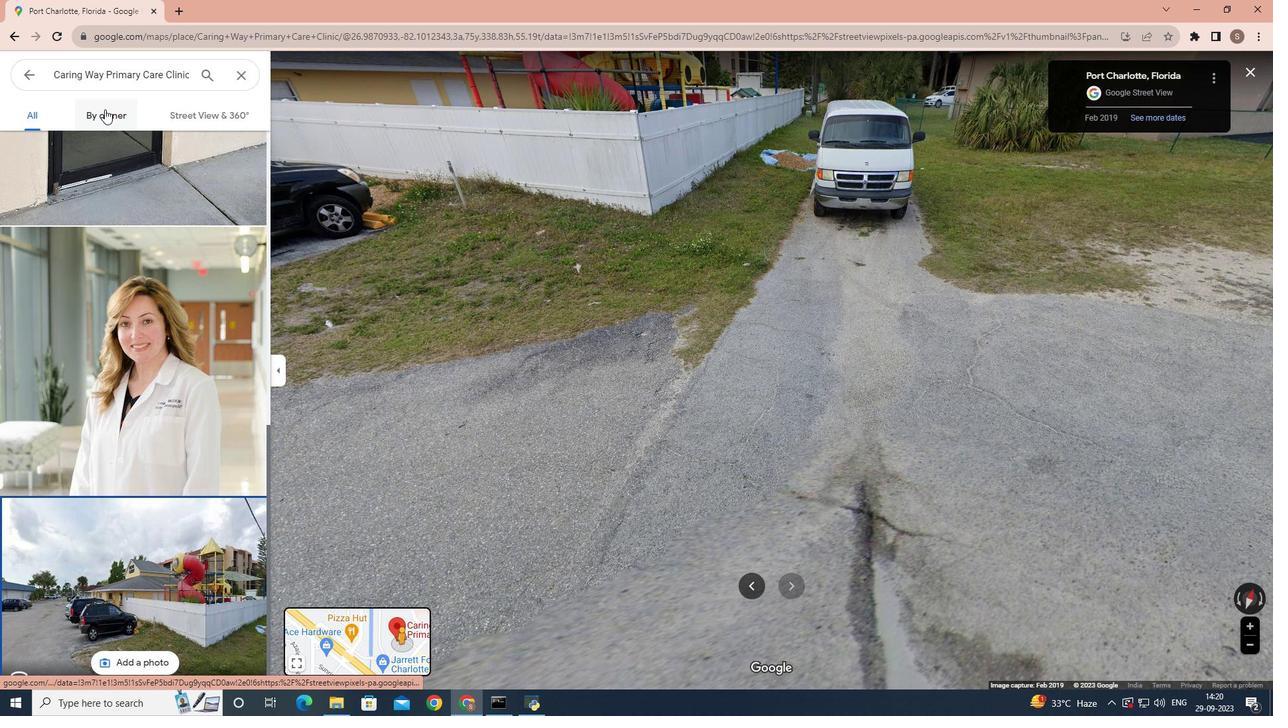 
Action: Mouse pressed left at (104, 109)
Screenshot: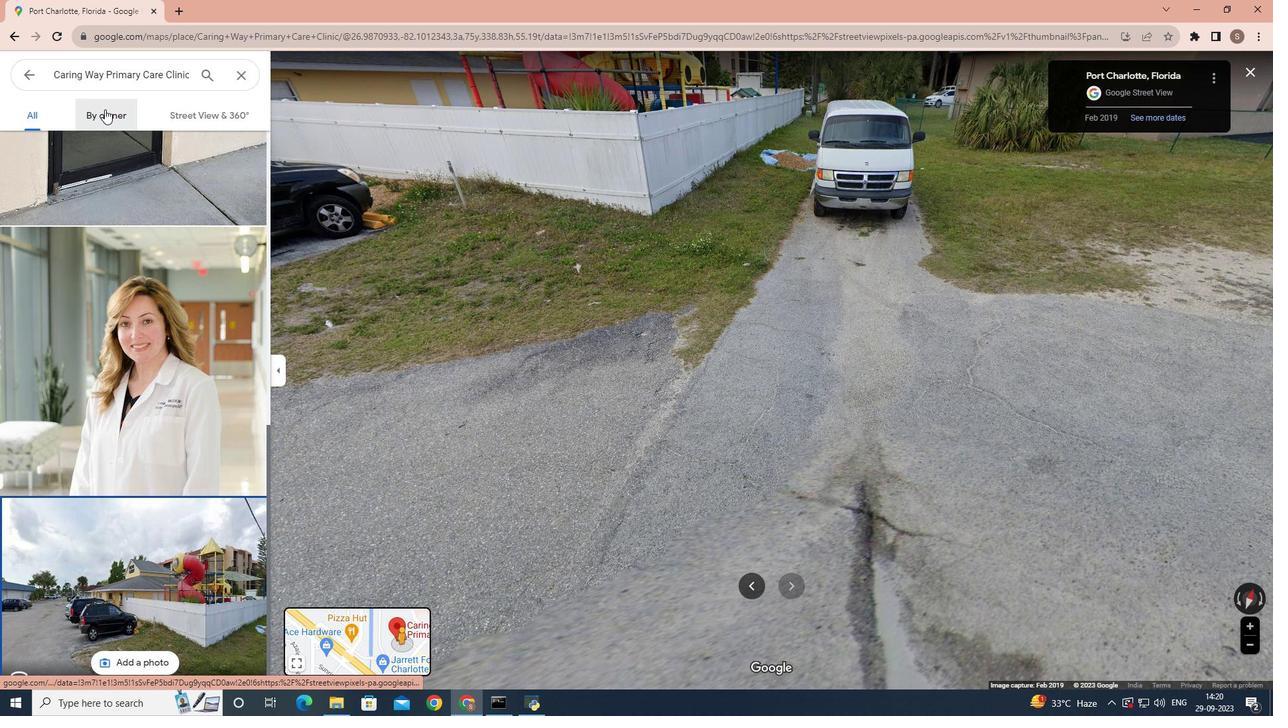 
Action: Mouse moved to (195, 114)
Screenshot: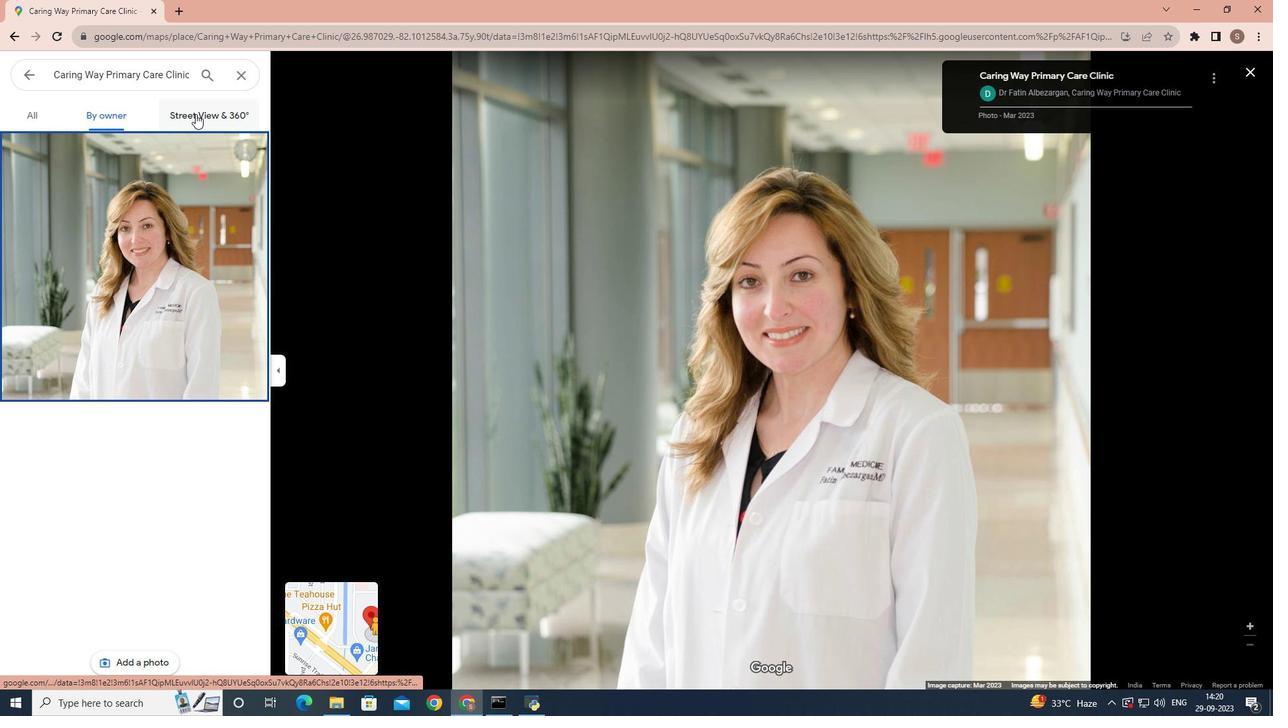 
Action: Mouse pressed left at (195, 114)
Screenshot: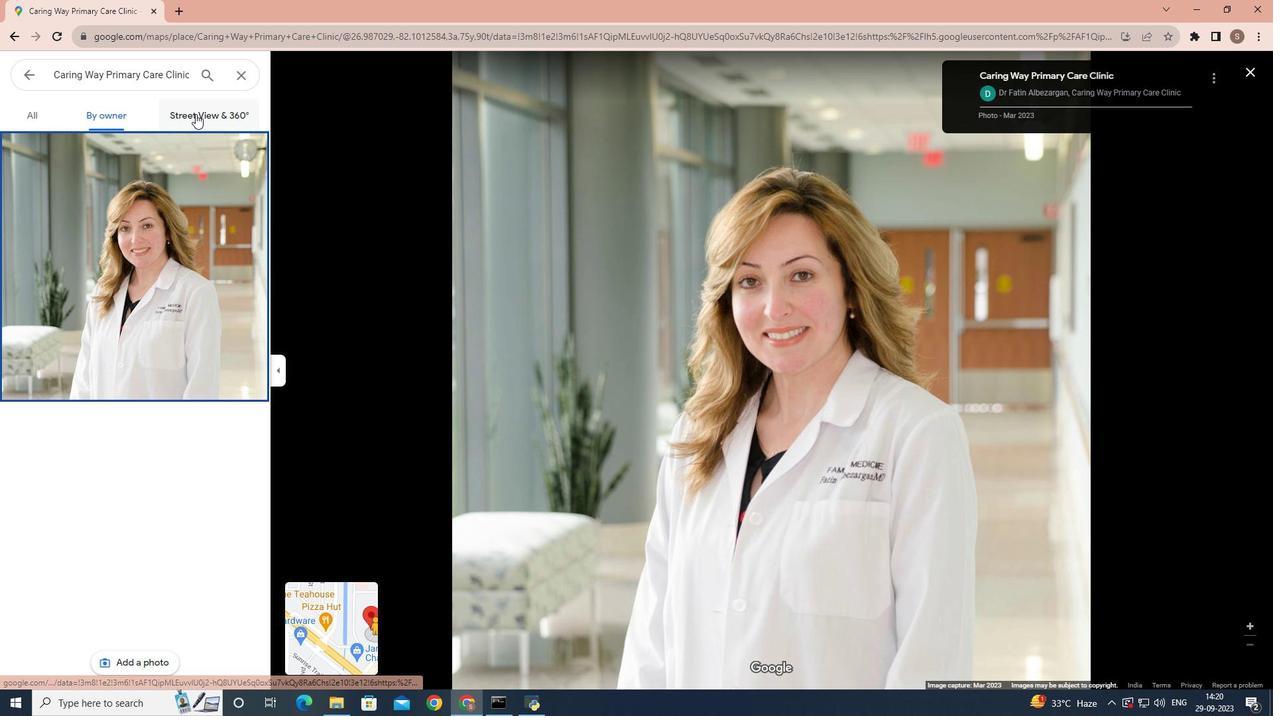 
Action: Mouse moved to (996, 410)
Screenshot: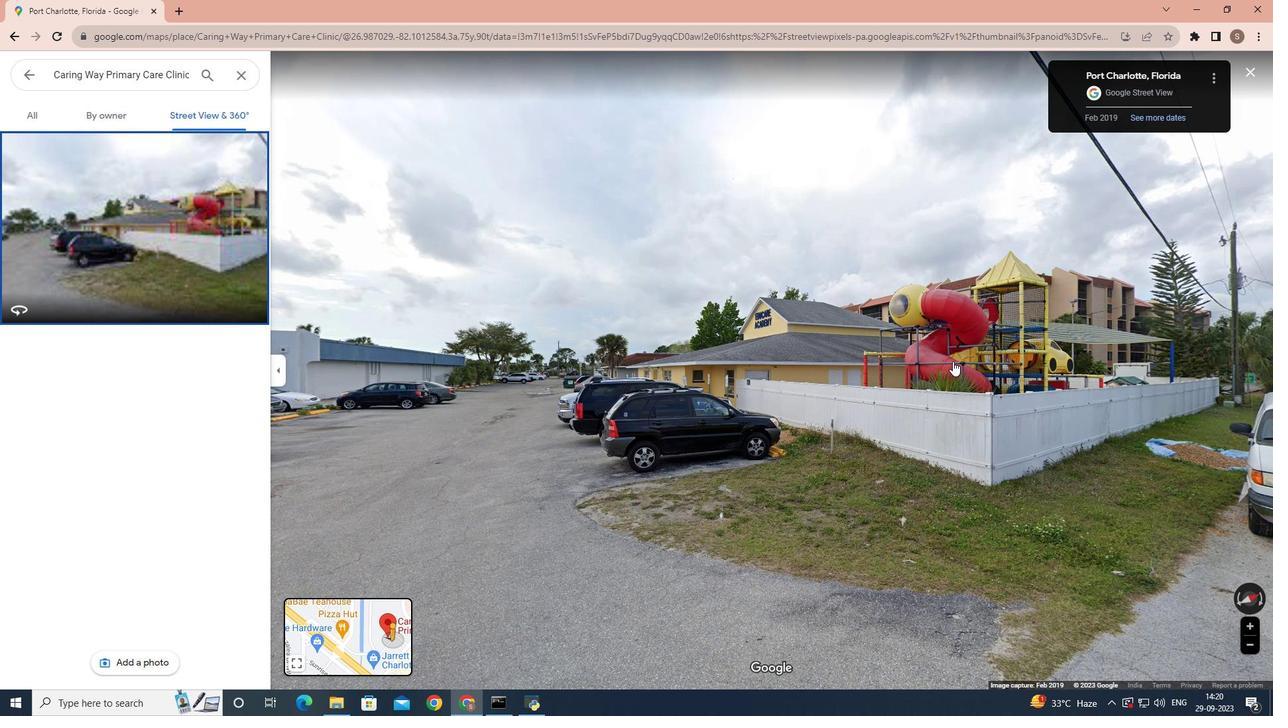 
Action: Mouse pressed left at (996, 410)
Screenshot: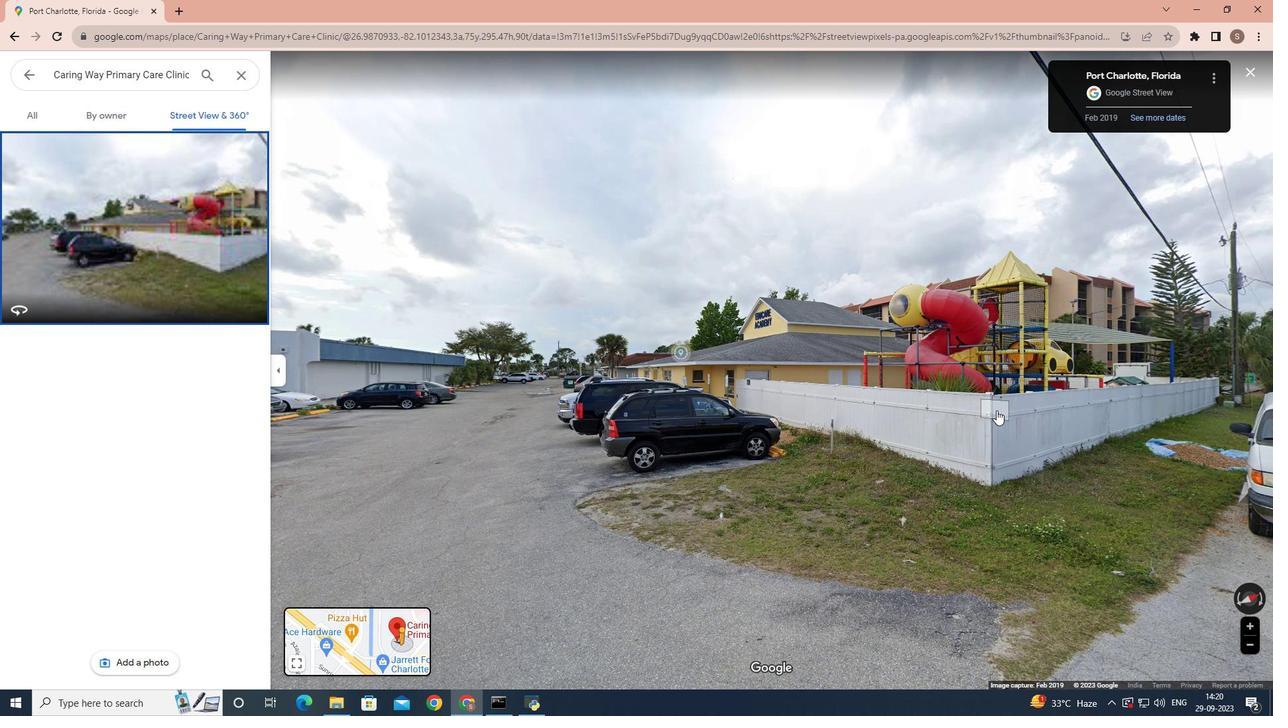 
Action: Mouse moved to (1123, 352)
Screenshot: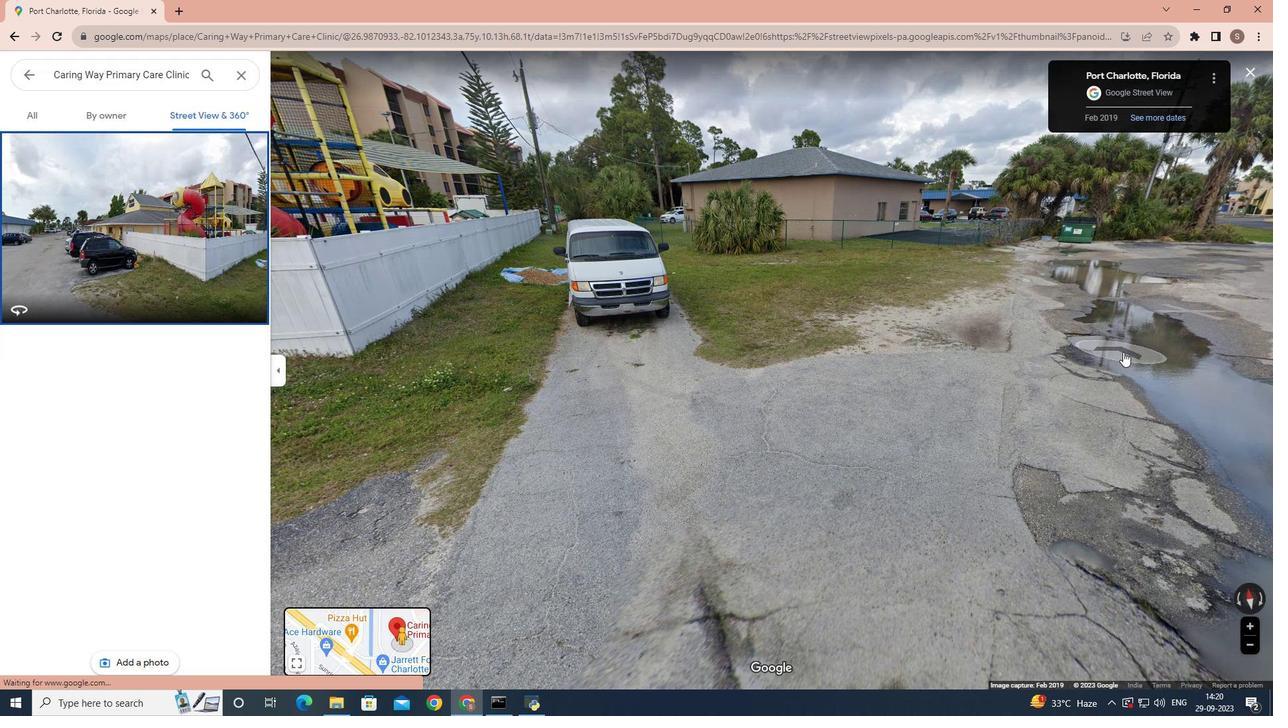 
Action: Mouse pressed left at (1123, 352)
Screenshot: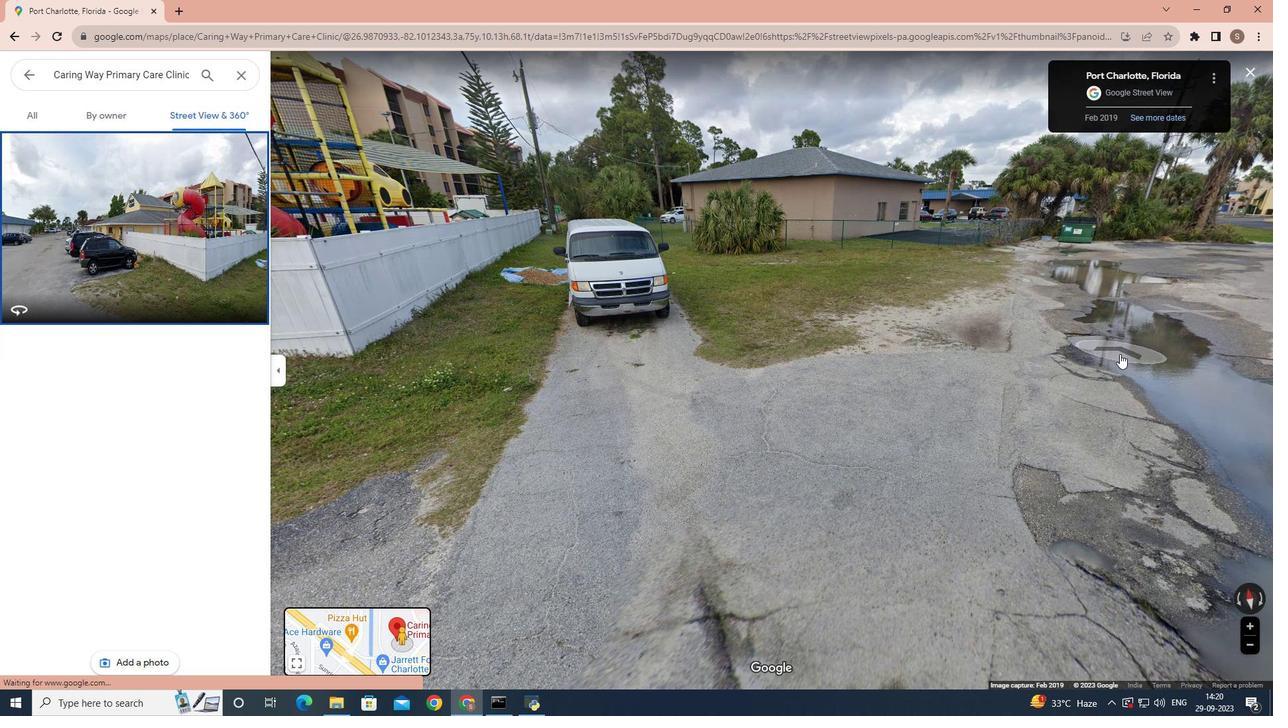 
Action: Mouse moved to (1024, 433)
Screenshot: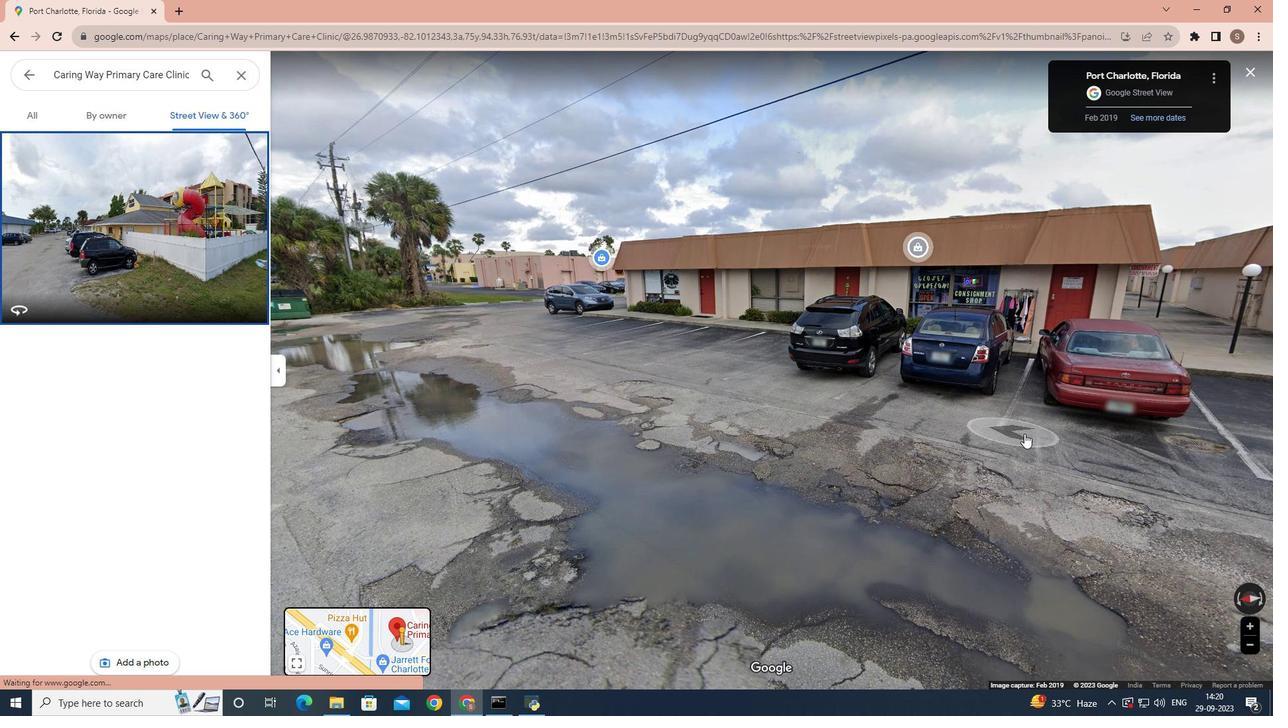 
Action: Mouse pressed left at (1024, 433)
Screenshot: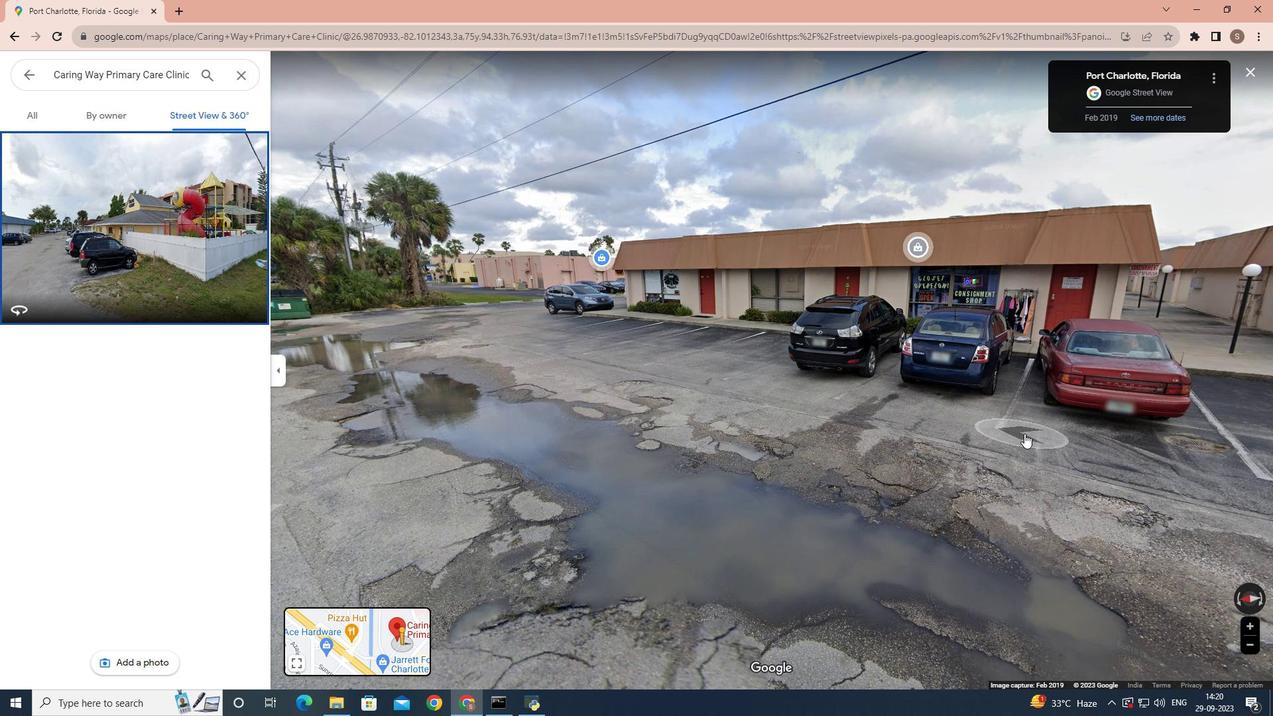 
Action: Mouse moved to (671, 304)
Screenshot: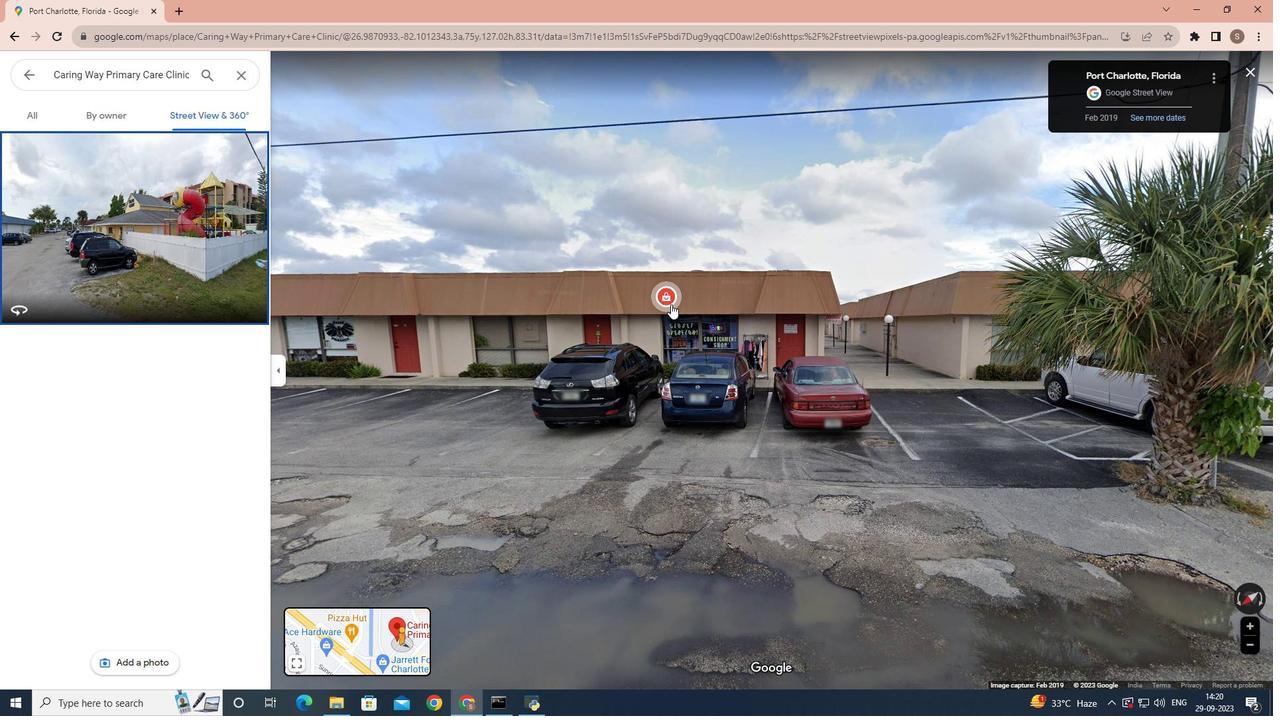 
Action: Mouse pressed left at (671, 304)
Screenshot: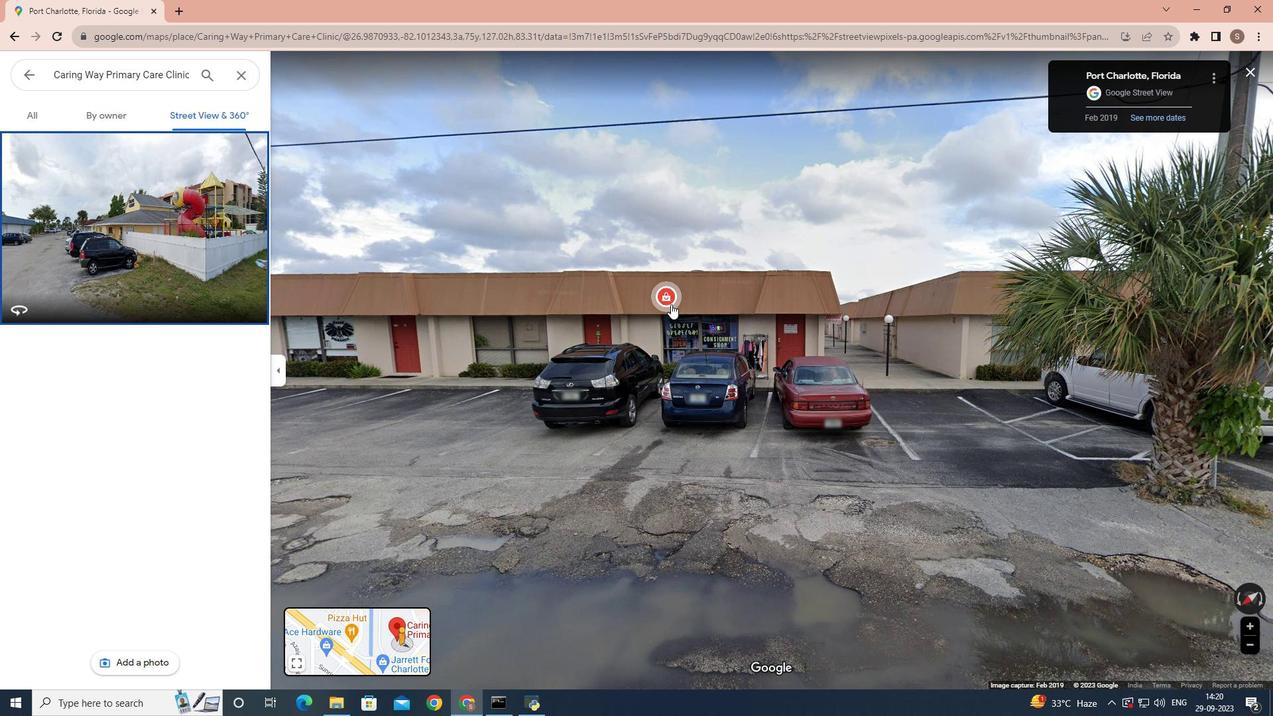
Action: Mouse moved to (545, 374)
Screenshot: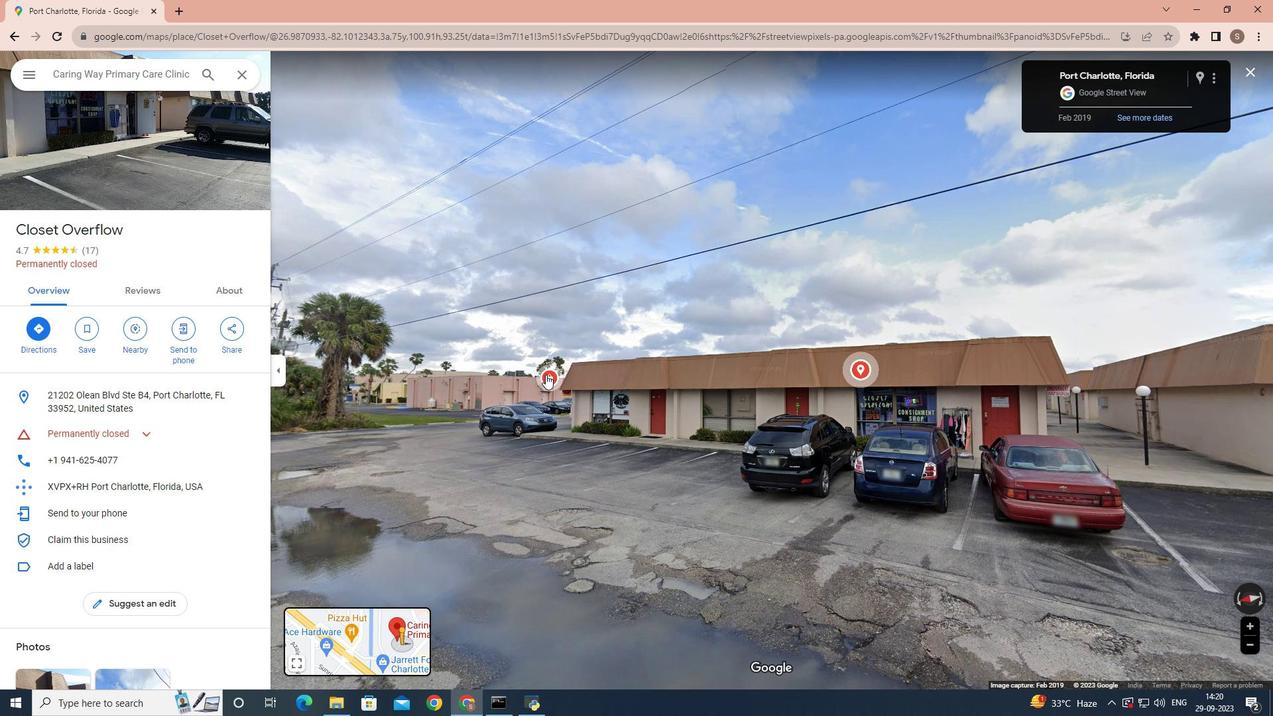 
Action: Mouse pressed left at (545, 374)
Screenshot: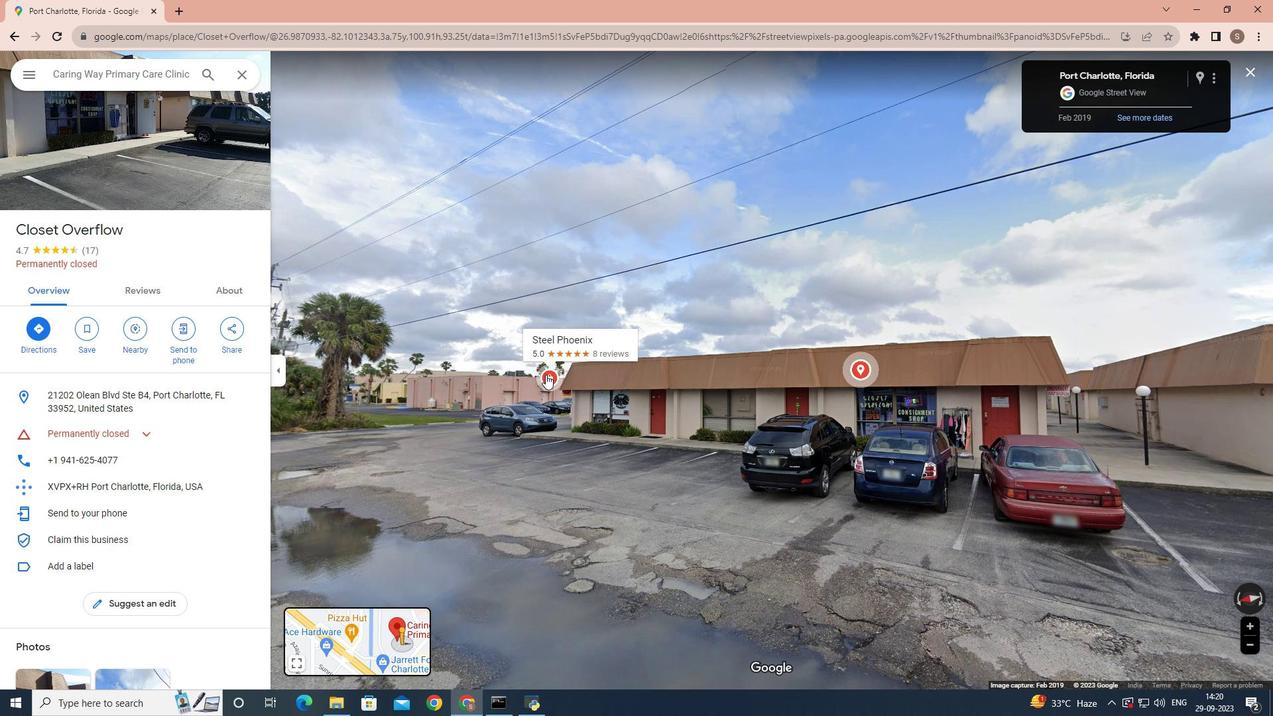 
Action: Mouse moved to (393, 394)
Screenshot: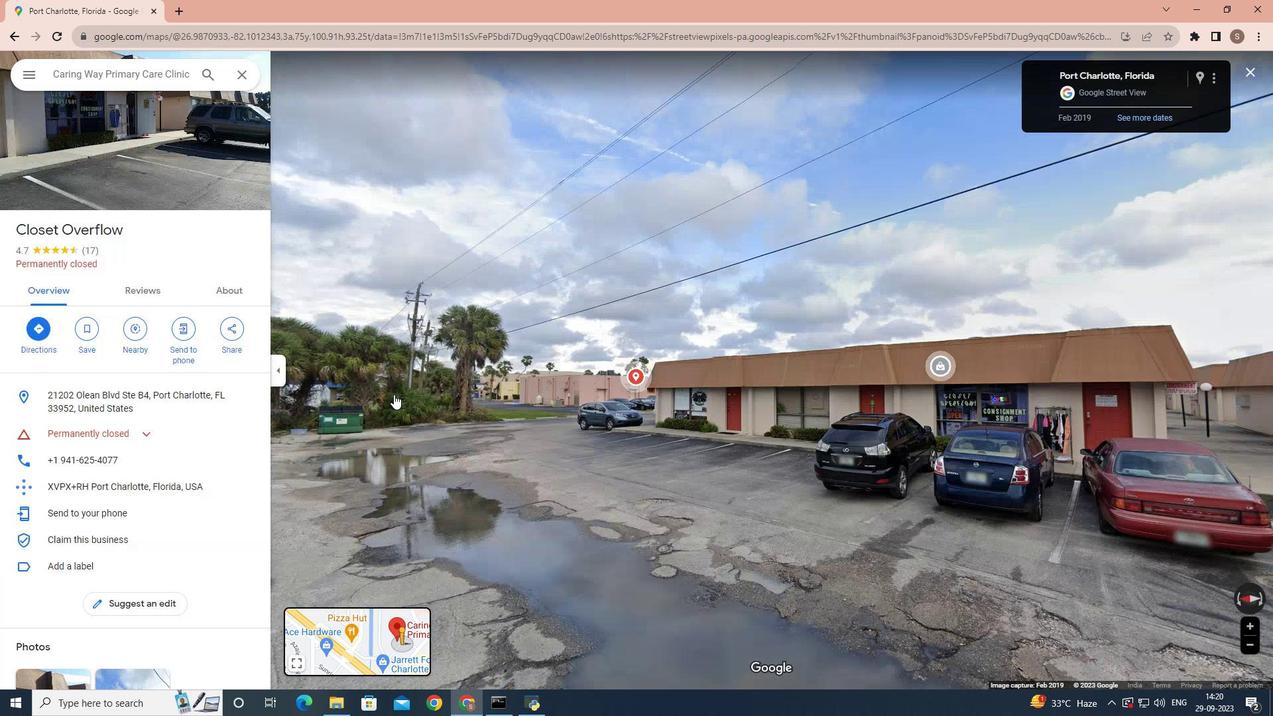 
Action: Mouse pressed left at (393, 394)
Screenshot: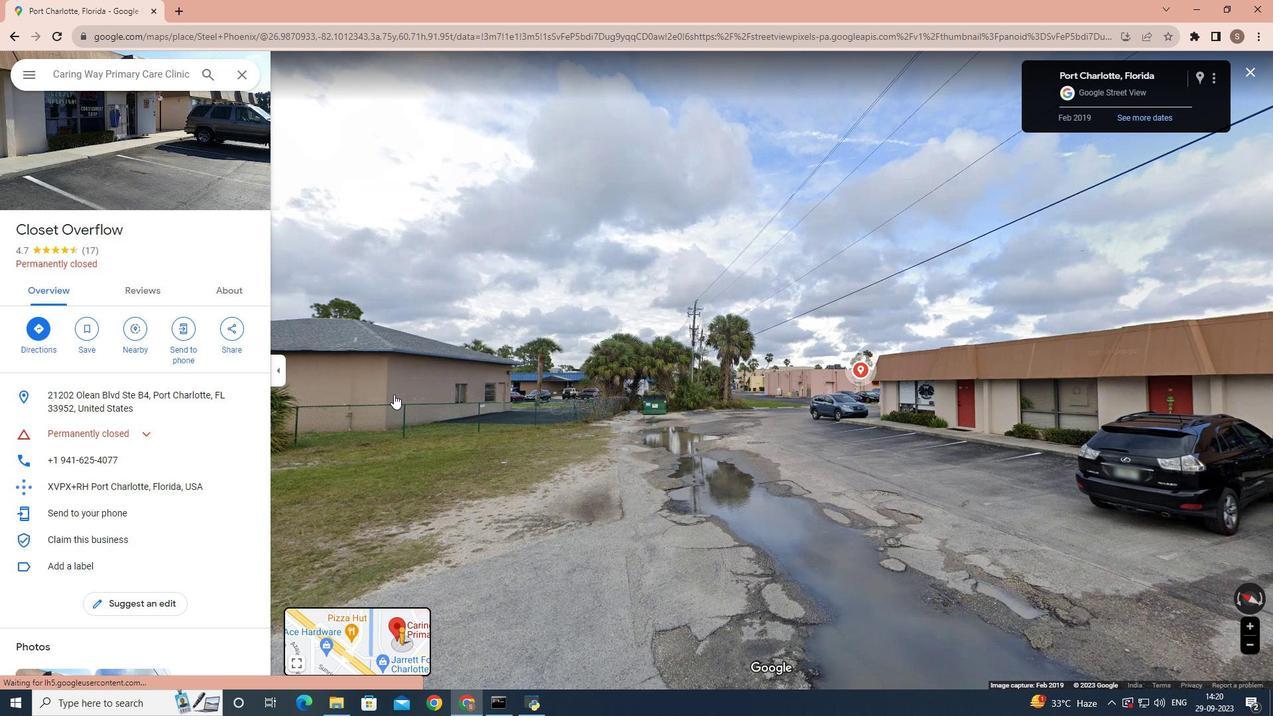 
Action: Mouse moved to (441, 338)
Screenshot: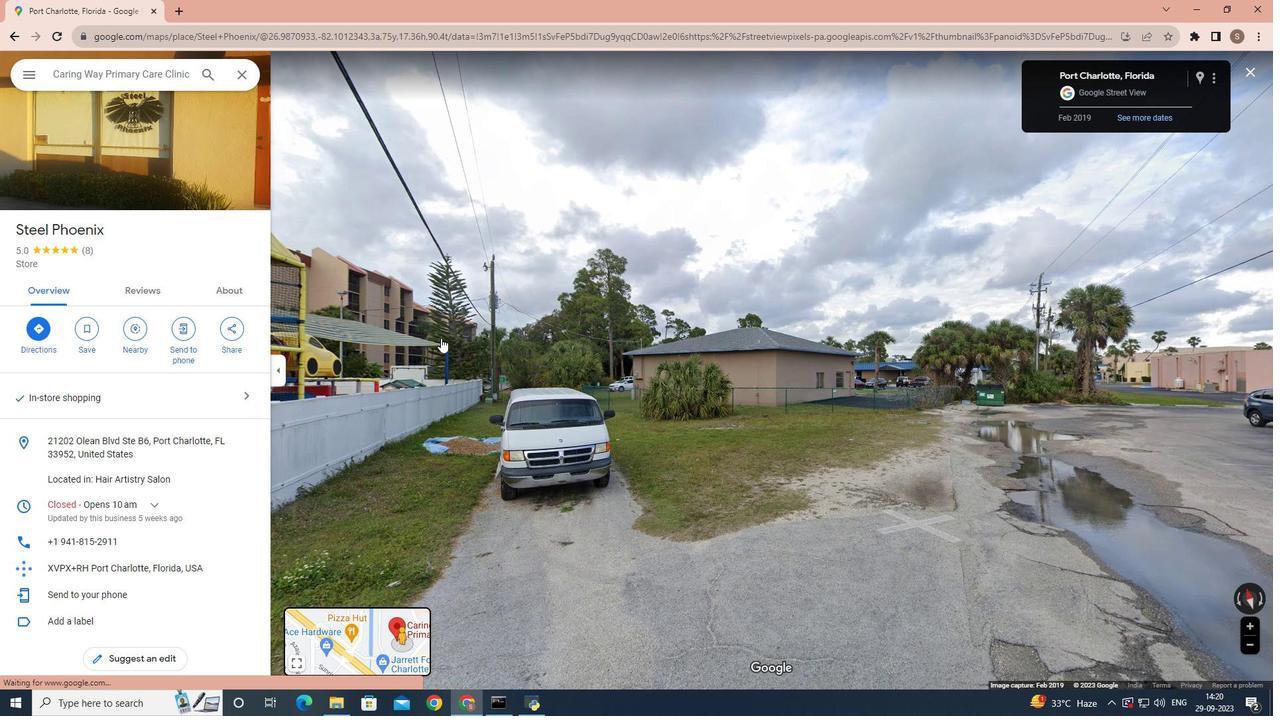 
Action: Mouse pressed left at (441, 338)
Screenshot: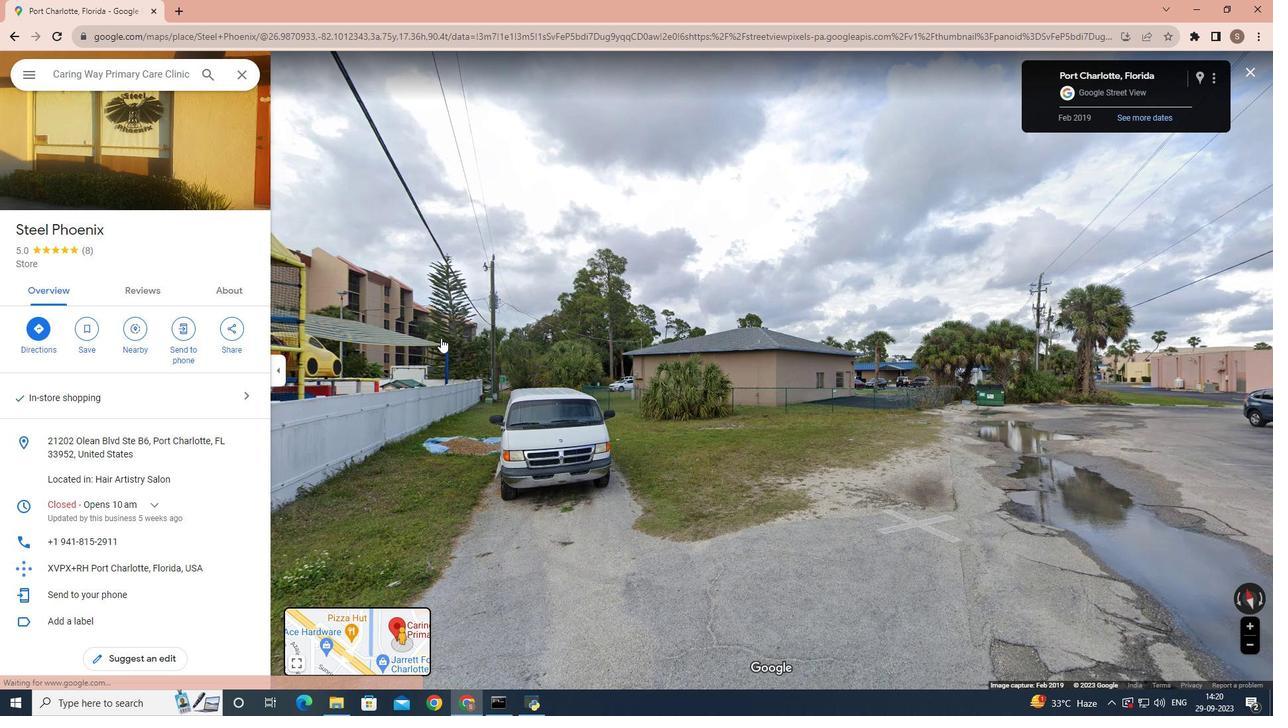 
Action: Mouse moved to (437, 337)
Screenshot: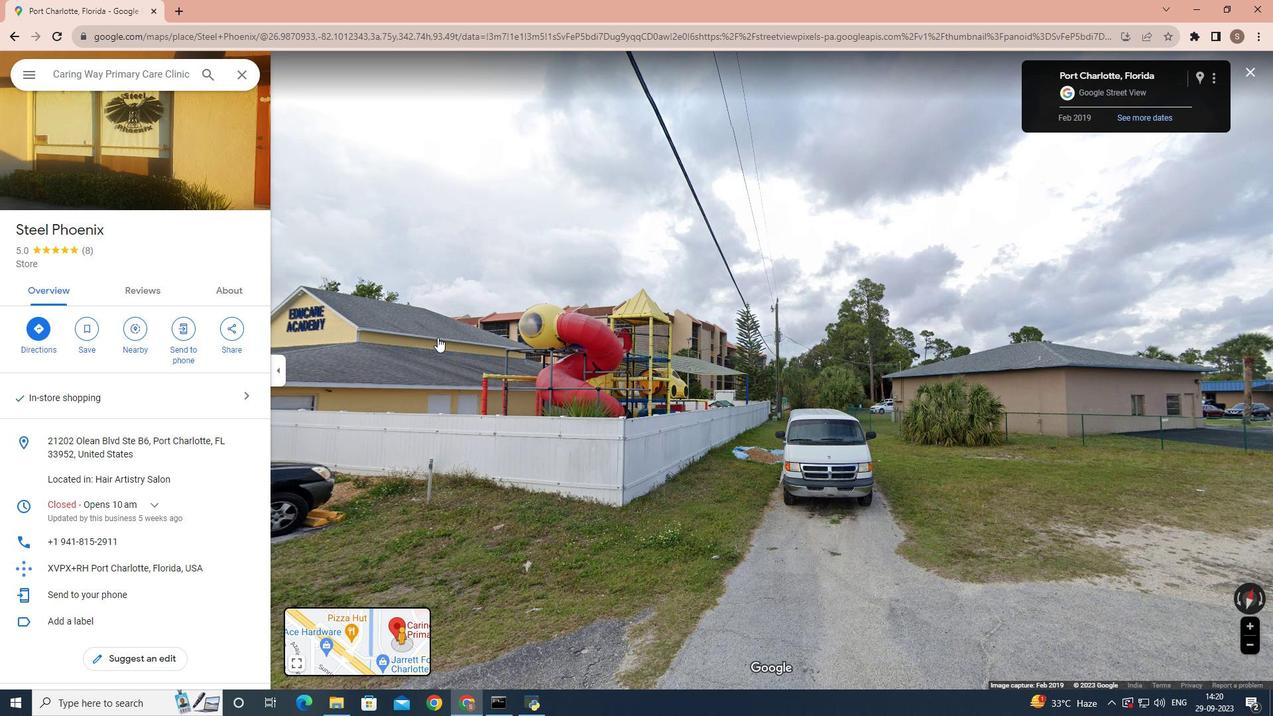 
Action: Mouse pressed left at (437, 337)
Screenshot: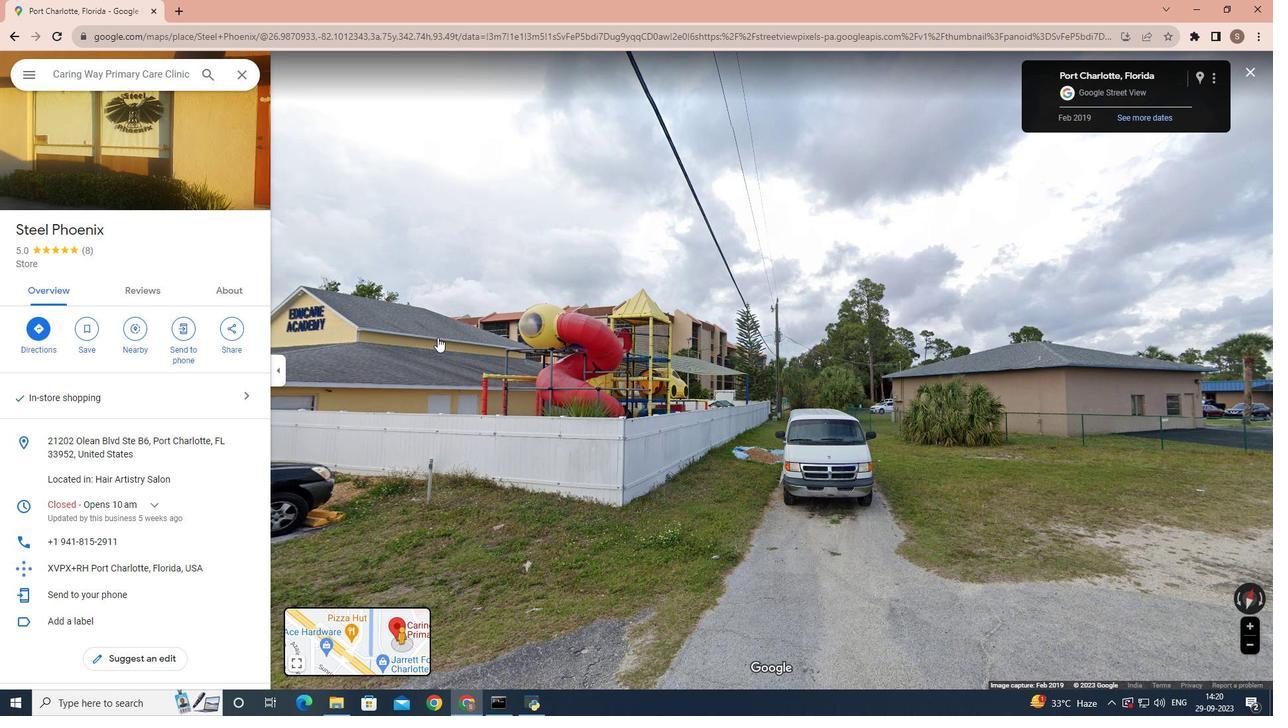 
Action: Mouse moved to (17, 37)
Screenshot: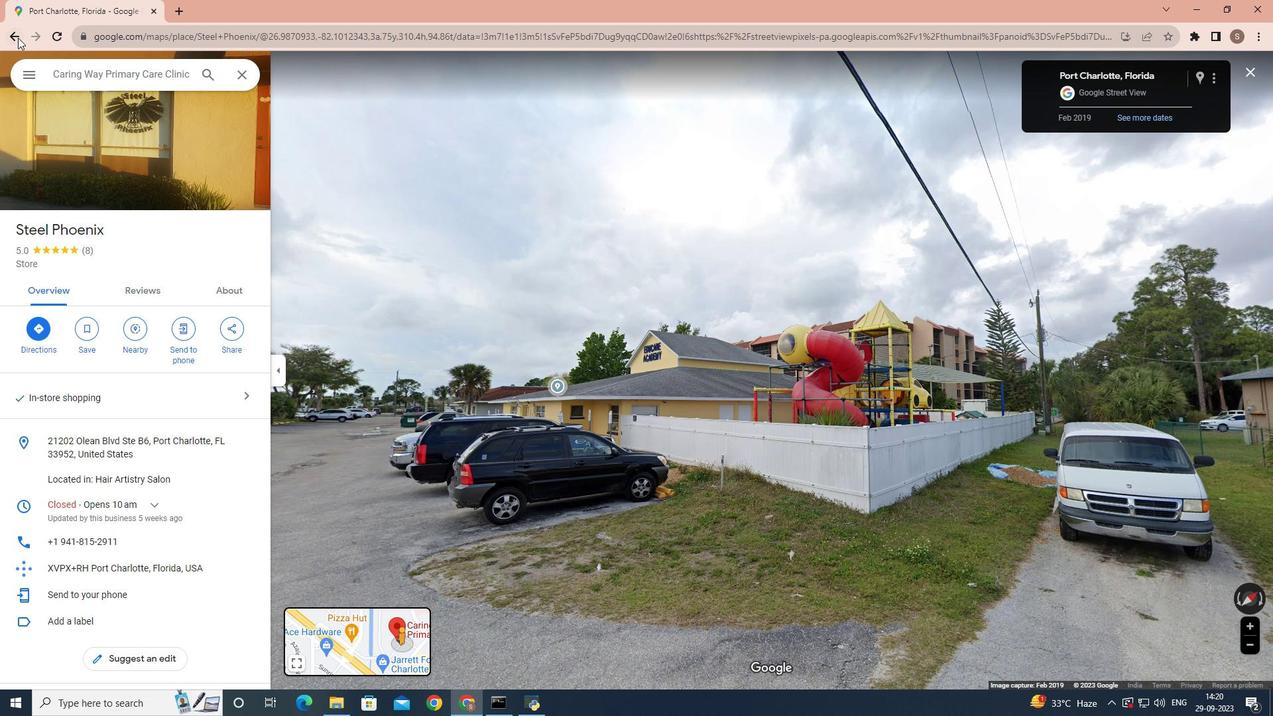 
Action: Mouse pressed left at (17, 37)
Screenshot: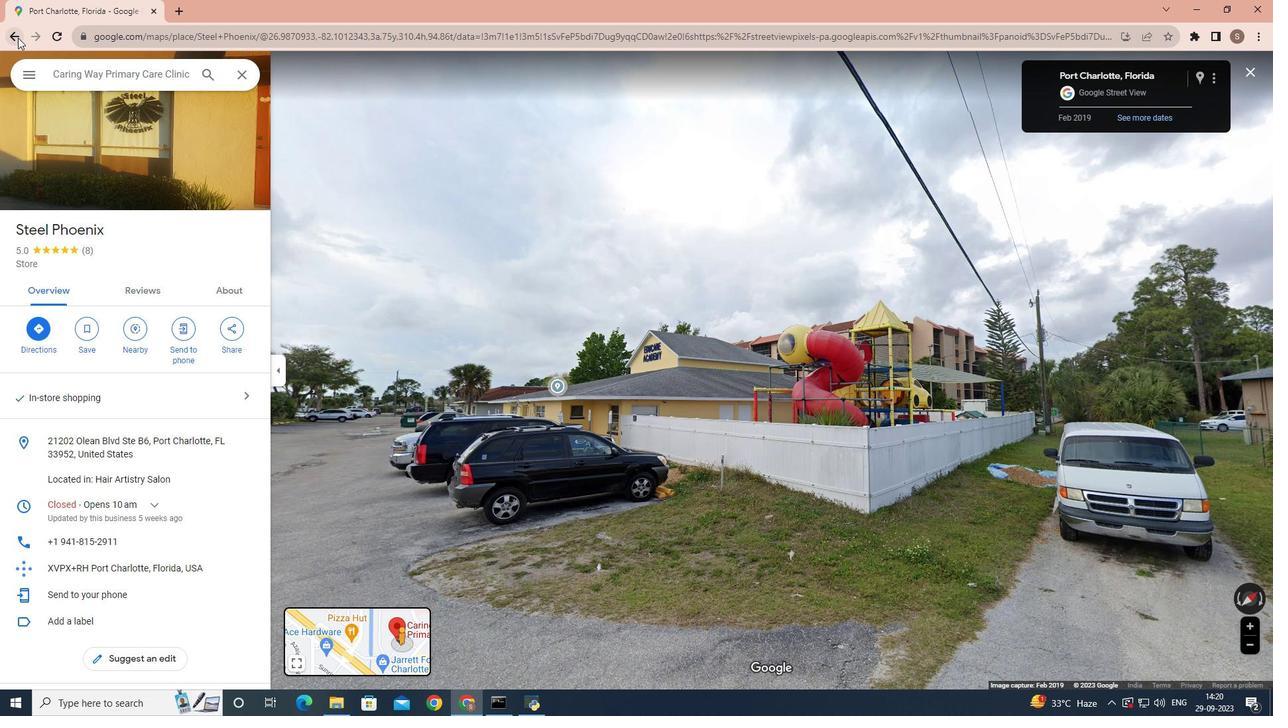 
Action: Mouse moved to (76, 230)
Screenshot: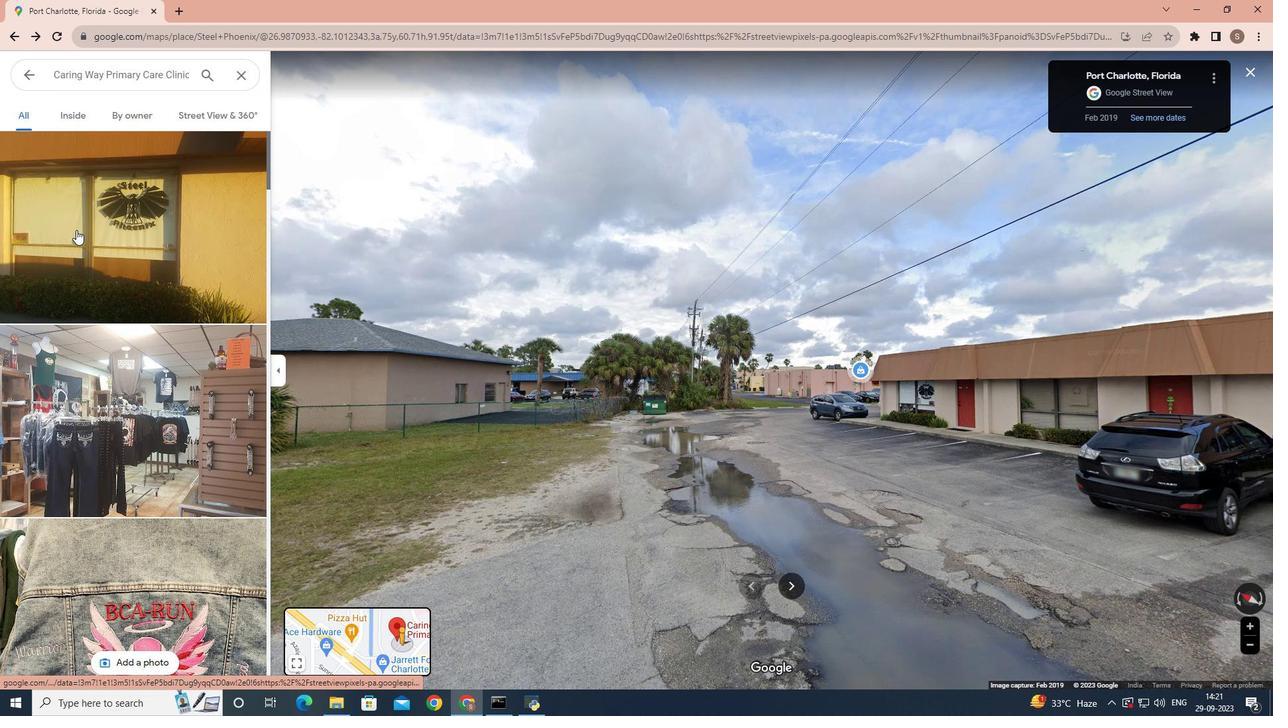 
Action: Mouse scrolled (76, 230) with delta (0, 0)
Screenshot: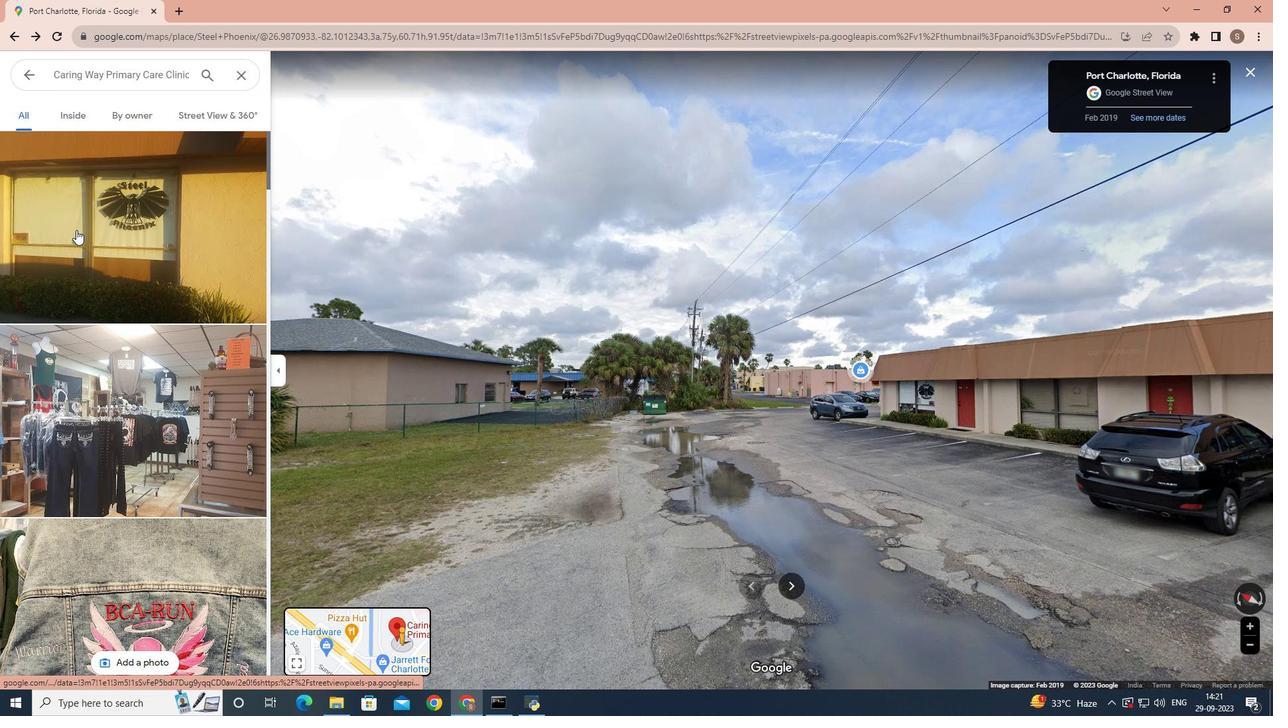 
Action: Mouse scrolled (76, 230) with delta (0, 0)
Screenshot: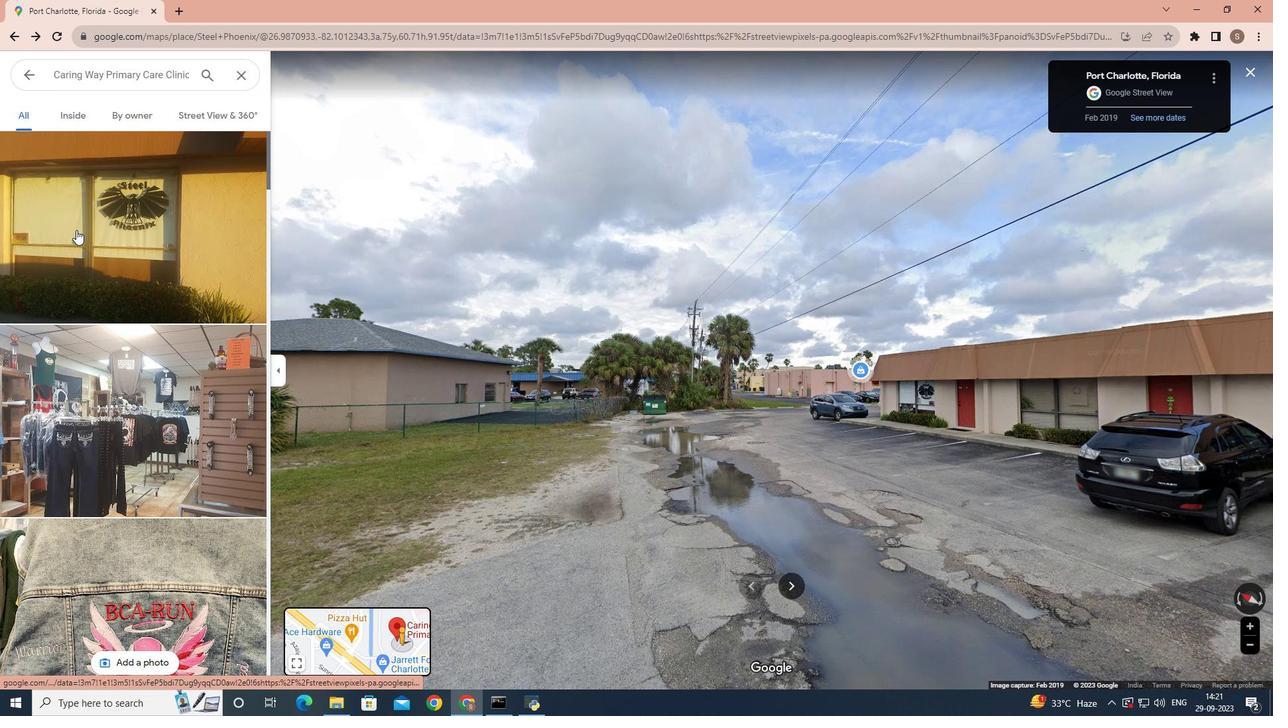
Action: Mouse scrolled (76, 230) with delta (0, 0)
Screenshot: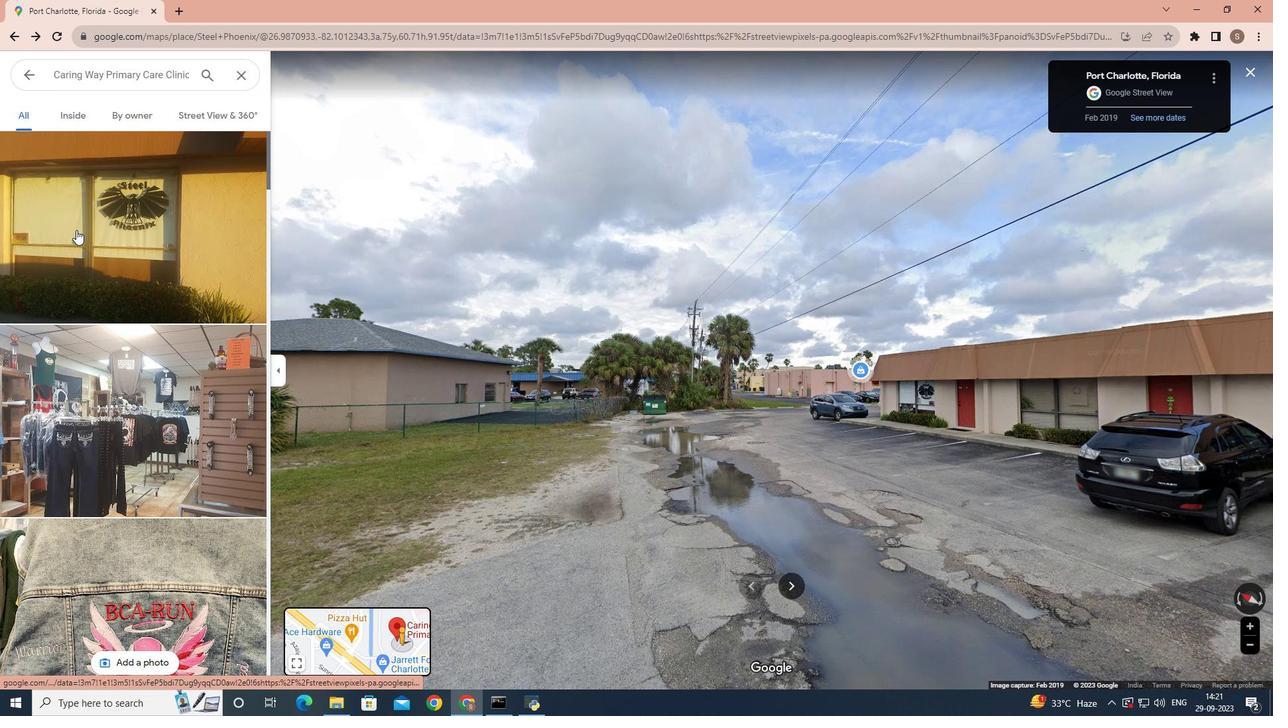 
Action: Mouse scrolled (76, 230) with delta (0, 0)
Screenshot: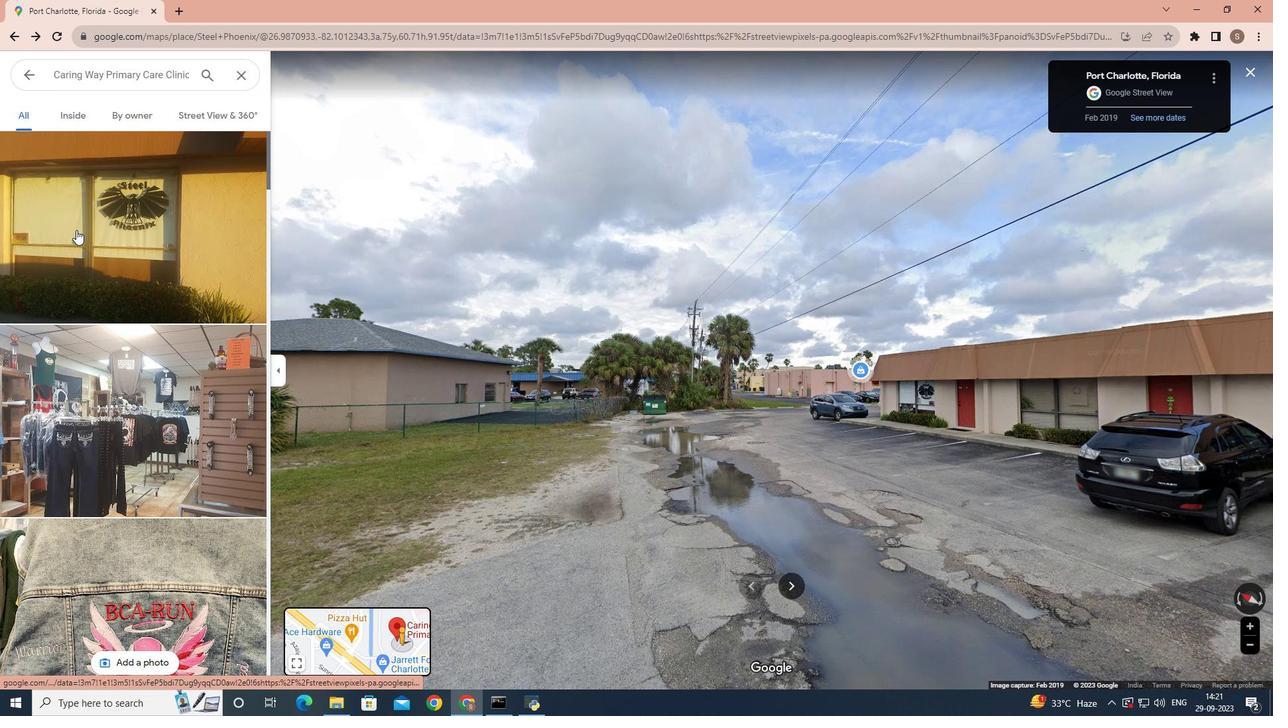 
Action: Mouse scrolled (76, 230) with delta (0, 0)
Screenshot: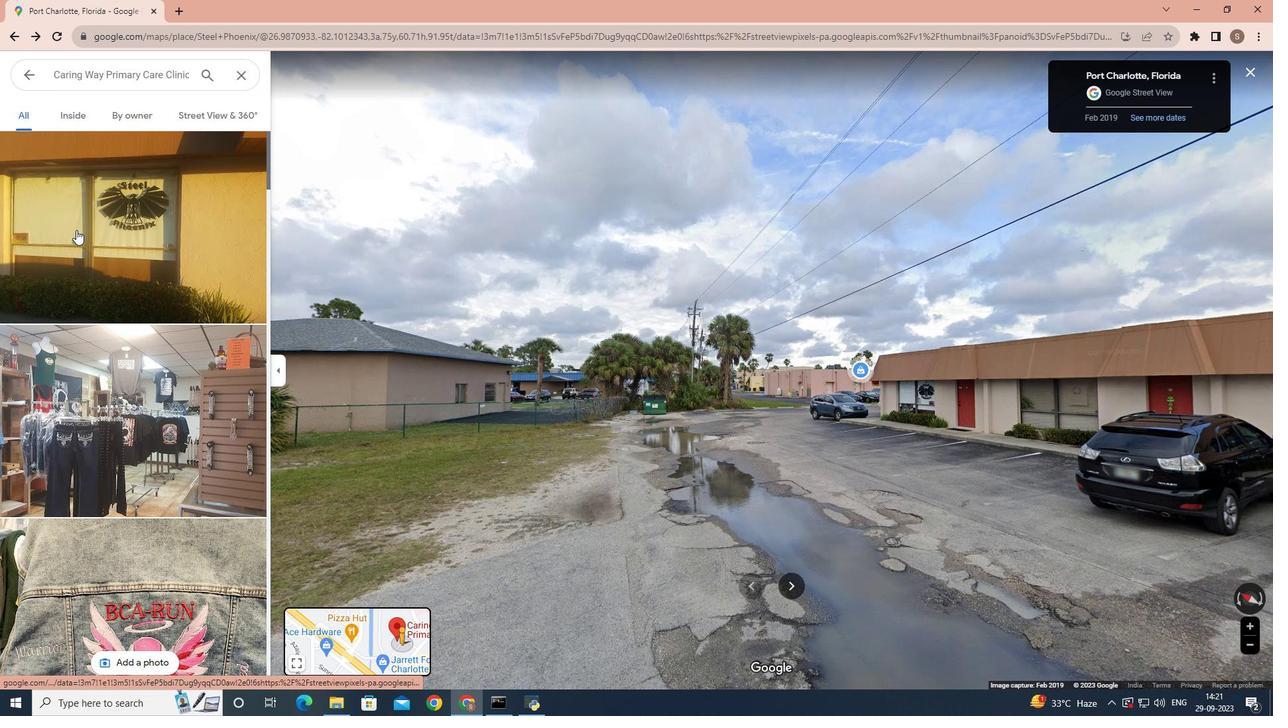 
Action: Mouse scrolled (76, 230) with delta (0, 0)
Screenshot: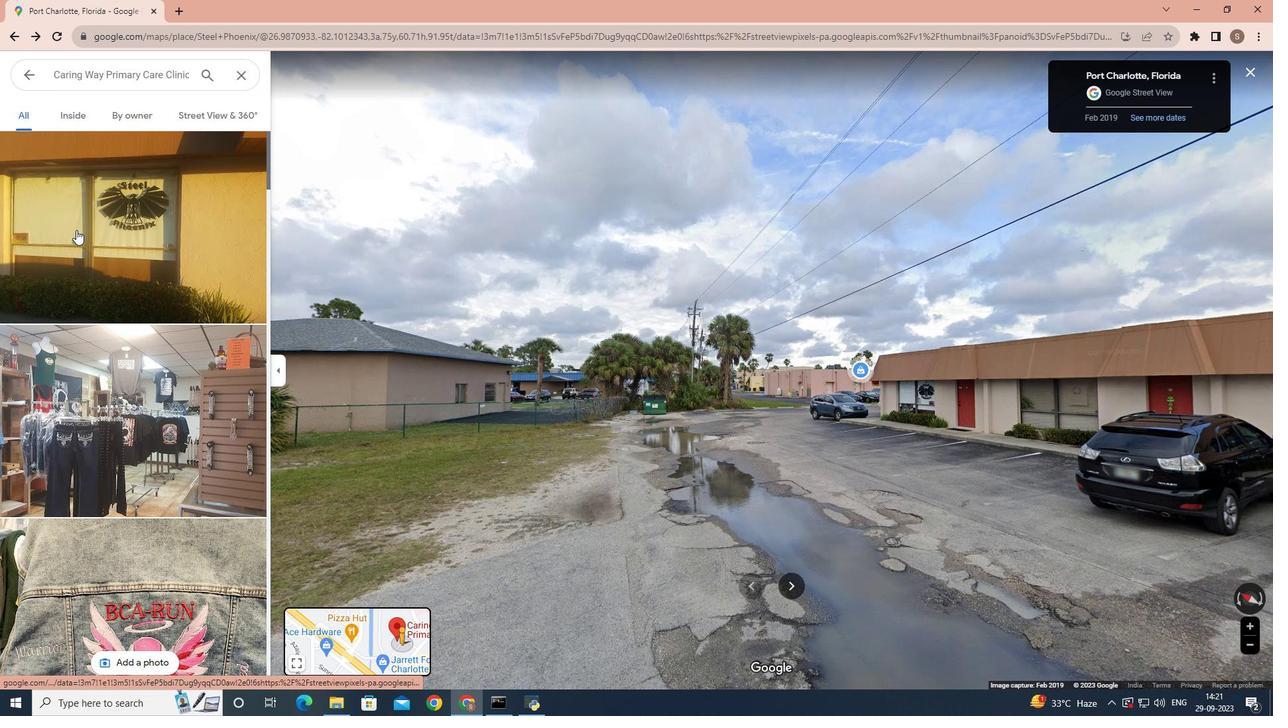 
Action: Mouse scrolled (76, 229) with delta (0, 0)
Screenshot: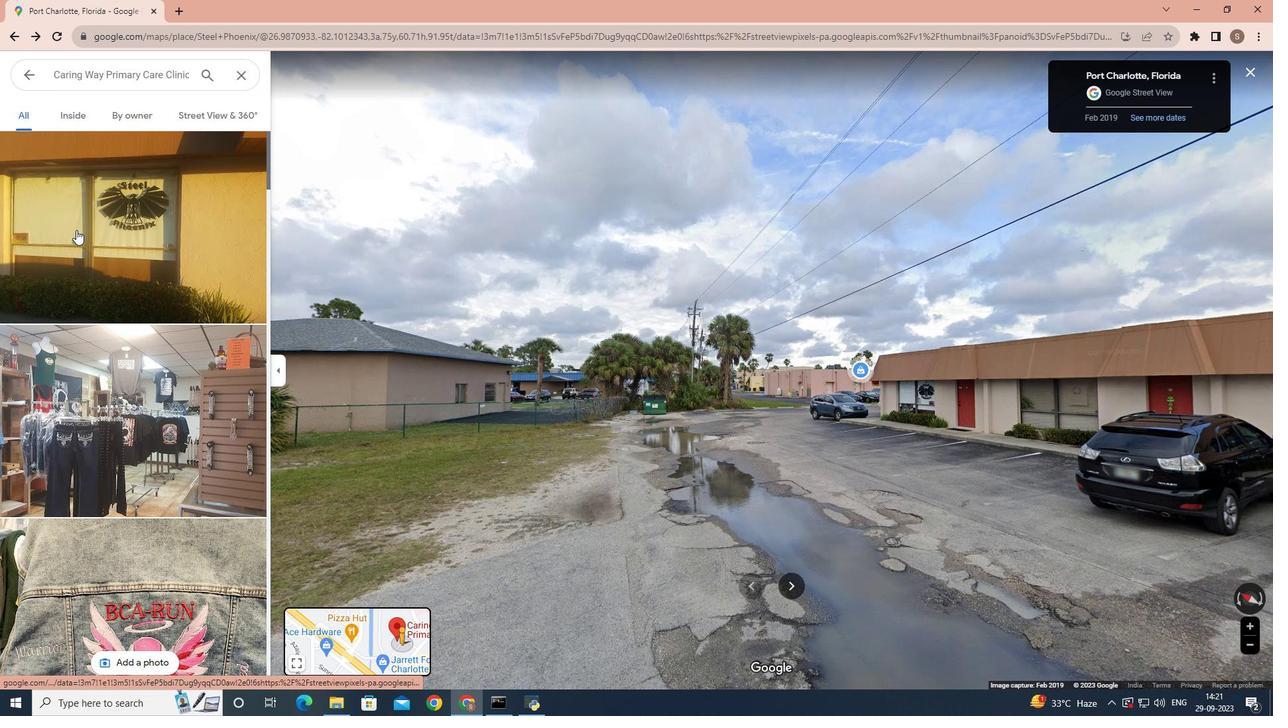 
Action: Mouse scrolled (76, 229) with delta (0, 0)
Screenshot: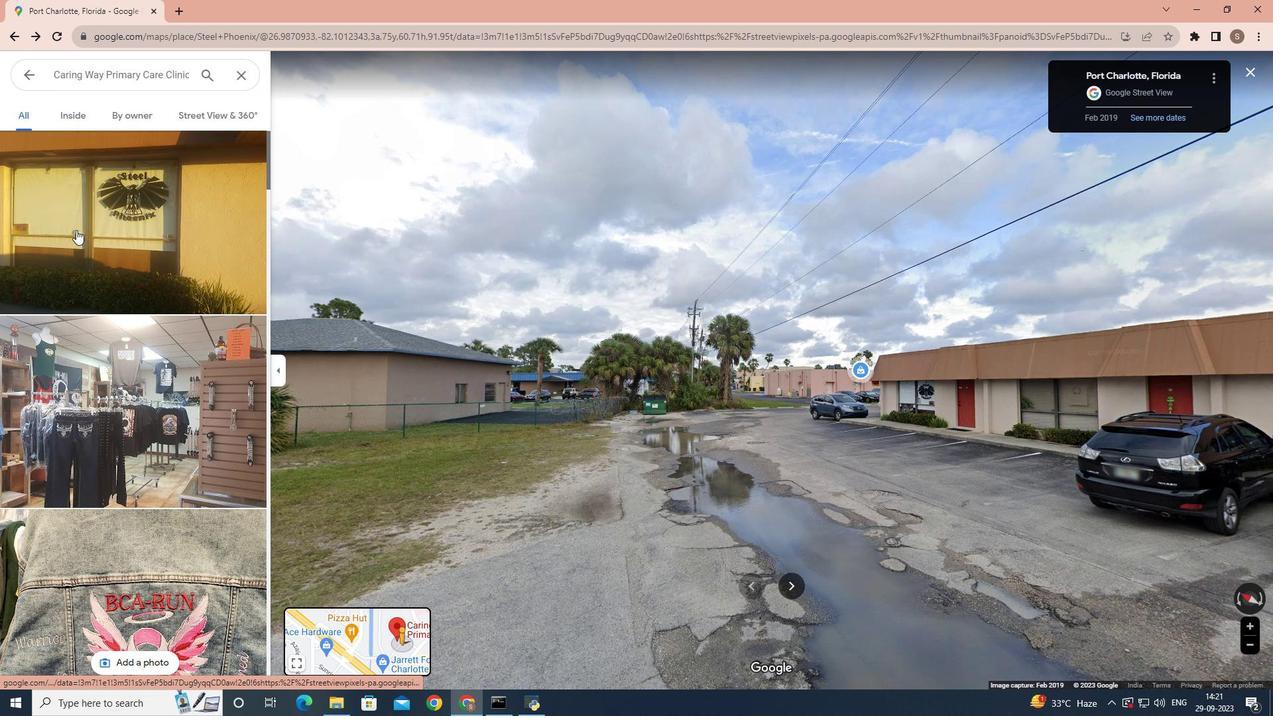 
Action: Mouse scrolled (76, 229) with delta (0, 0)
Screenshot: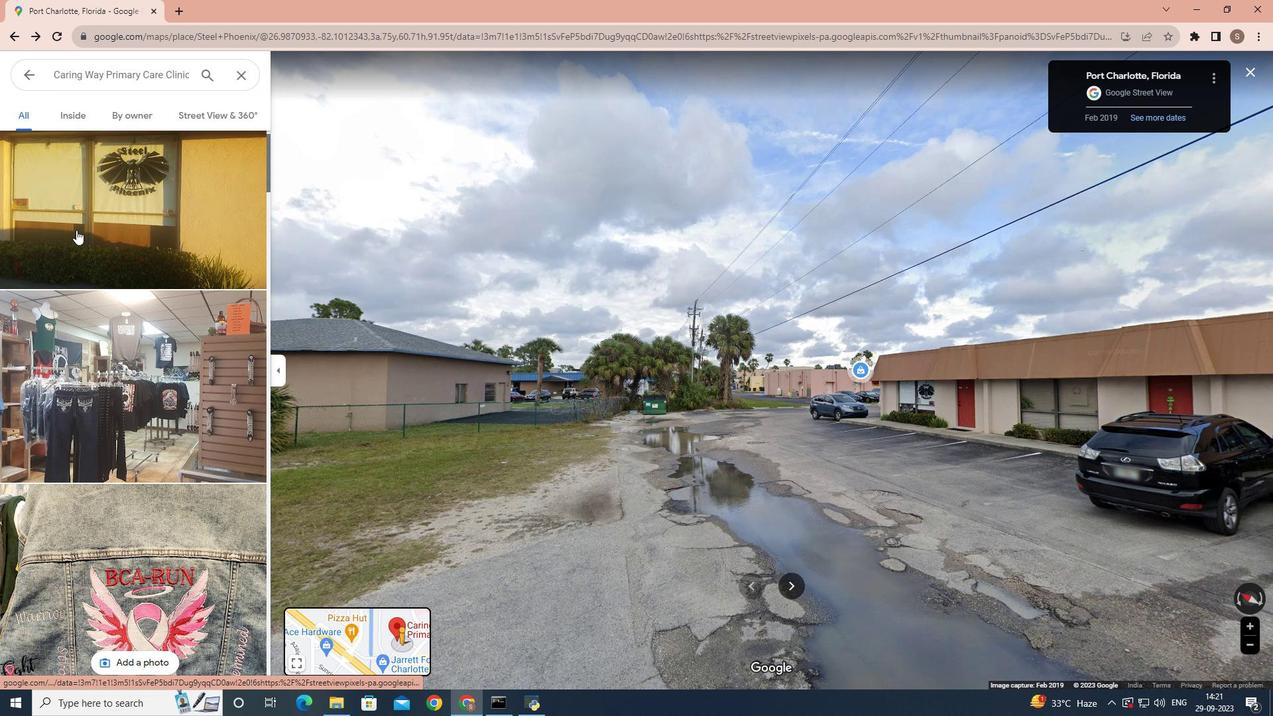 
Action: Mouse scrolled (76, 229) with delta (0, 0)
Screenshot: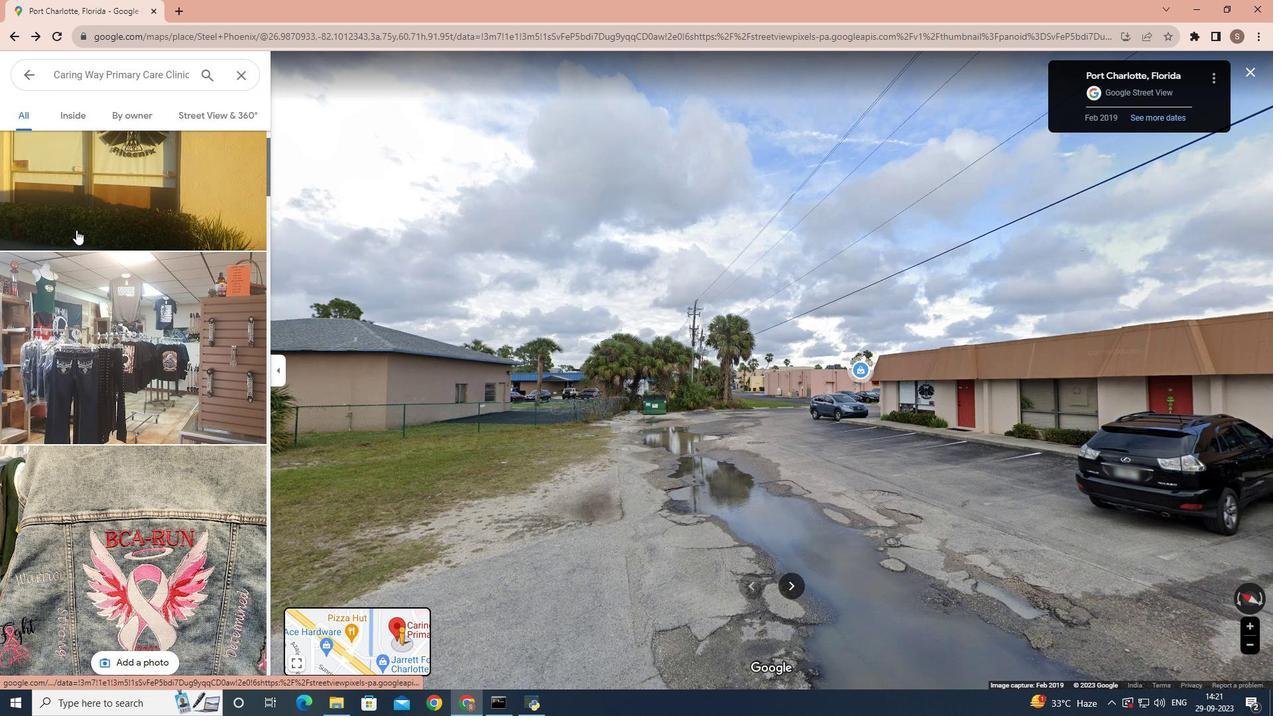 
Action: Mouse scrolled (76, 229) with delta (0, 0)
Screenshot: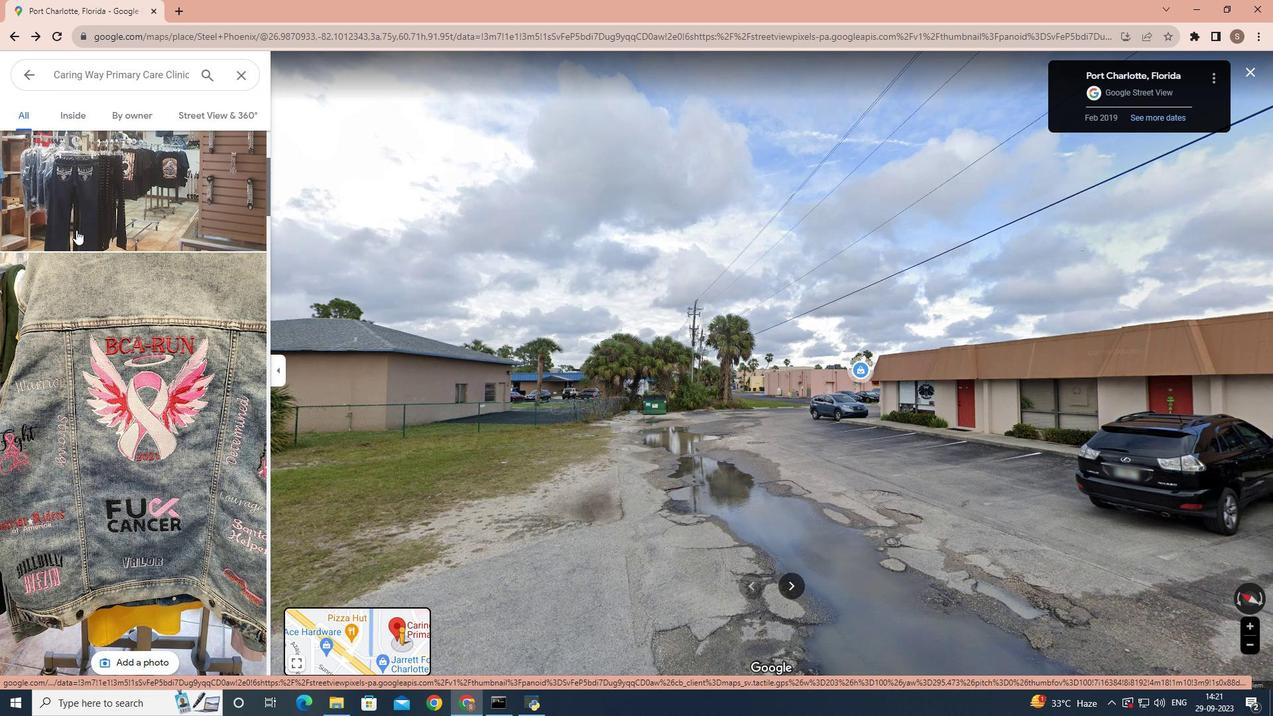 
Action: Mouse scrolled (76, 229) with delta (0, 0)
Screenshot: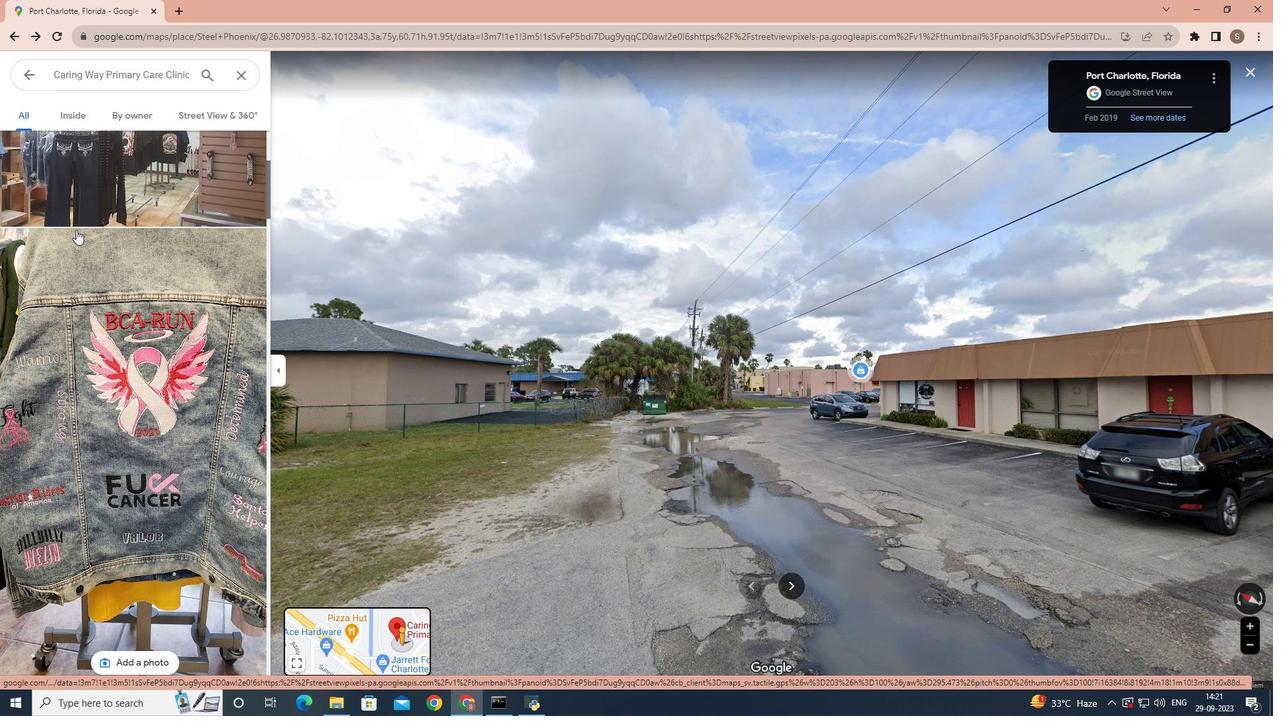 
Action: Mouse moved to (80, 114)
Screenshot: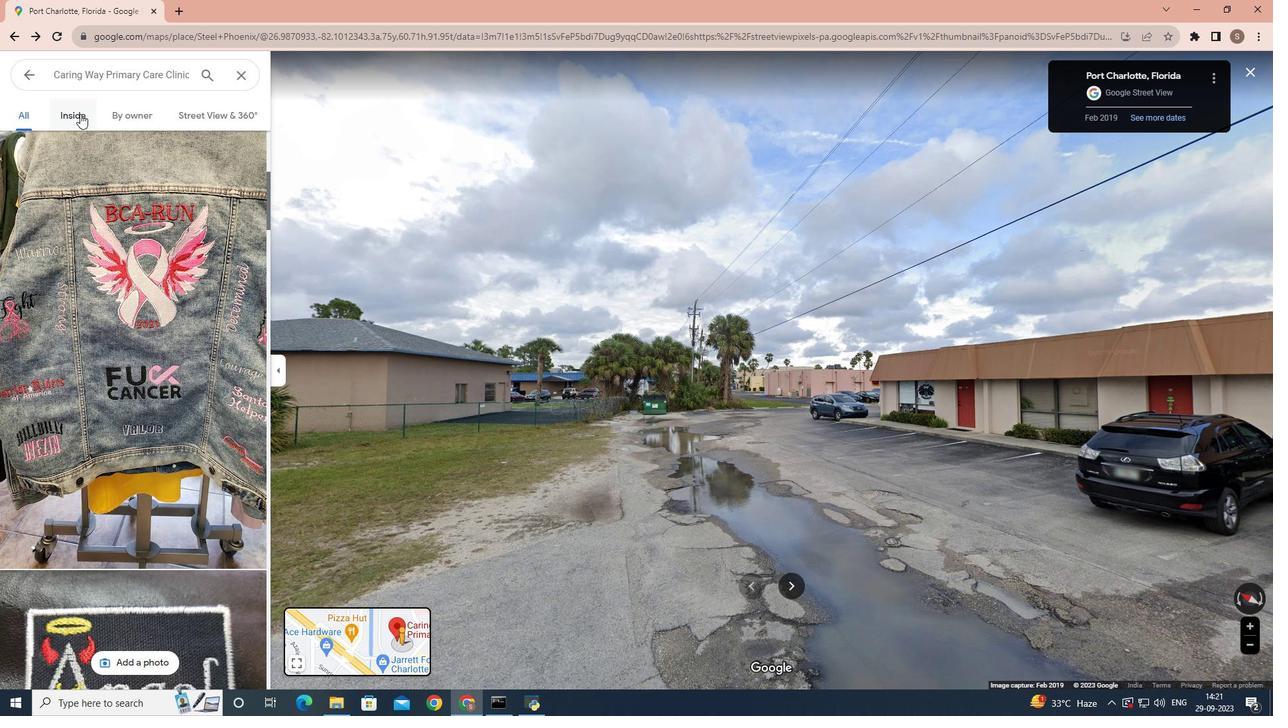 
Action: Mouse pressed left at (80, 114)
Screenshot: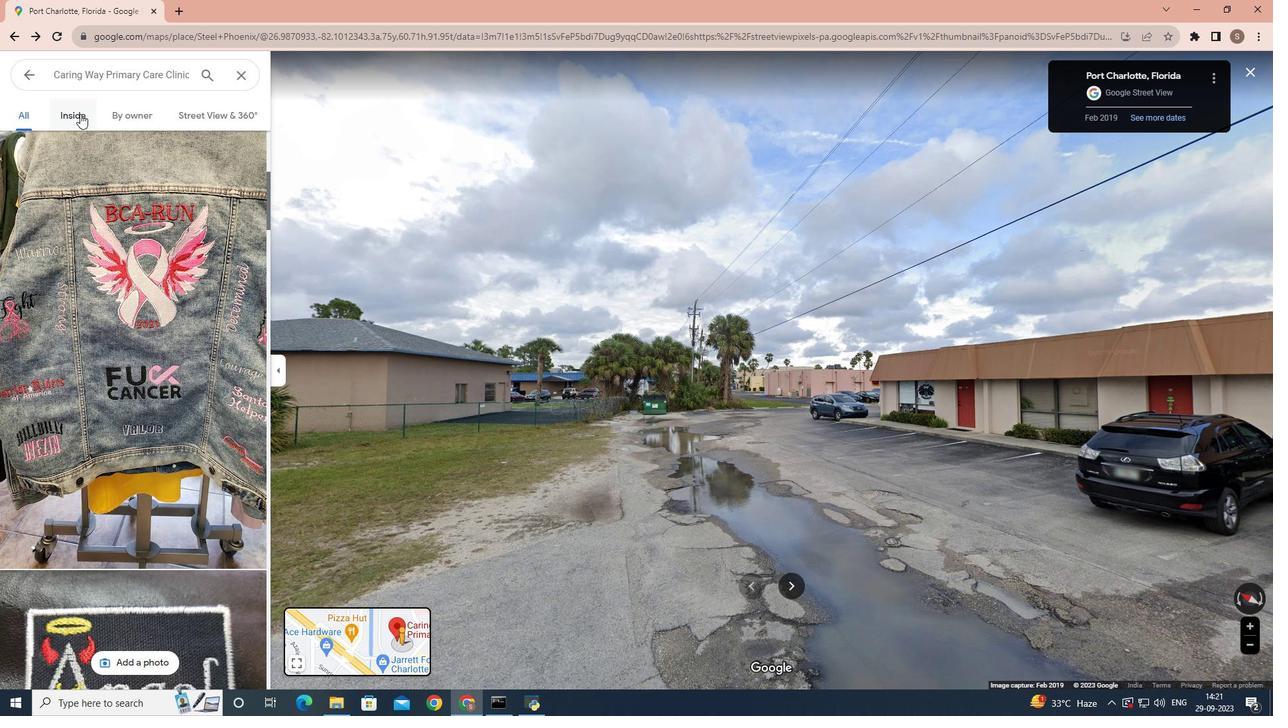 
Action: Mouse moved to (27, 70)
Screenshot: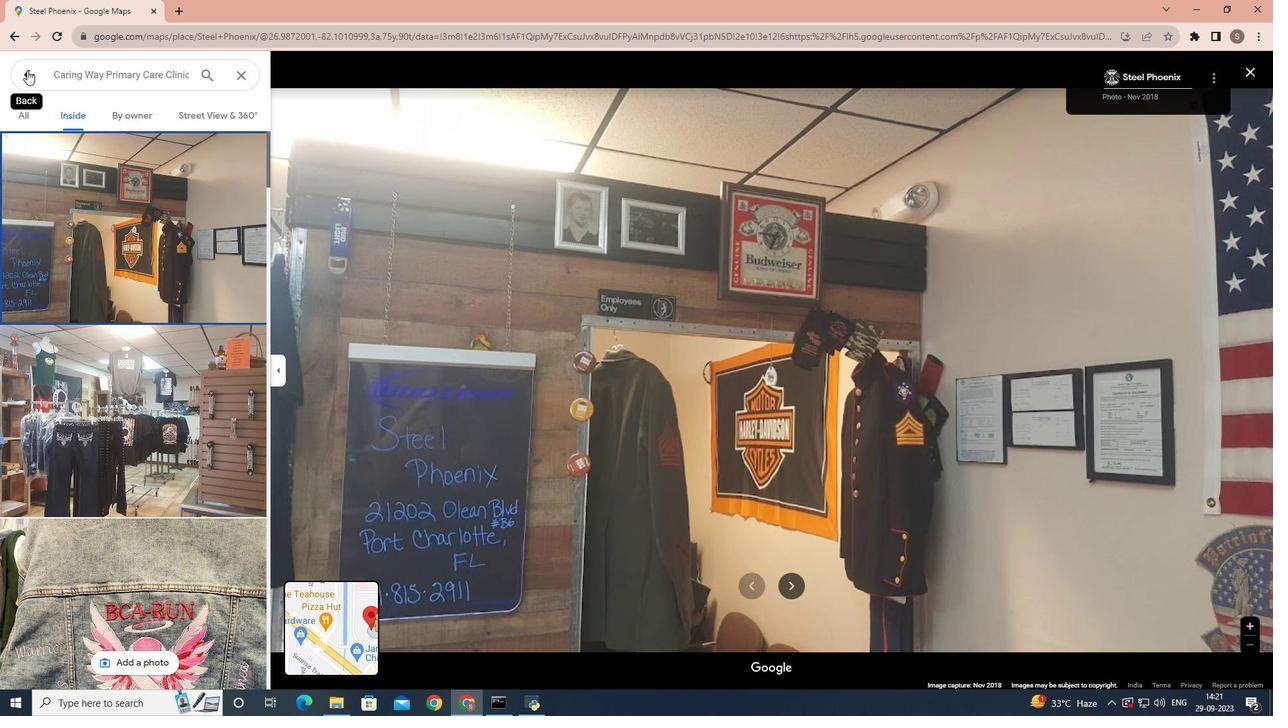 
Action: Mouse pressed left at (27, 70)
Screenshot: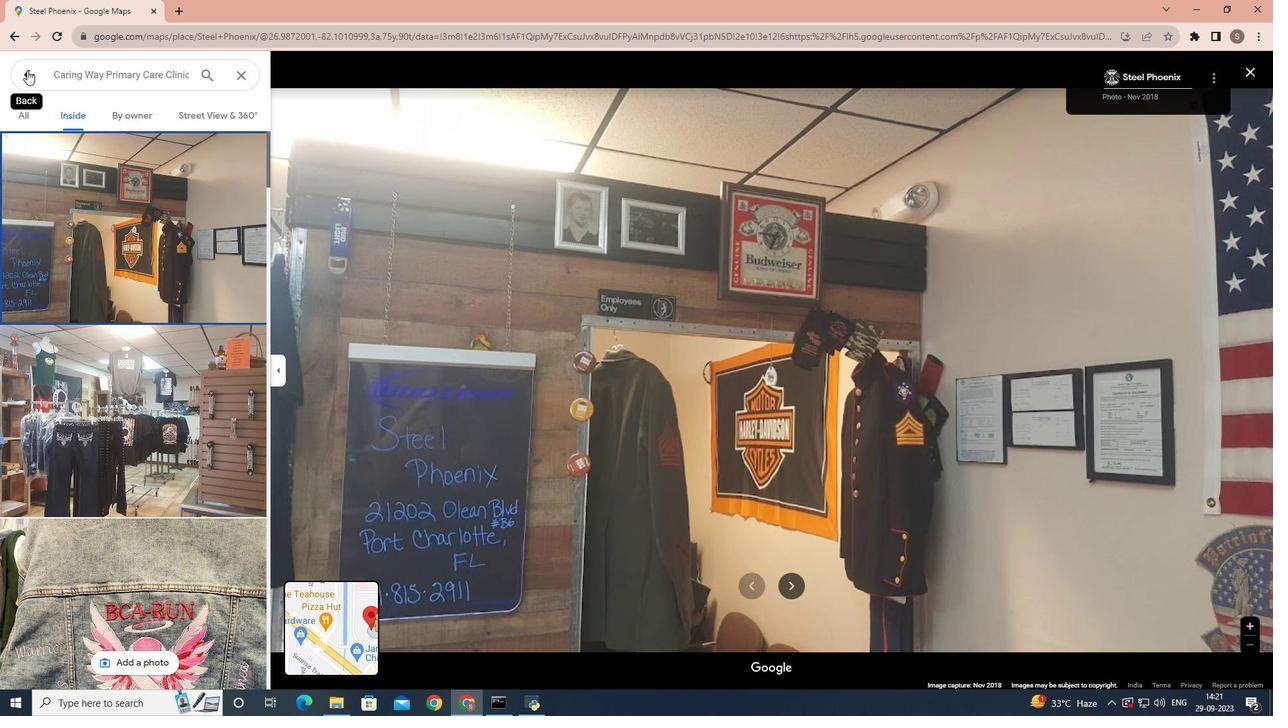 
Action: Mouse pressed left at (27, 70)
Screenshot: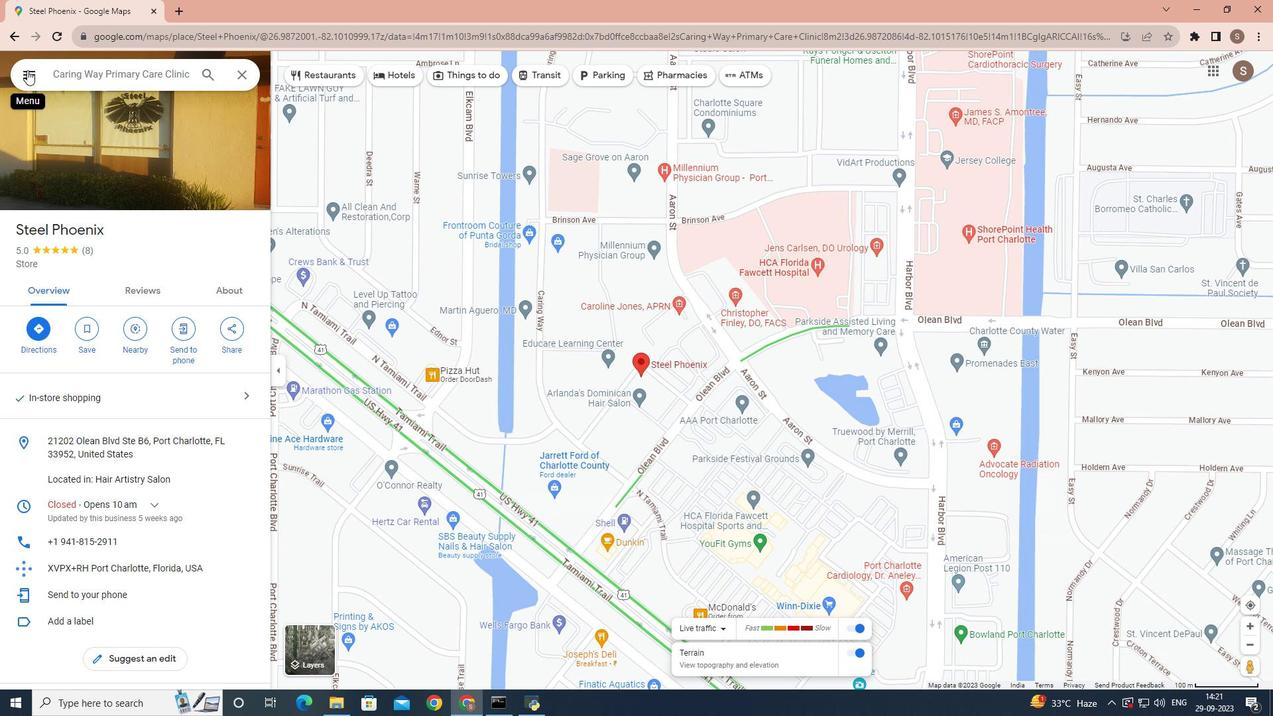 
Action: Mouse moved to (188, 75)
Screenshot: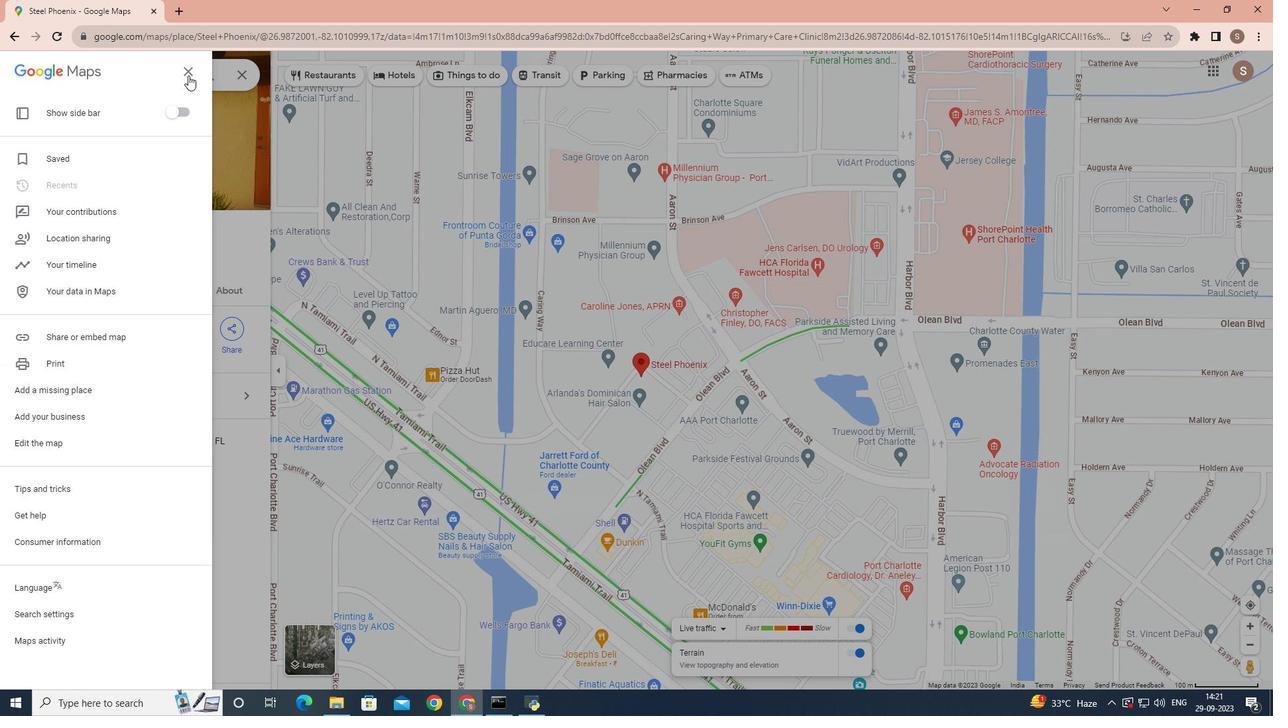 
Action: Mouse pressed left at (188, 75)
Screenshot: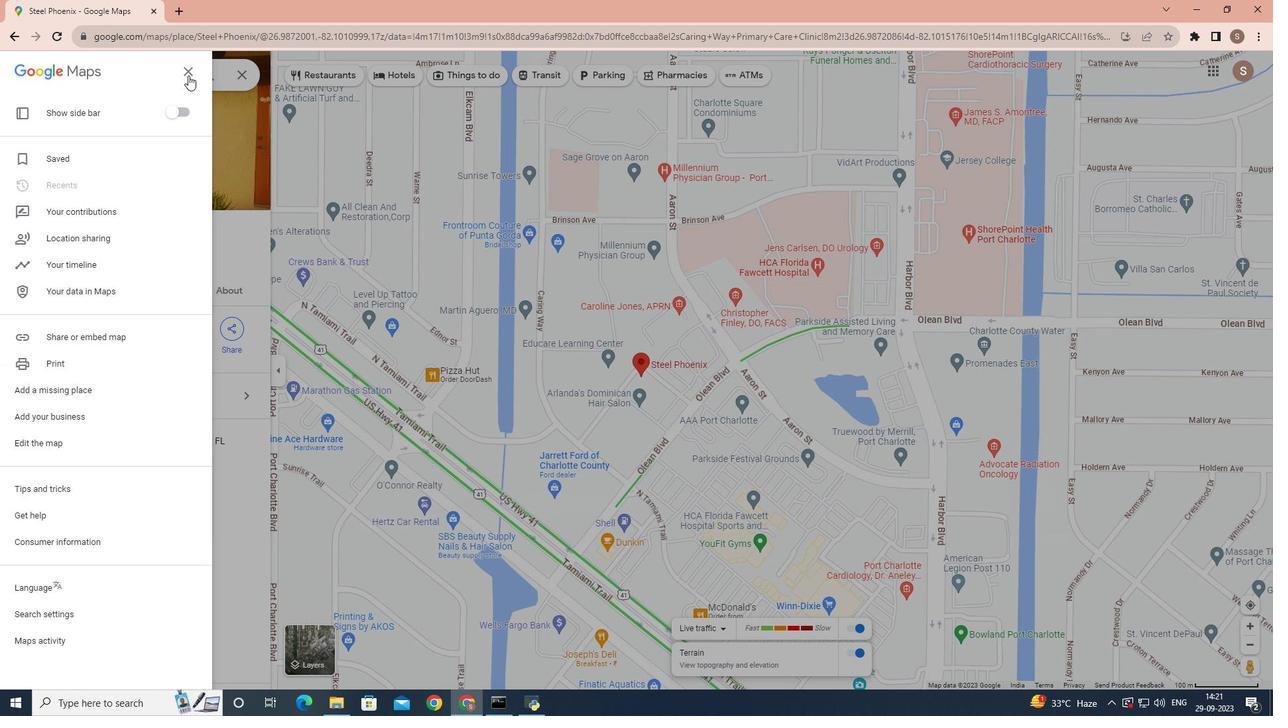 
Action: Mouse moved to (143, 153)
Screenshot: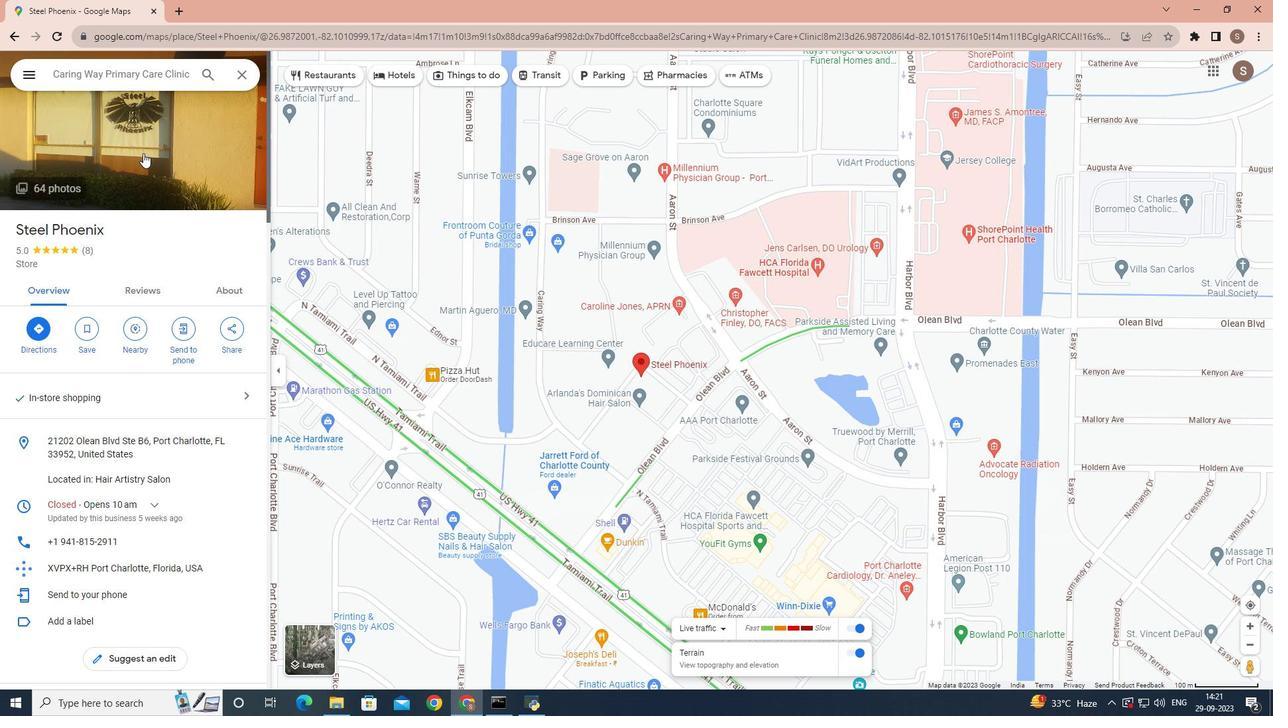 
